 Task: Look for space in San Juan Nepomuceno, Colombia from 4th June, 2023 to 8th June, 2023 for 2 adults in price range Rs.8000 to Rs.16000. Place can be private room with 1  bedroom having 1 bed and 1 bathroom. Property type can be house, flat, guest house, hotel. Amenities needed are: washing machine. Booking option can be shelf check-in. Required host language is English.
Action: Mouse moved to (504, 106)
Screenshot: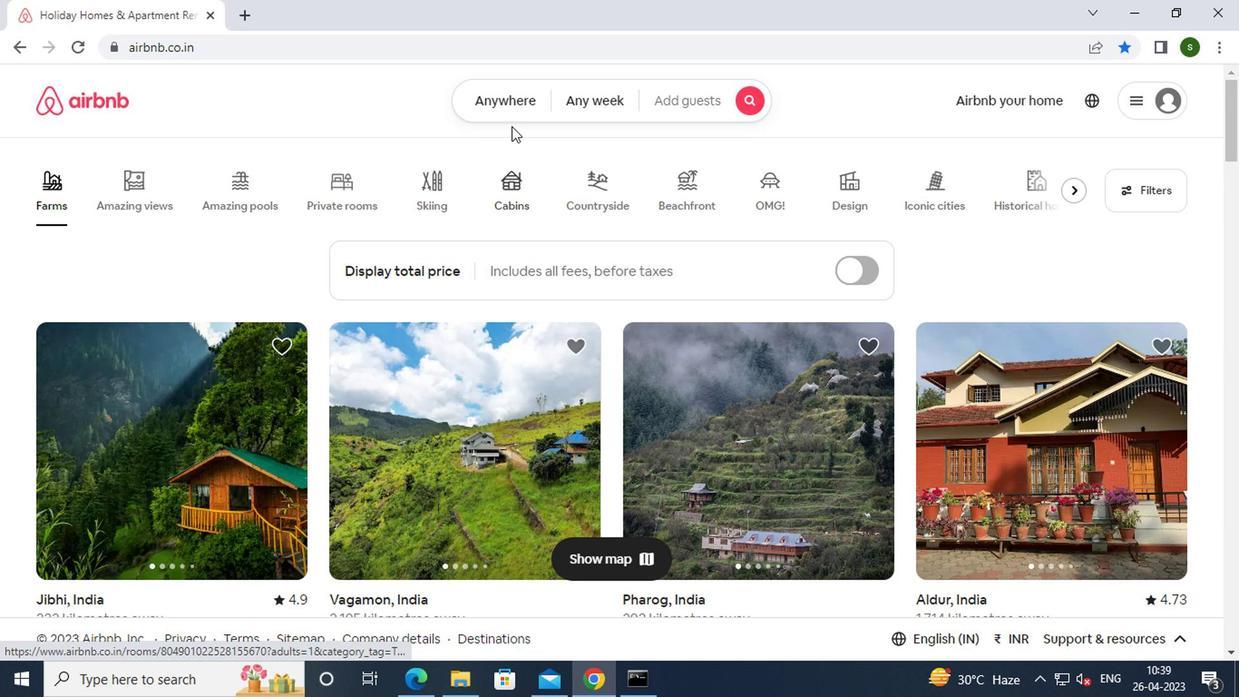 
Action: Mouse pressed left at (504, 106)
Screenshot: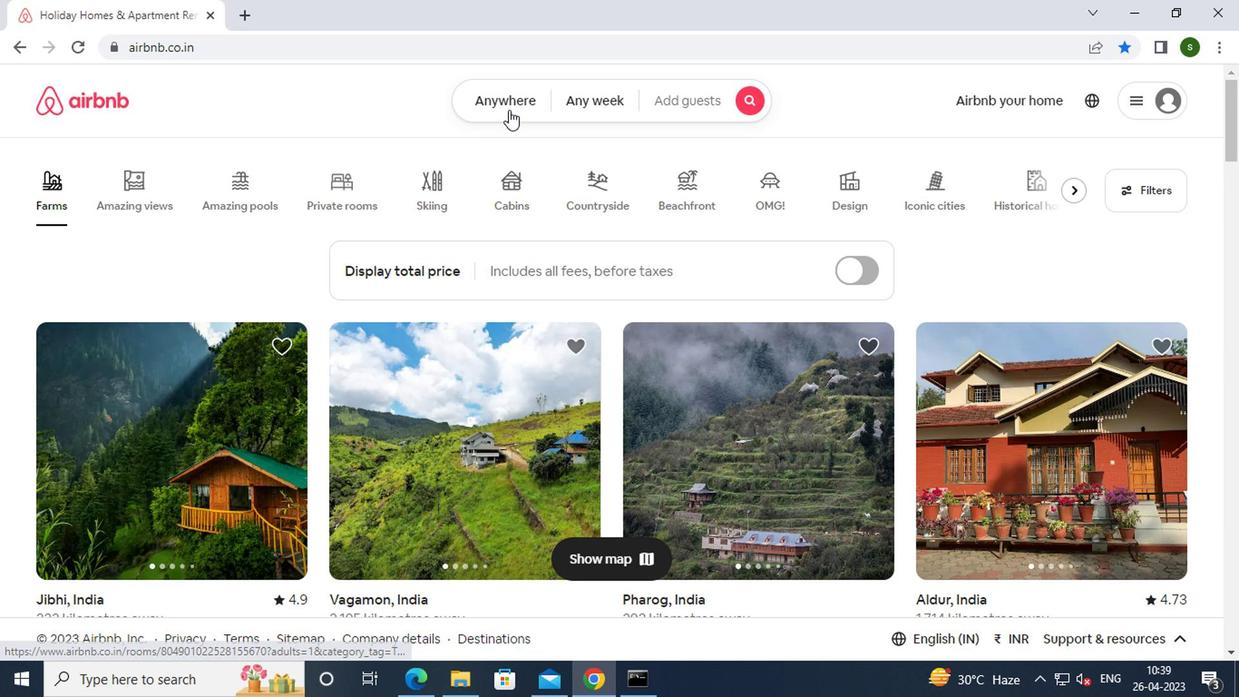 
Action: Mouse moved to (363, 167)
Screenshot: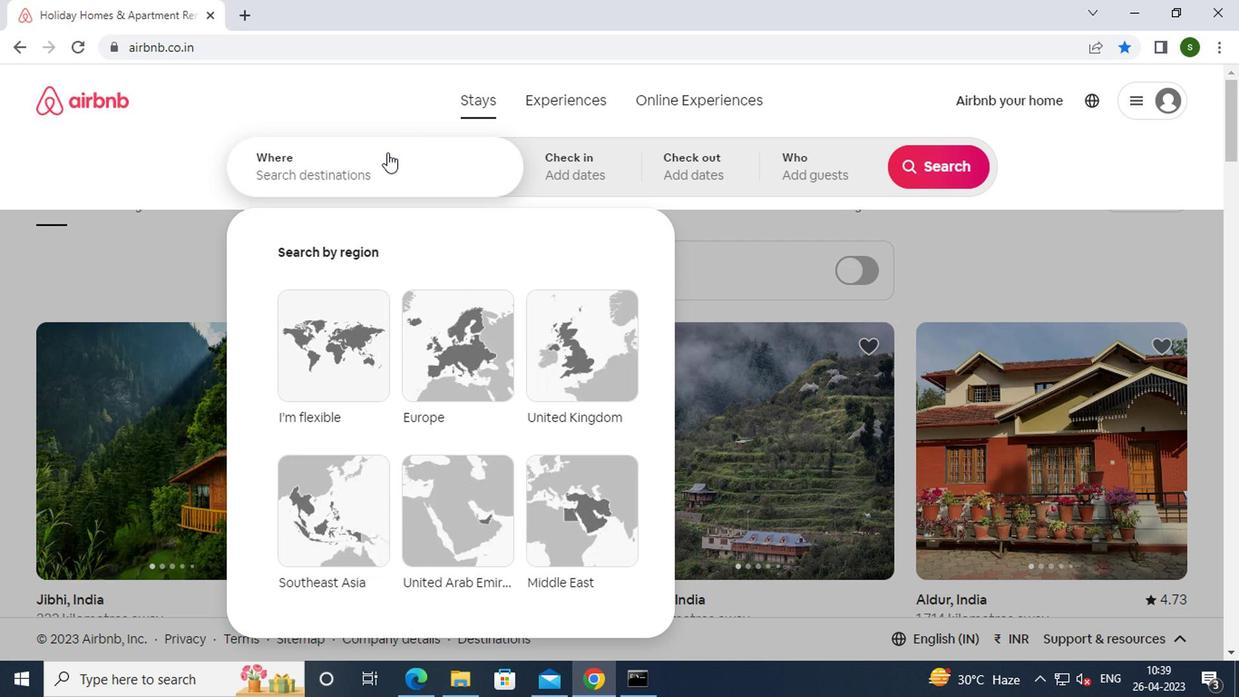 
Action: Mouse pressed left at (363, 167)
Screenshot: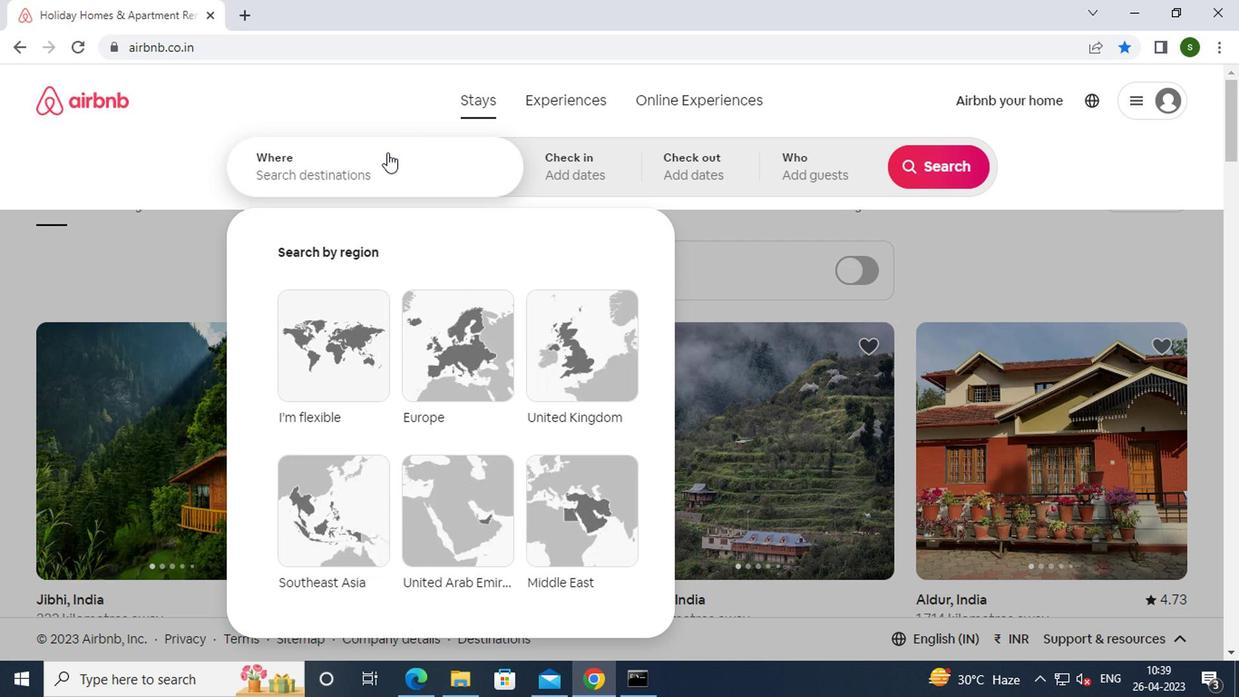 
Action: Mouse moved to (362, 168)
Screenshot: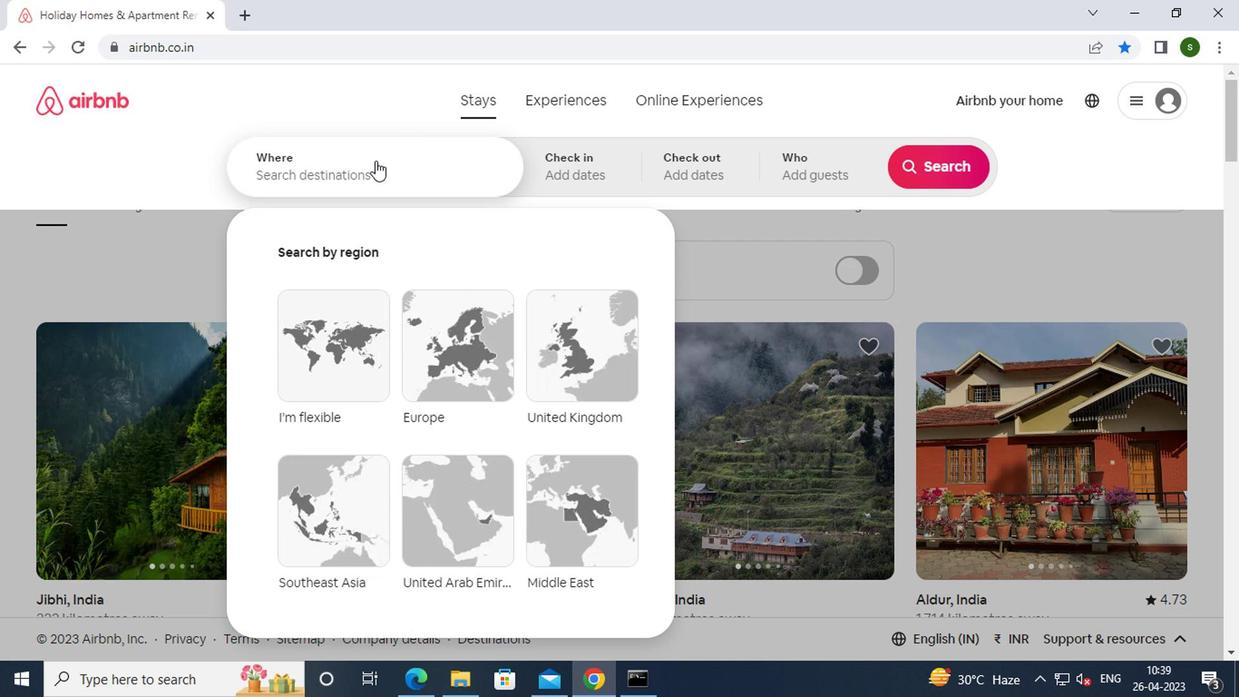 
Action: Key pressed s<Key.caps_lock>an<Key.space><Key.caps_lock>j<Key.caps_lock>uan<Key.space><Key.caps_lock>n<Key.caps_lock>epomuceno,<Key.space><Key.caps_lock>c<Key.caps_lock>olombia<Key.enter>
Screenshot: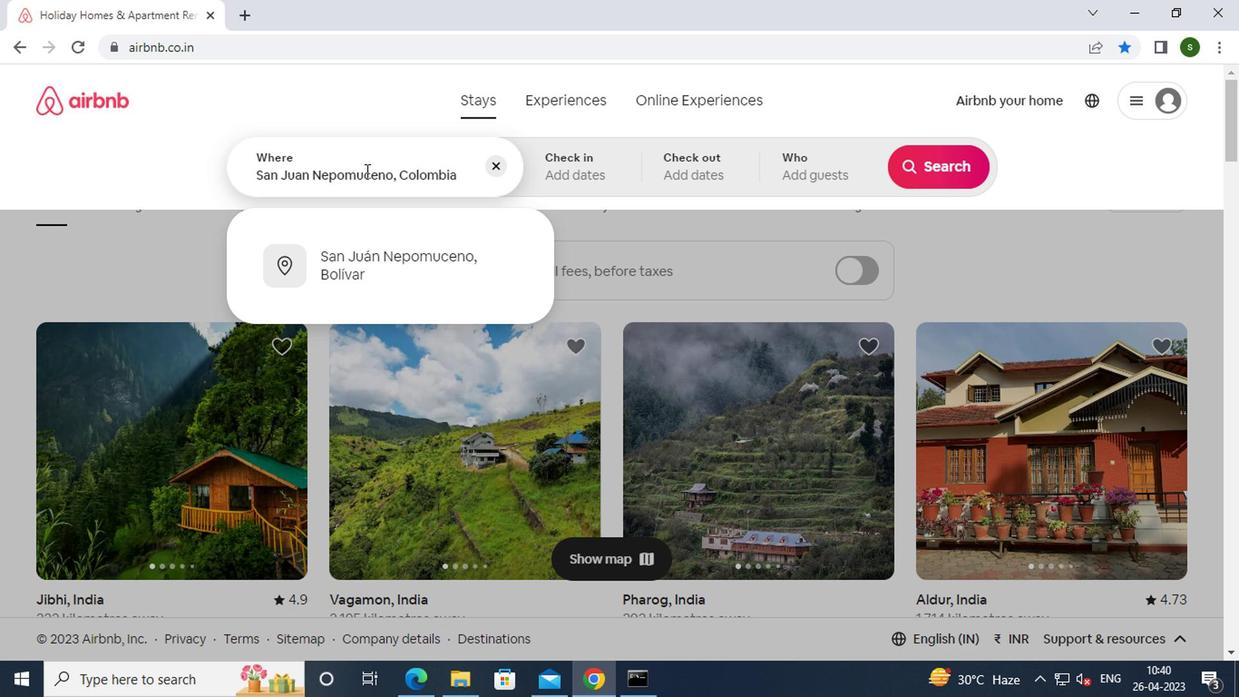 
Action: Mouse moved to (933, 319)
Screenshot: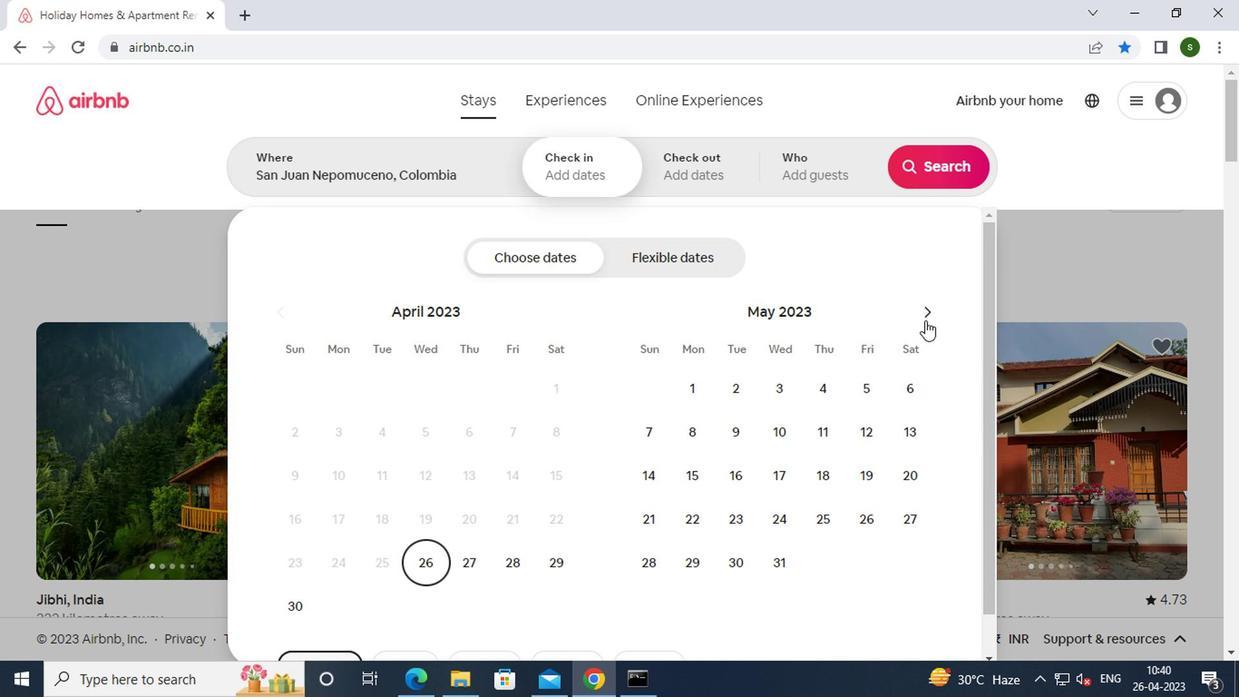
Action: Mouse pressed left at (933, 319)
Screenshot: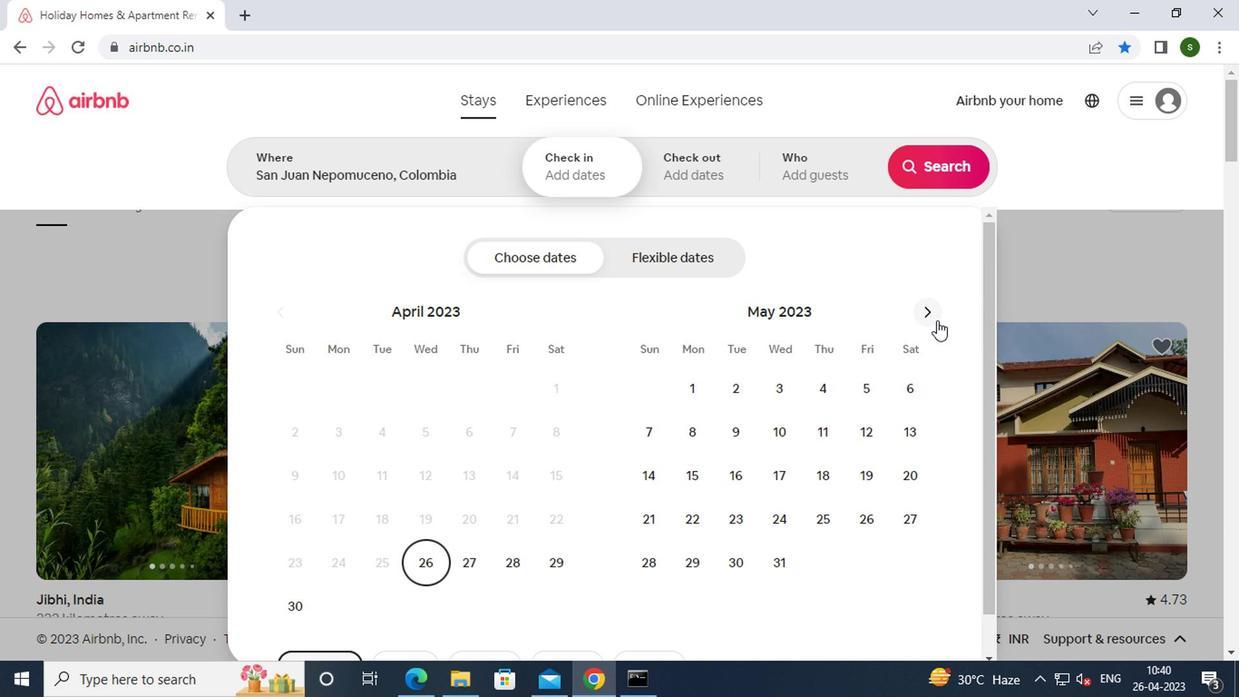 
Action: Mouse moved to (654, 442)
Screenshot: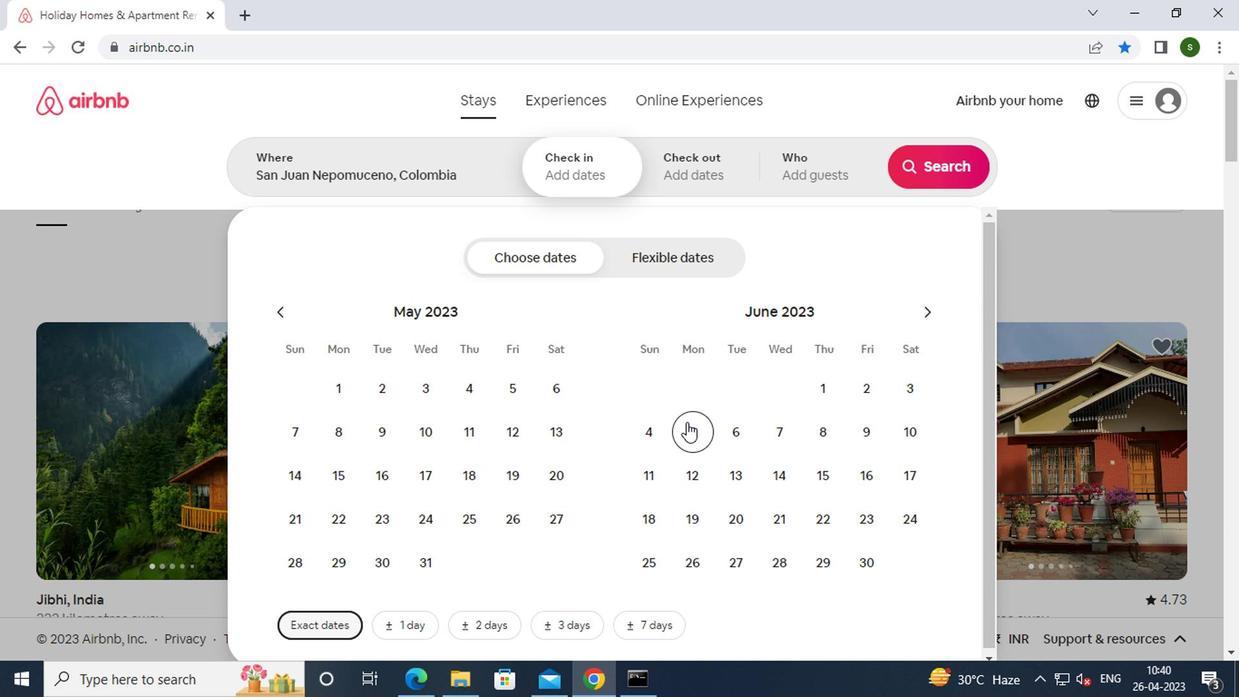 
Action: Mouse pressed left at (654, 442)
Screenshot: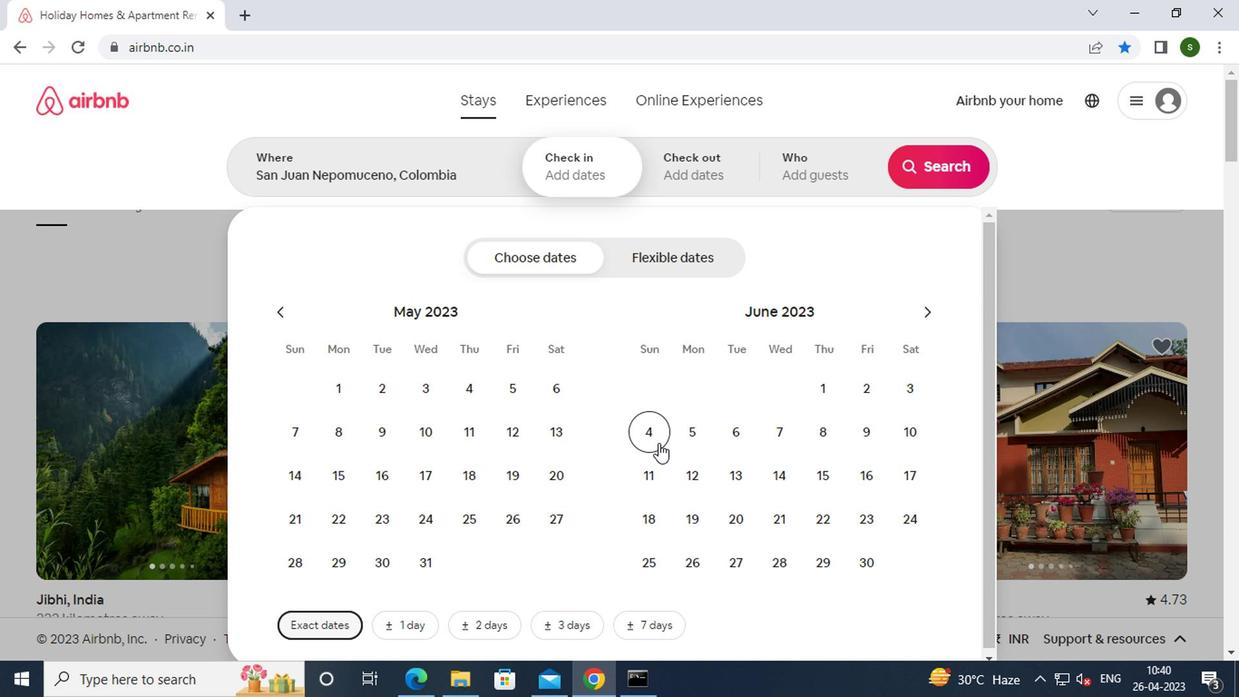 
Action: Mouse moved to (814, 437)
Screenshot: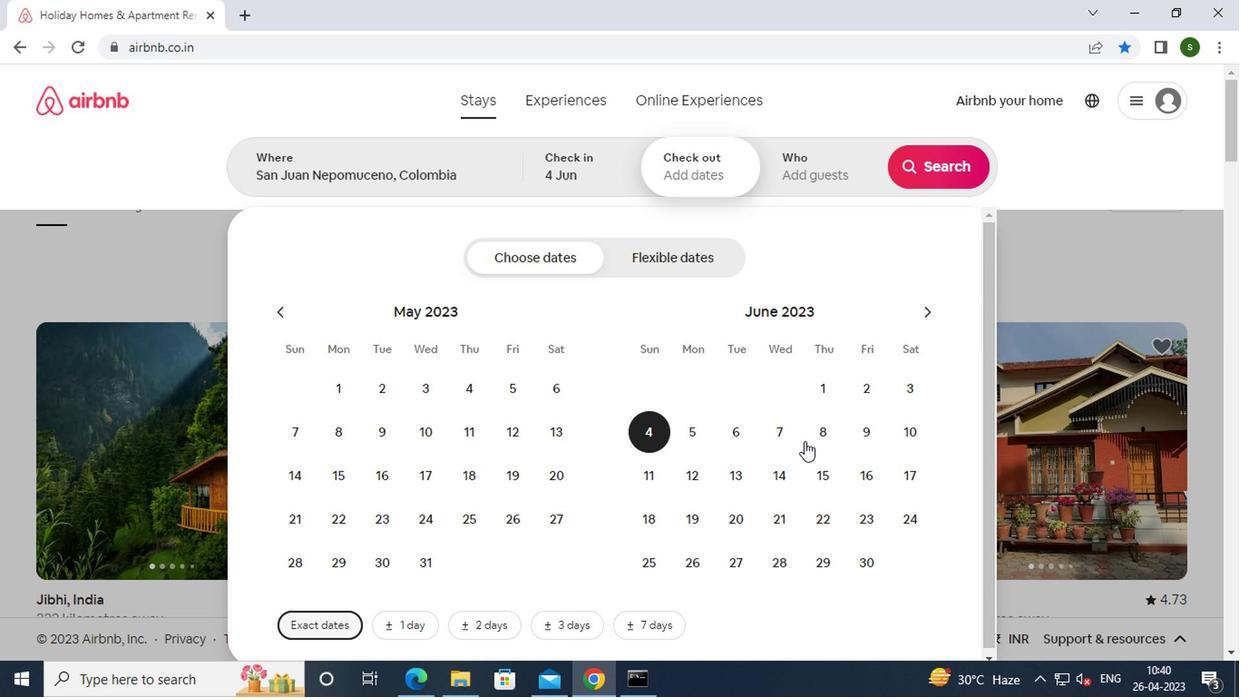 
Action: Mouse pressed left at (814, 437)
Screenshot: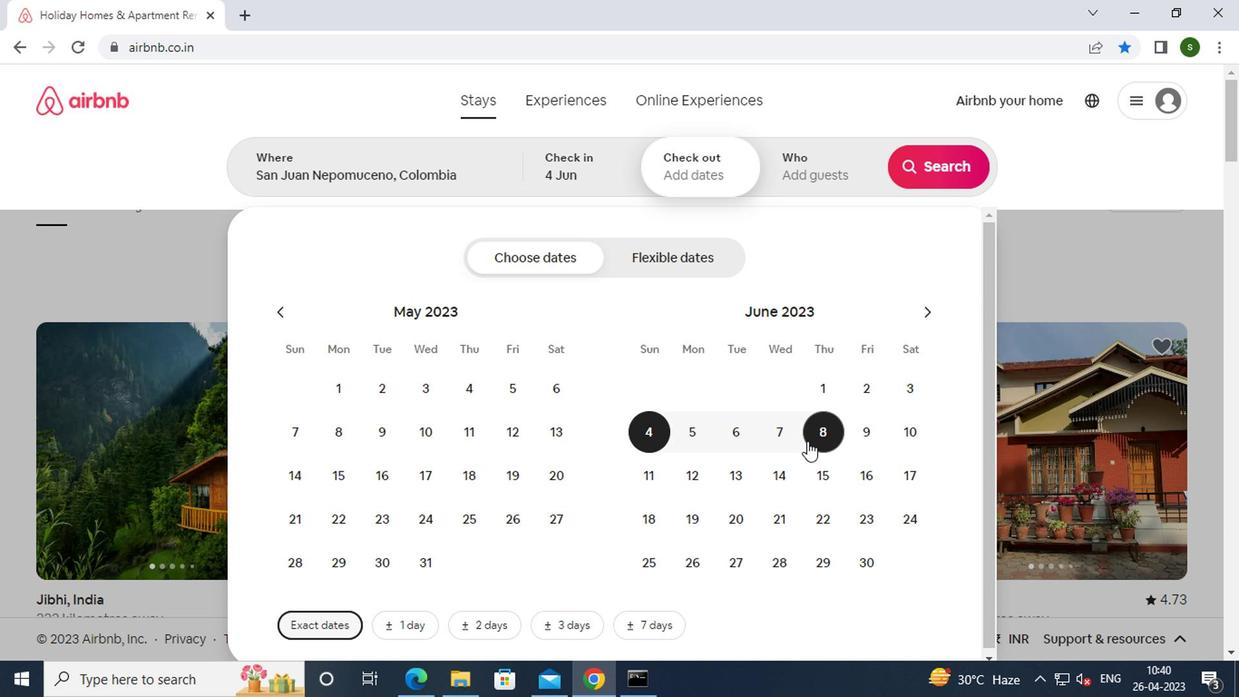 
Action: Mouse moved to (827, 174)
Screenshot: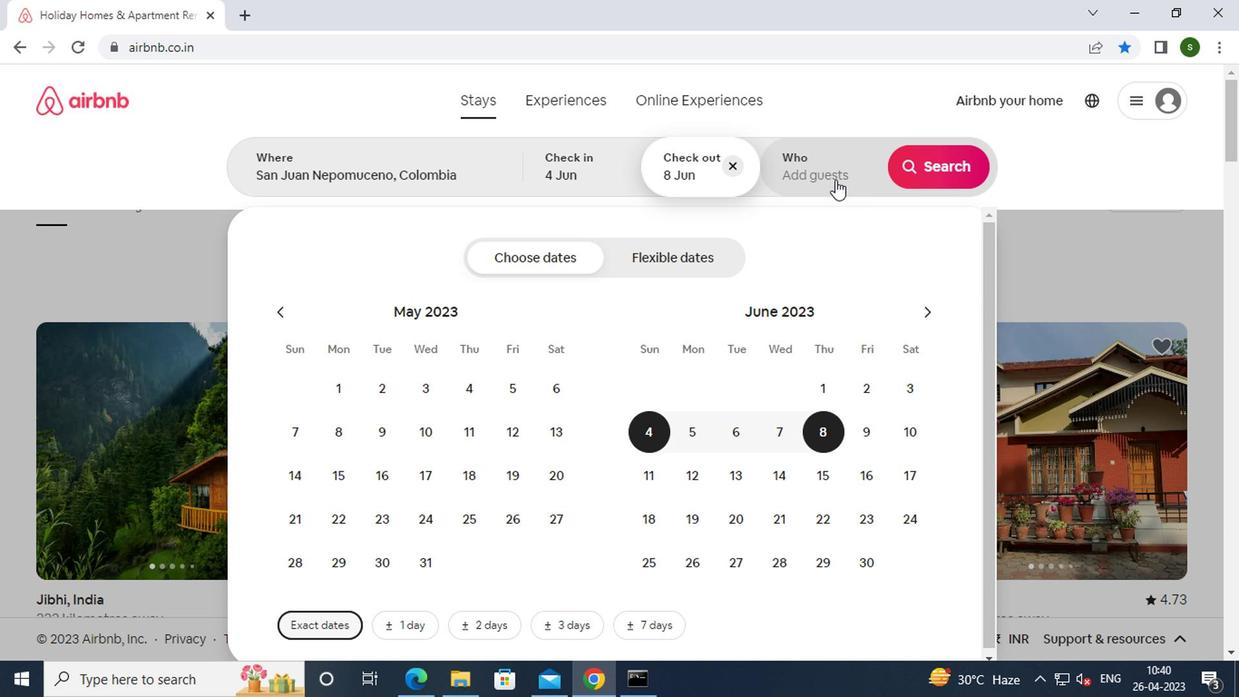 
Action: Mouse pressed left at (827, 174)
Screenshot: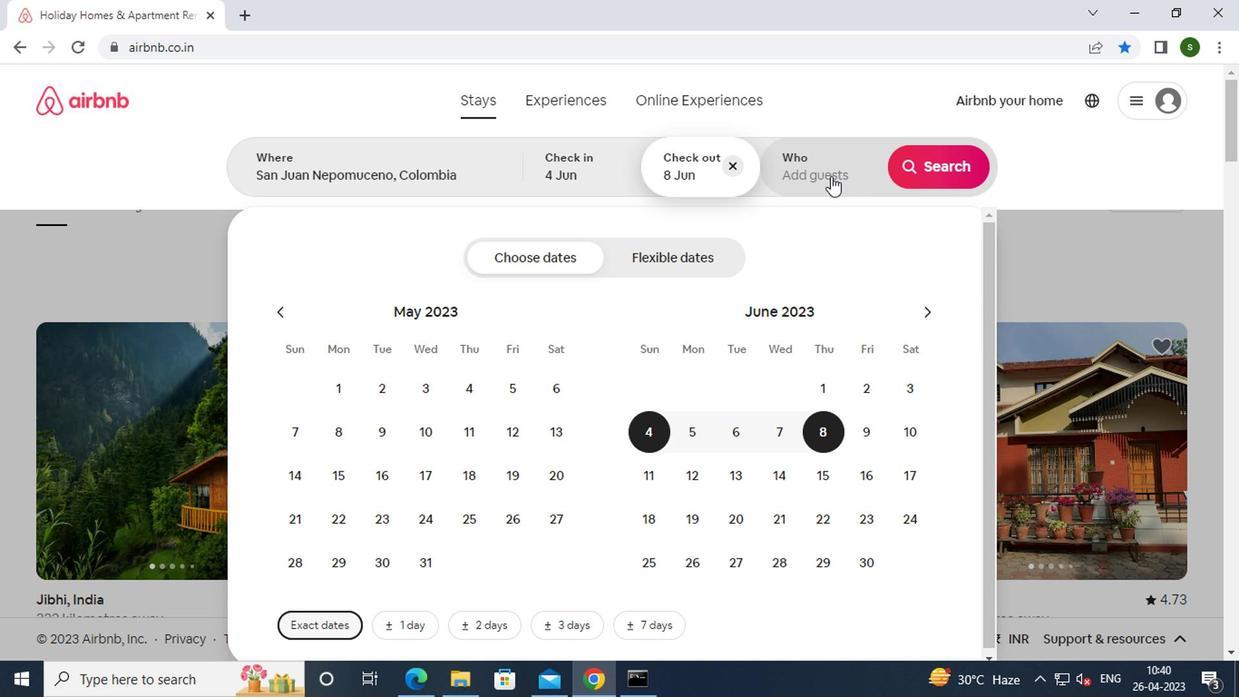 
Action: Mouse moved to (931, 260)
Screenshot: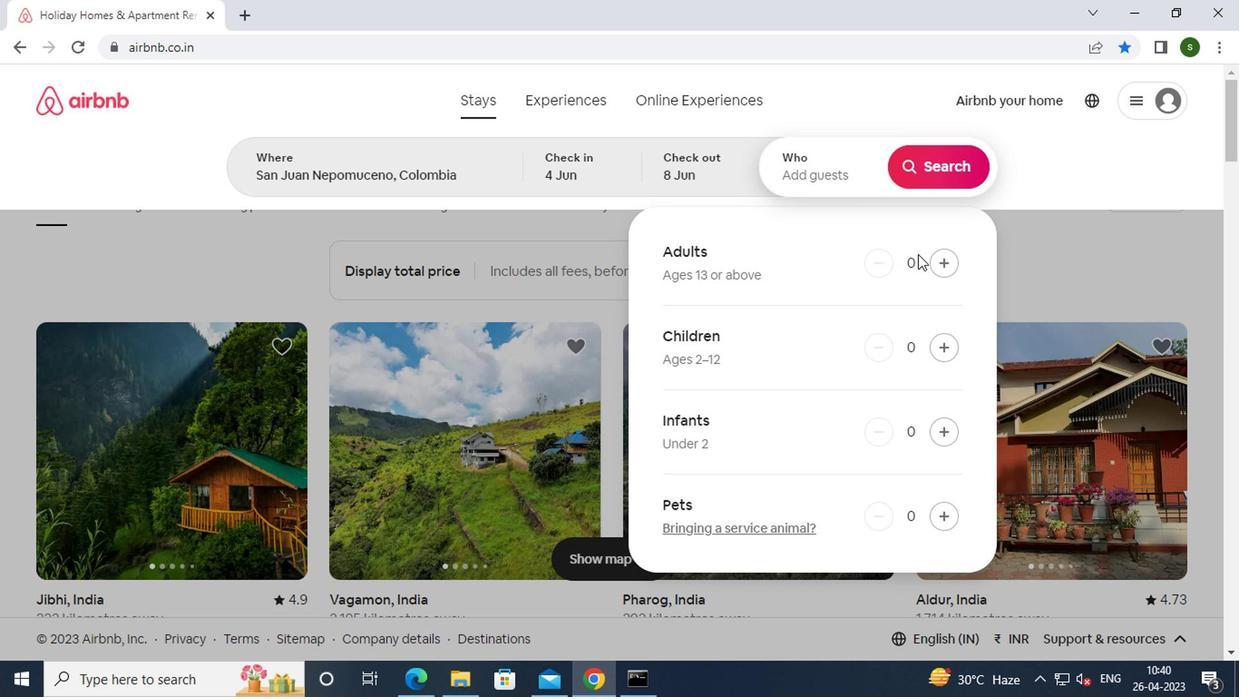 
Action: Mouse pressed left at (931, 260)
Screenshot: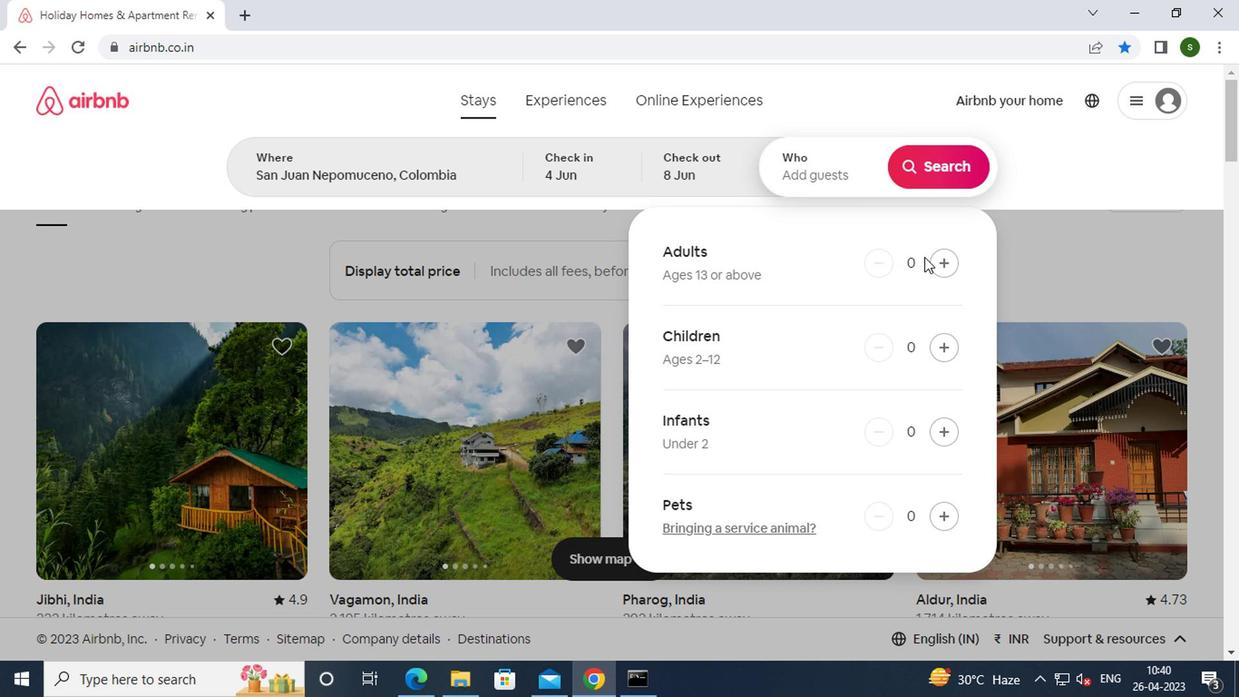 
Action: Mouse pressed left at (931, 260)
Screenshot: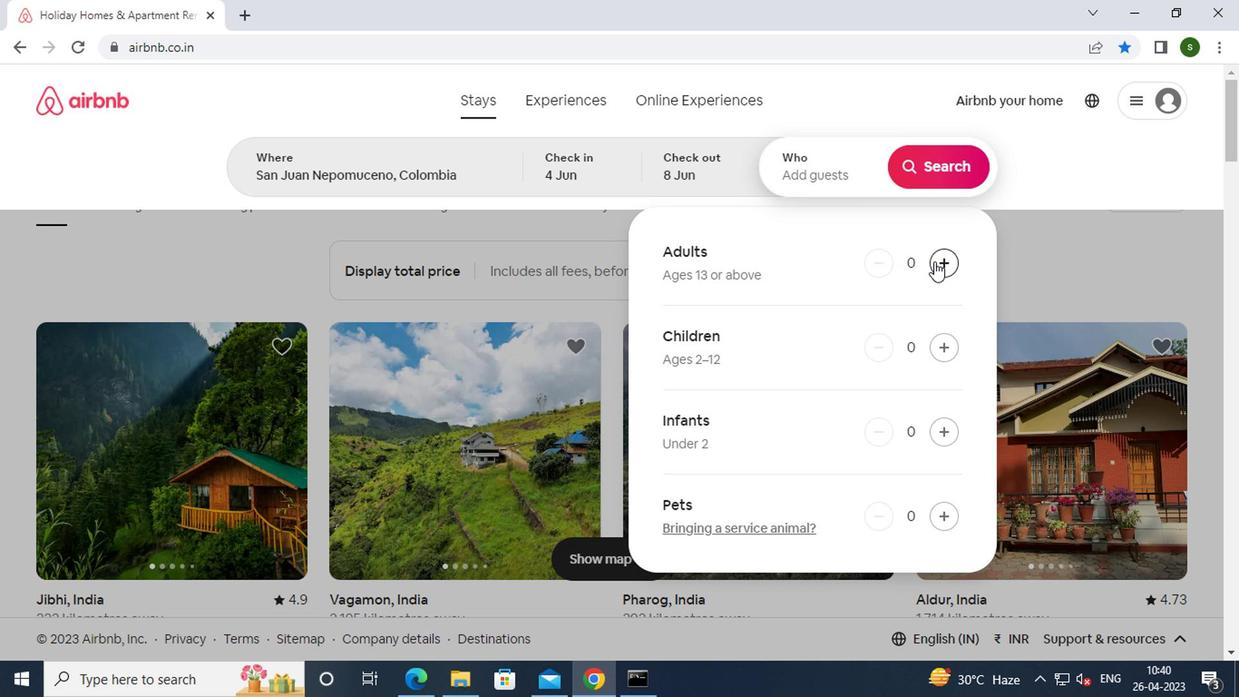 
Action: Mouse moved to (921, 168)
Screenshot: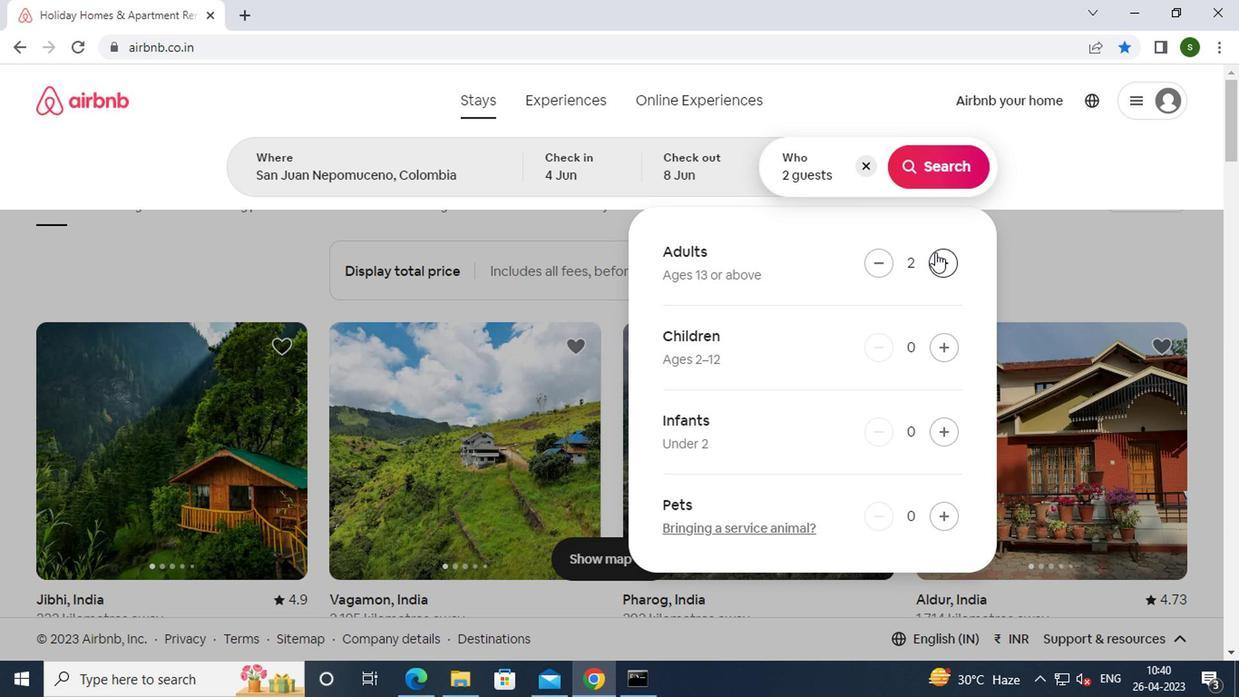 
Action: Mouse pressed left at (921, 168)
Screenshot: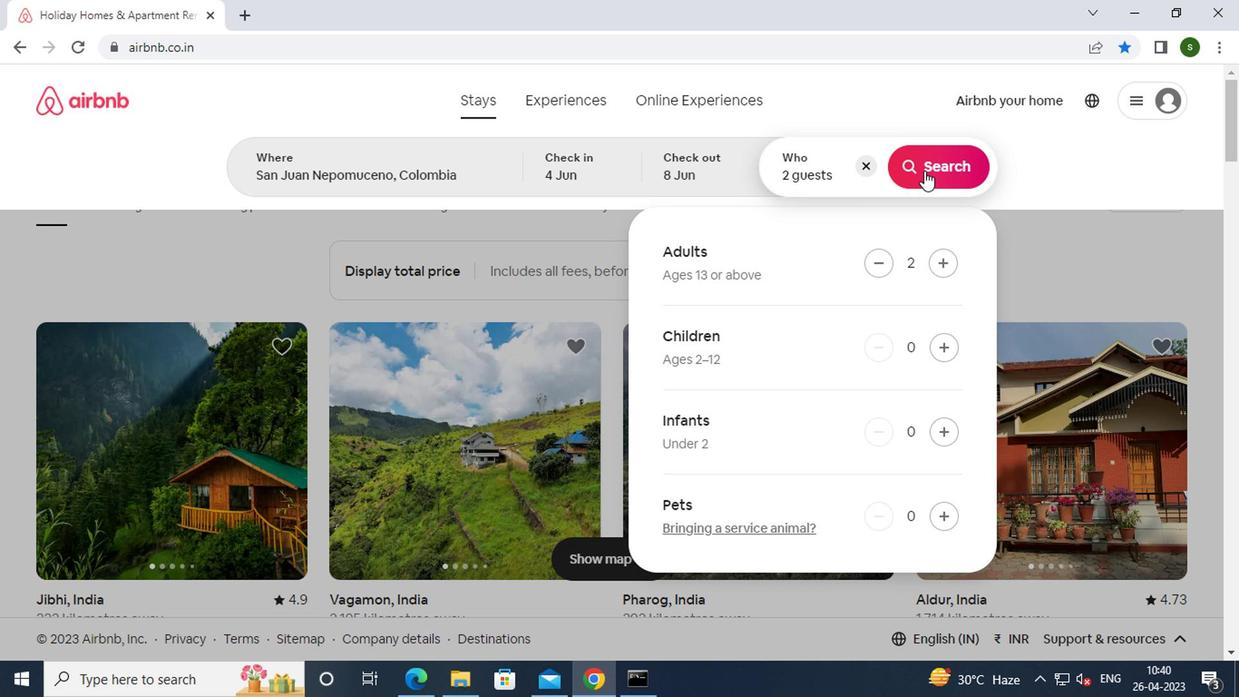 
Action: Mouse moved to (1133, 184)
Screenshot: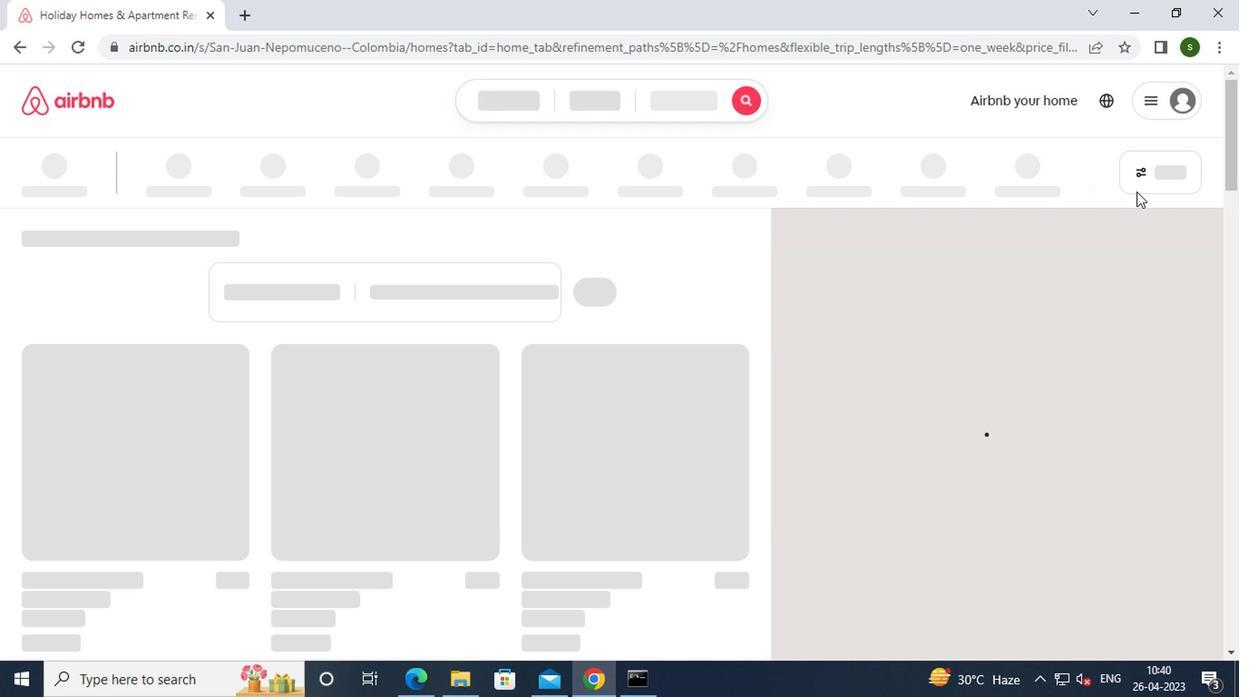 
Action: Mouse pressed left at (1133, 184)
Screenshot: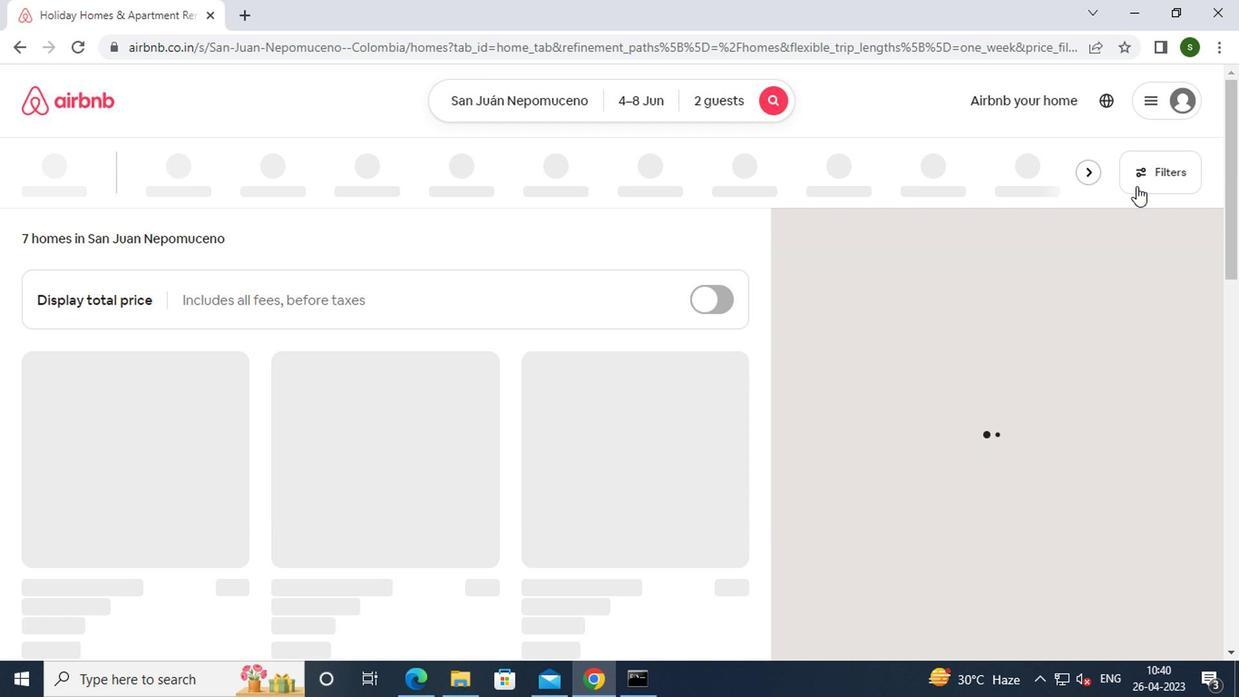 
Action: Mouse moved to (536, 399)
Screenshot: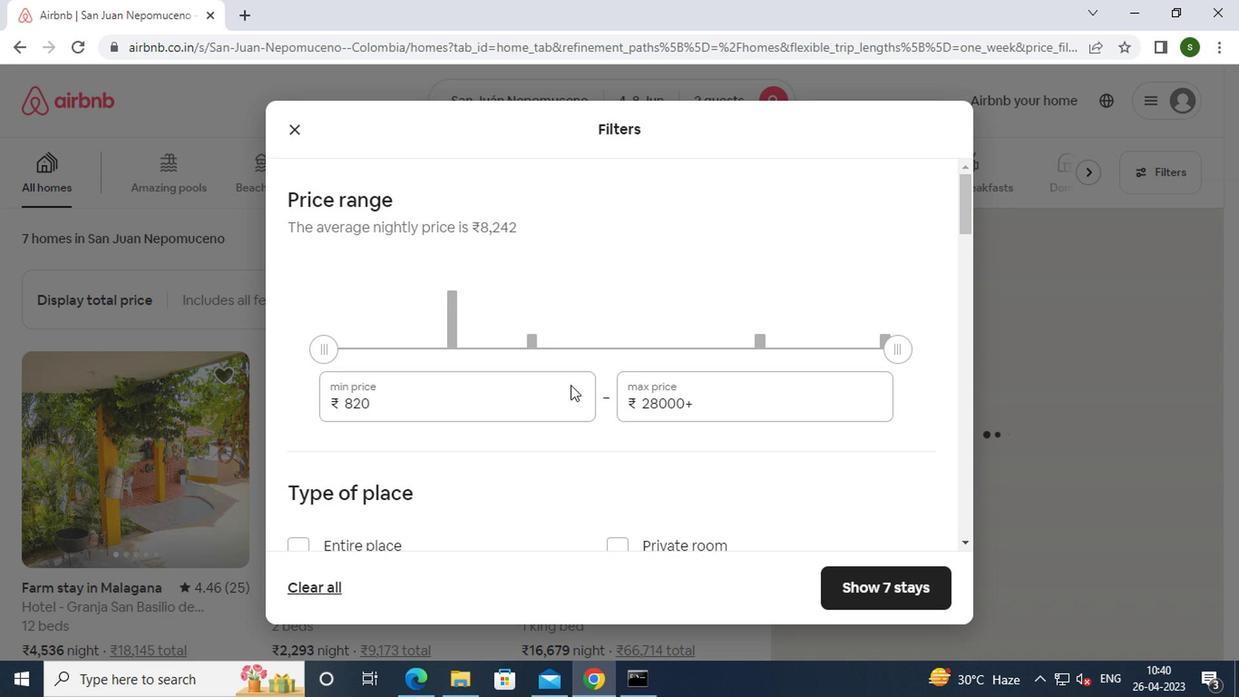 
Action: Mouse pressed left at (536, 399)
Screenshot: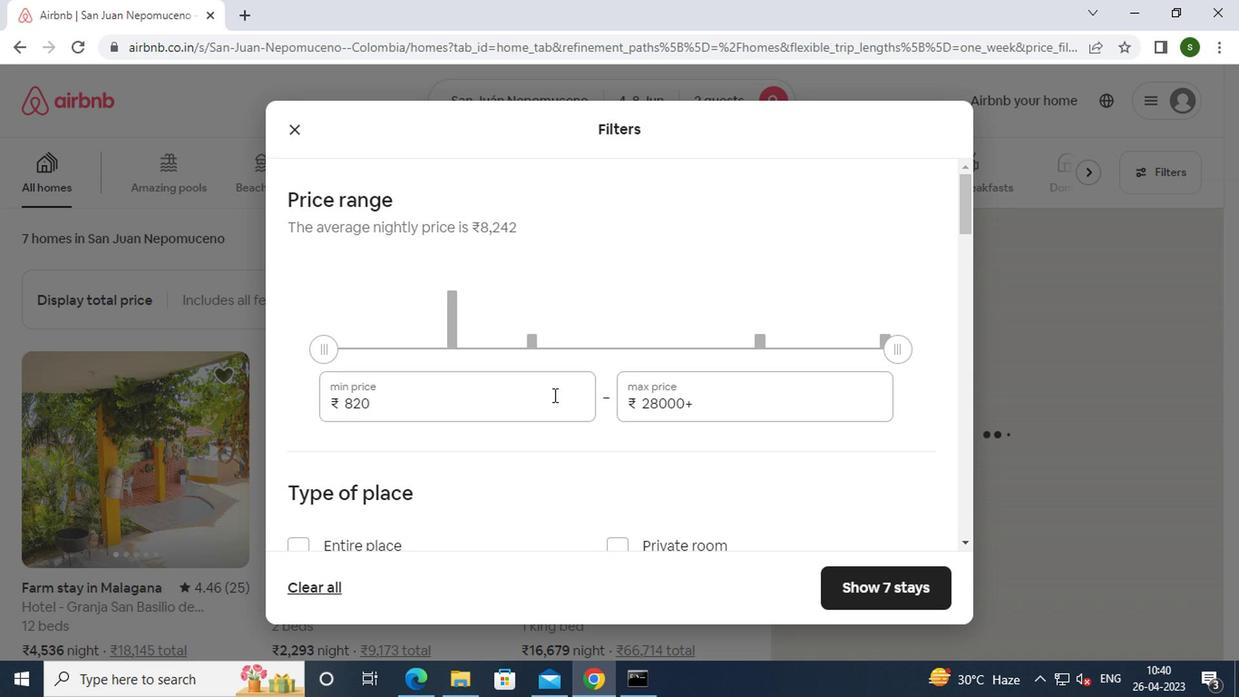 
Action: Key pressed <Key.backspace><Key.backspace><Key.backspace><Key.backspace><Key.backspace><Key.backspace><Key.backspace><Key.backspace><Key.backspace>8000
Screenshot: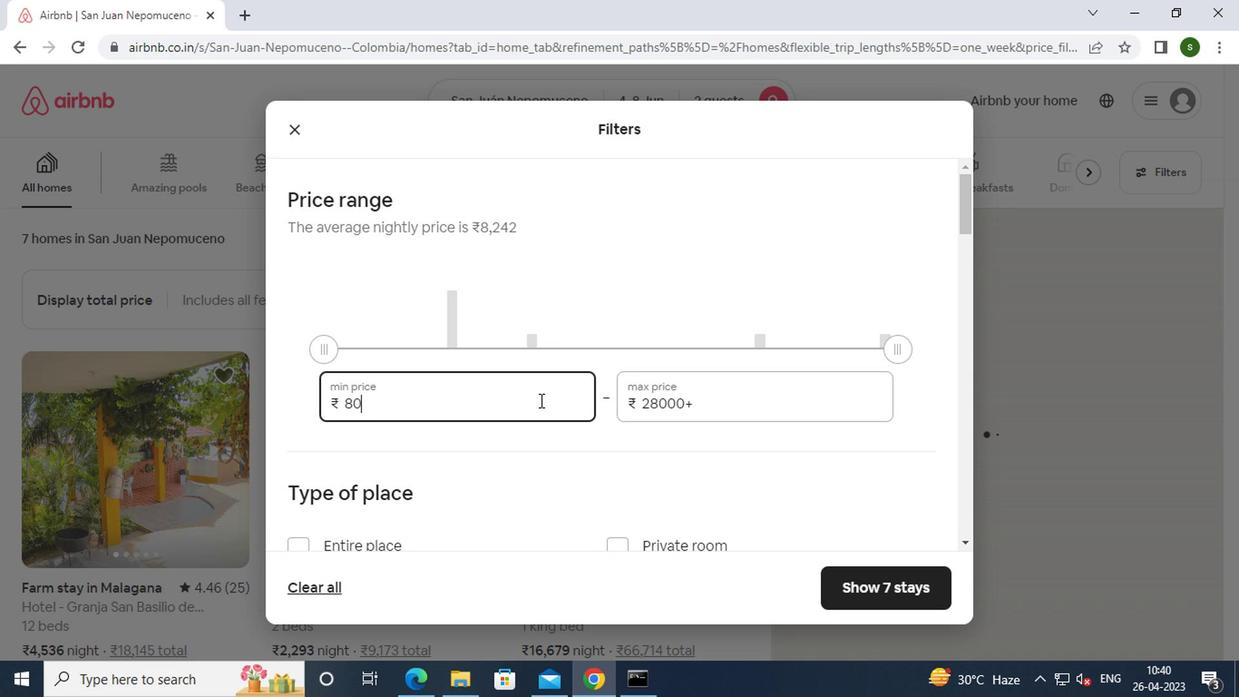 
Action: Mouse moved to (710, 402)
Screenshot: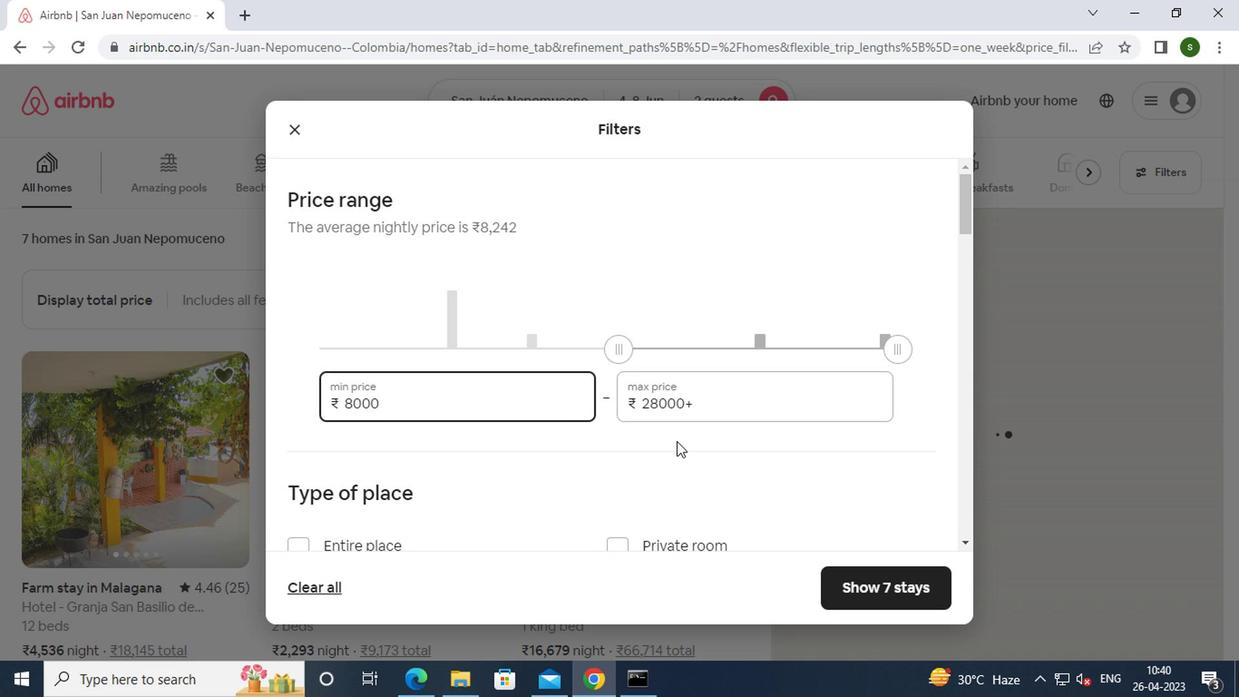 
Action: Mouse pressed left at (710, 402)
Screenshot: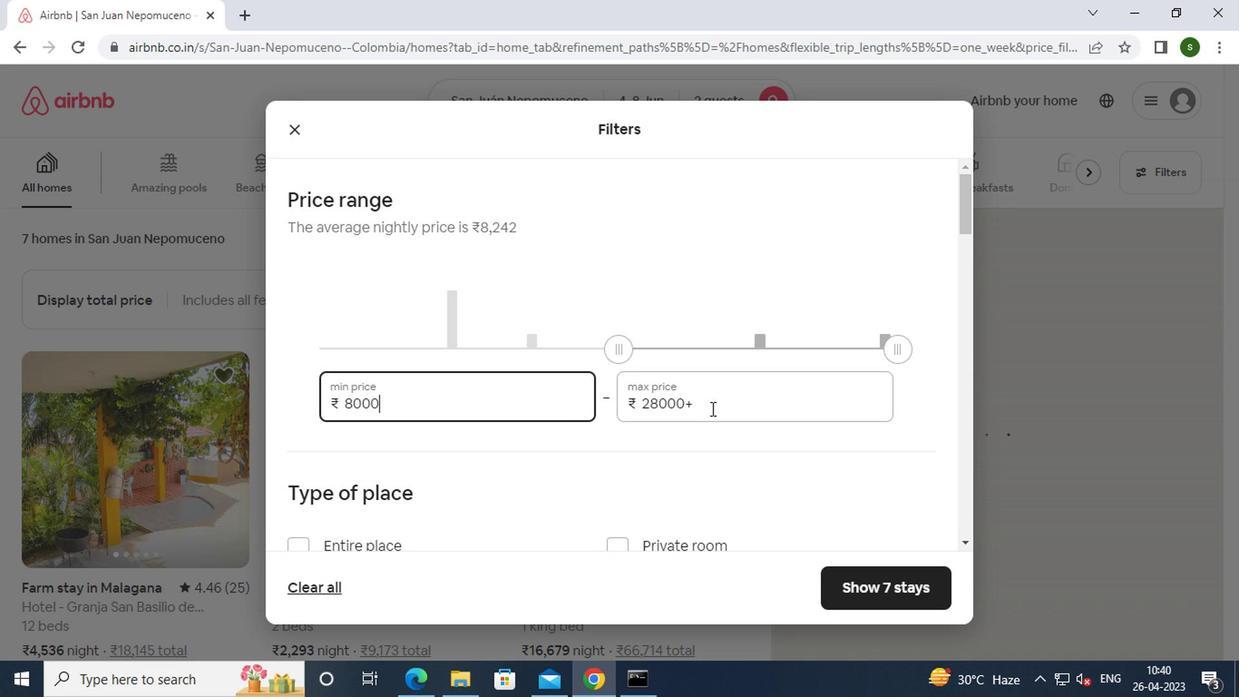 
Action: Mouse moved to (710, 401)
Screenshot: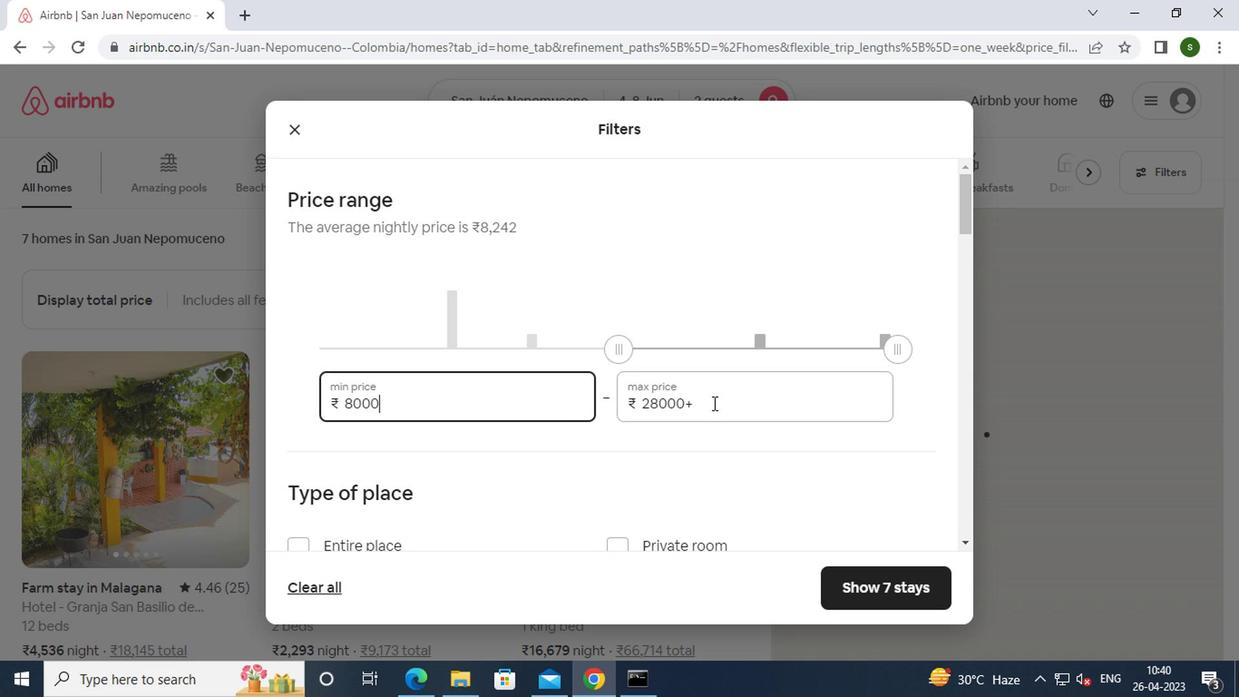 
Action: Key pressed <Key.backspace><Key.backspace><Key.backspace><Key.backspace><Key.backspace><Key.backspace><Key.backspace><Key.backspace><Key.backspace><Key.backspace><Key.backspace><Key.backspace>16000
Screenshot: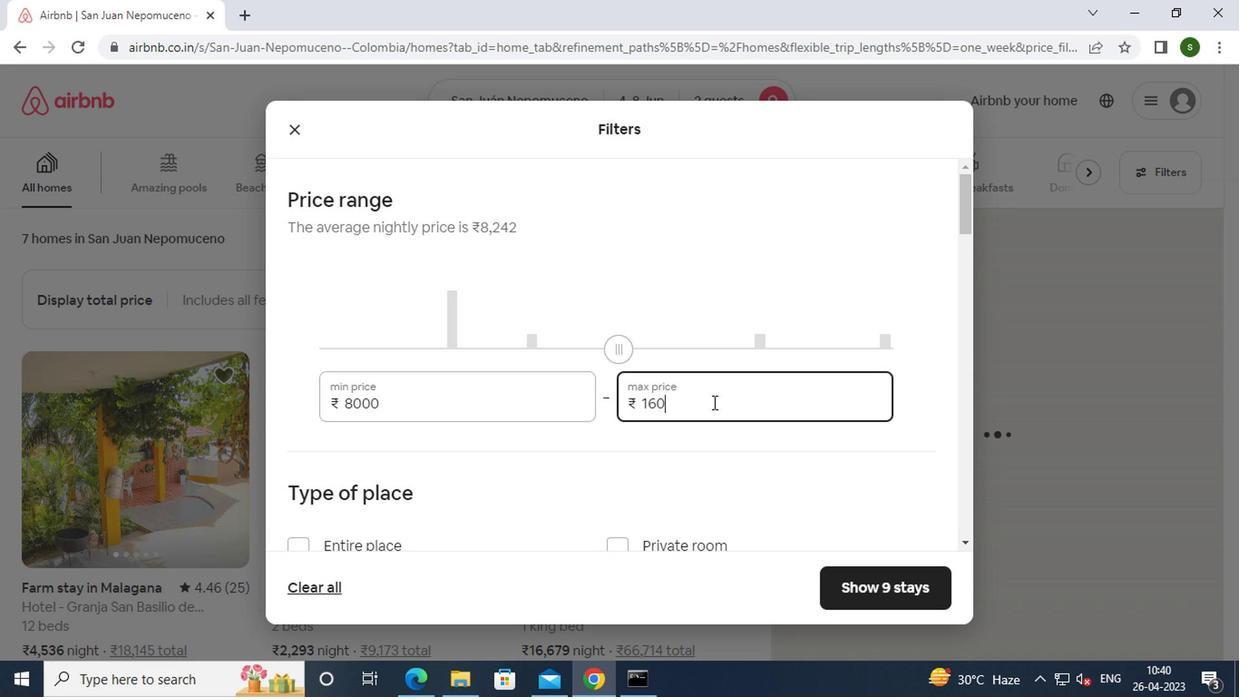 
Action: Mouse moved to (596, 430)
Screenshot: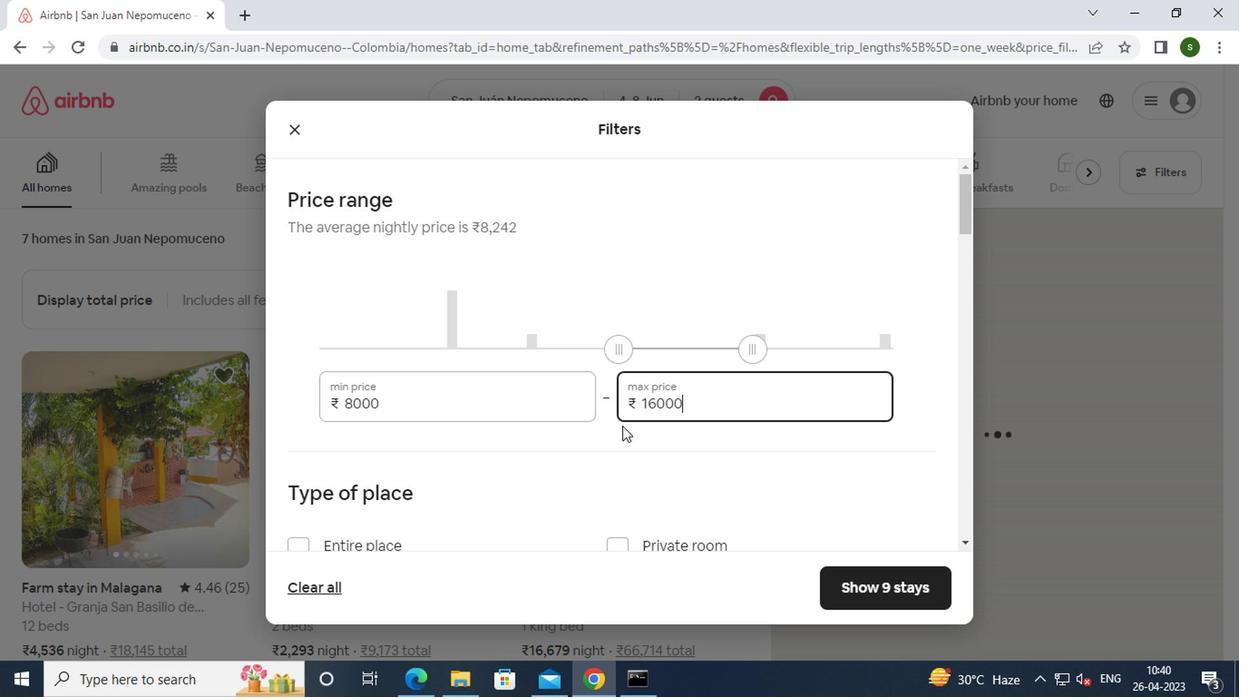 
Action: Mouse scrolled (596, 428) with delta (0, -1)
Screenshot: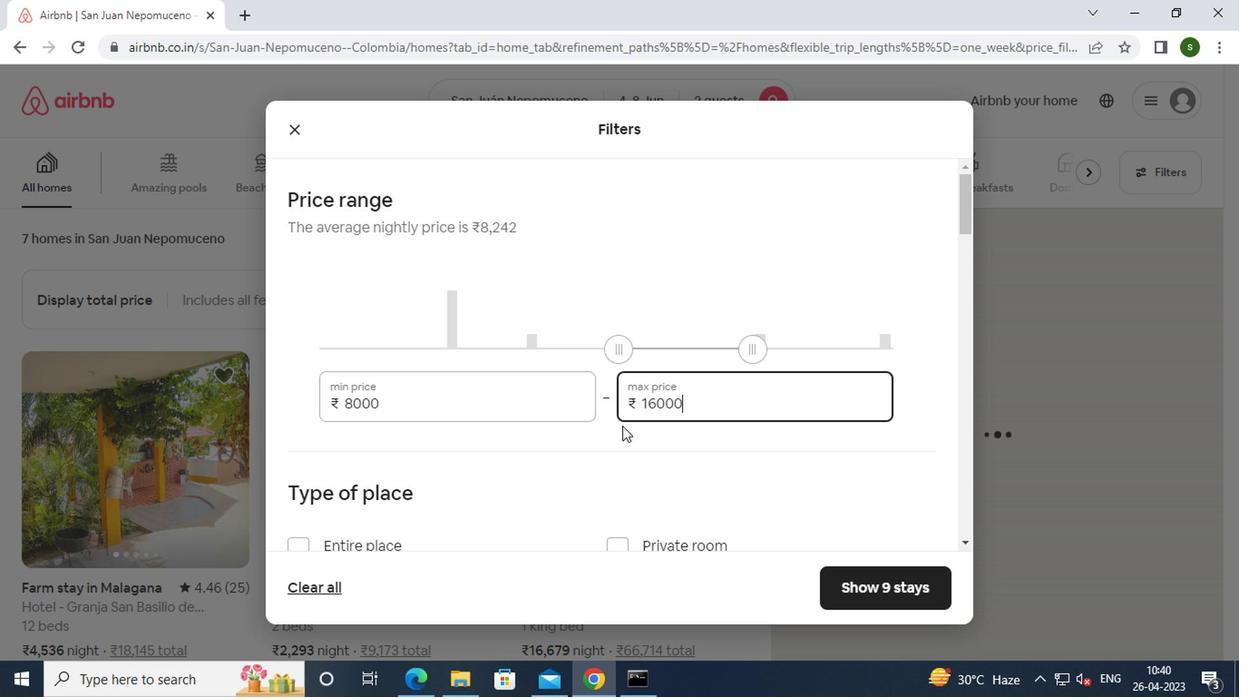 
Action: Mouse moved to (629, 461)
Screenshot: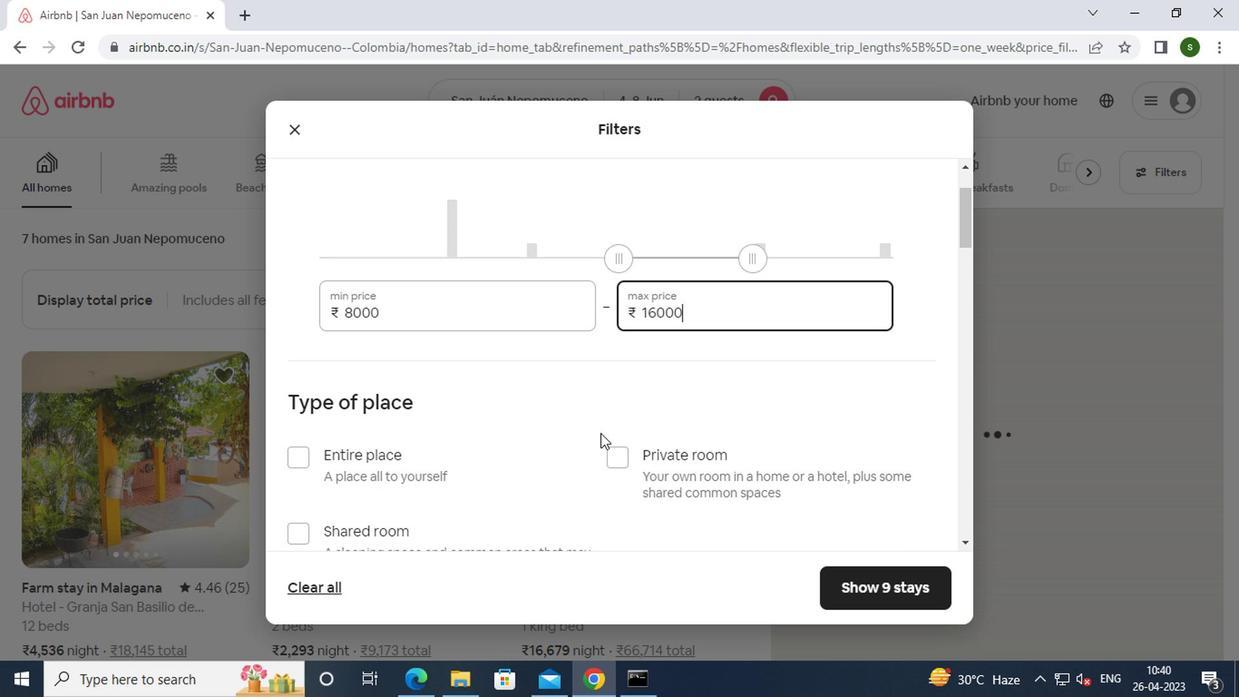 
Action: Mouse pressed left at (629, 461)
Screenshot: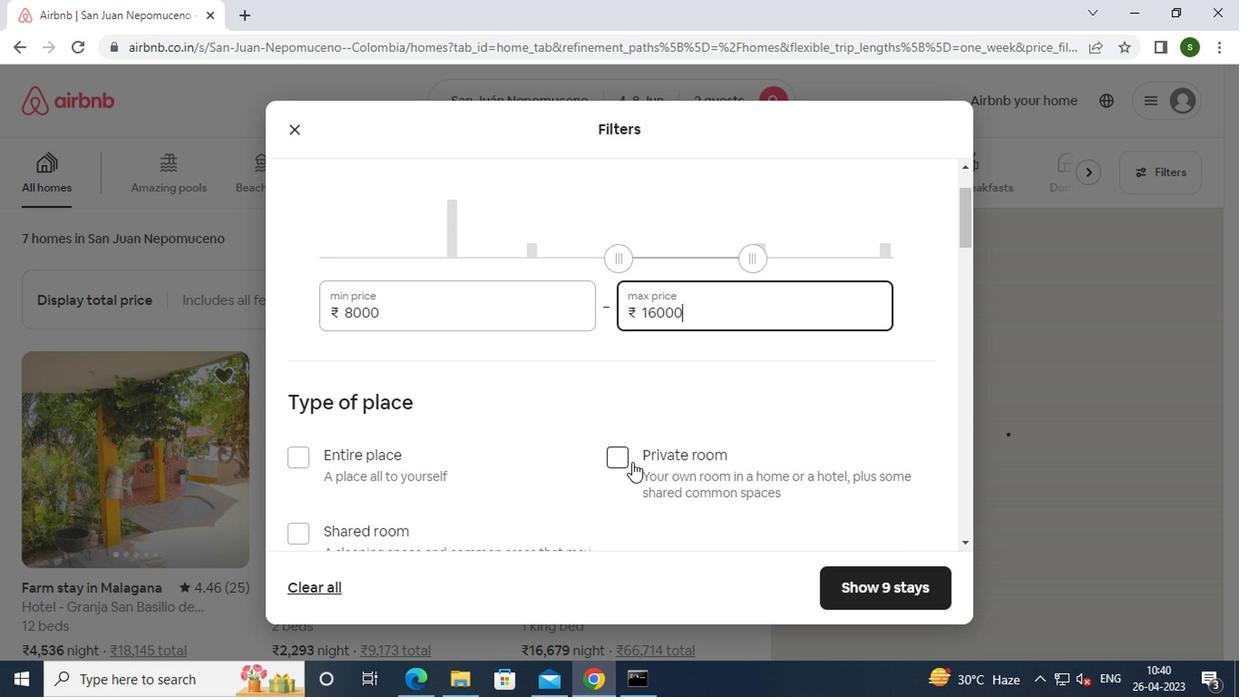
Action: Mouse moved to (574, 406)
Screenshot: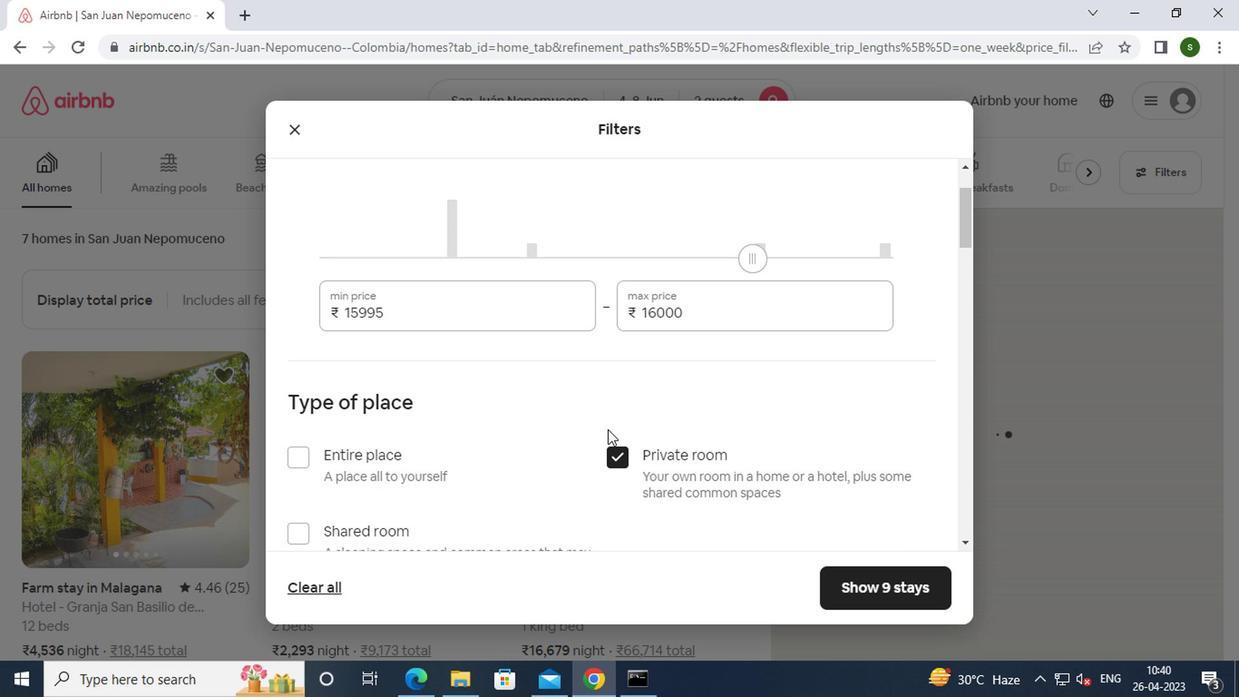 
Action: Mouse scrolled (574, 404) with delta (0, -1)
Screenshot: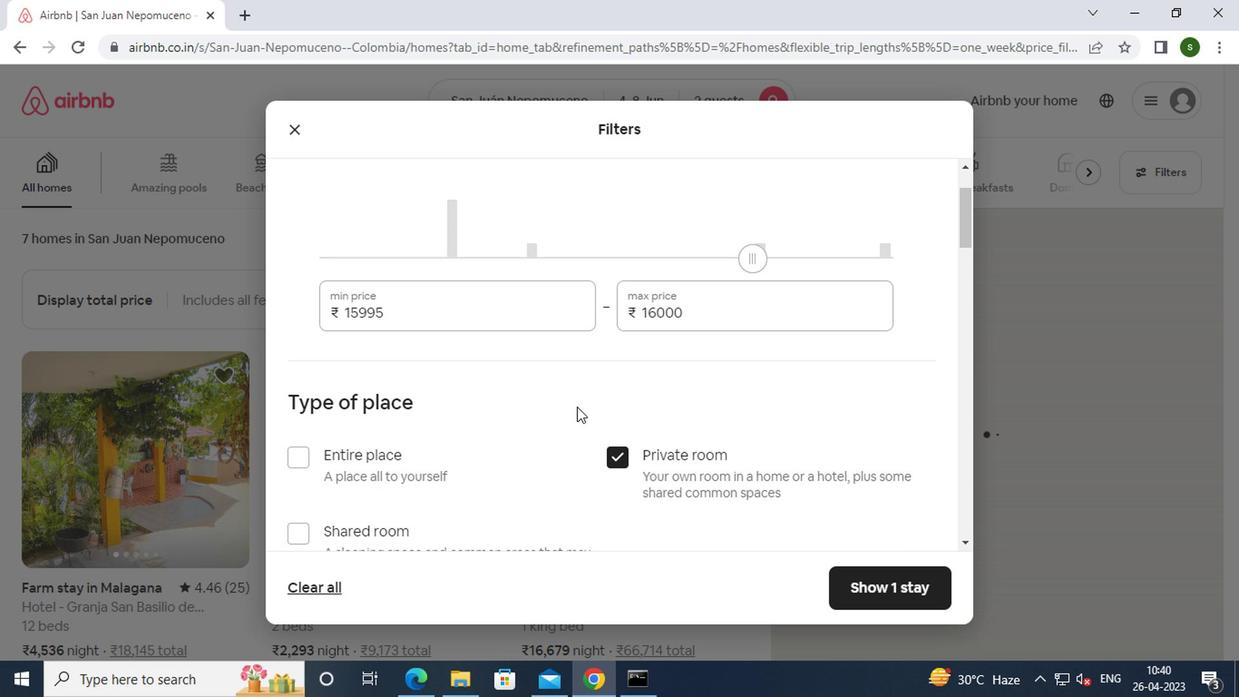 
Action: Mouse scrolled (574, 404) with delta (0, -1)
Screenshot: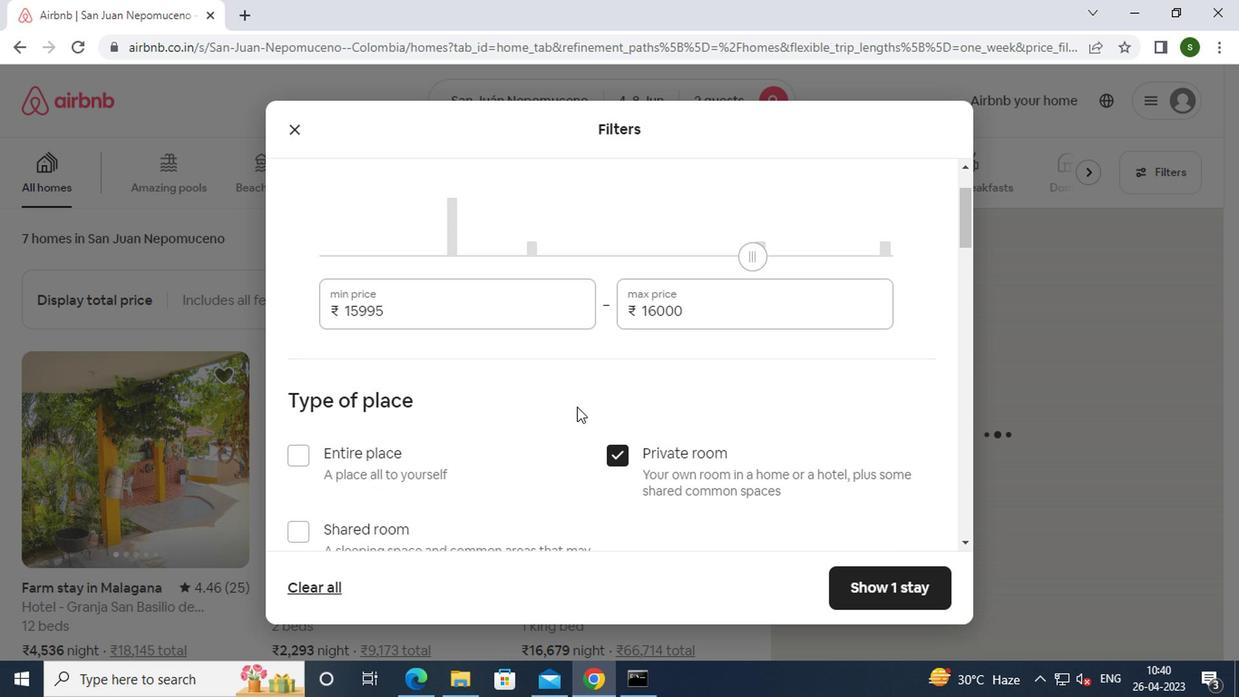 
Action: Mouse scrolled (574, 404) with delta (0, -1)
Screenshot: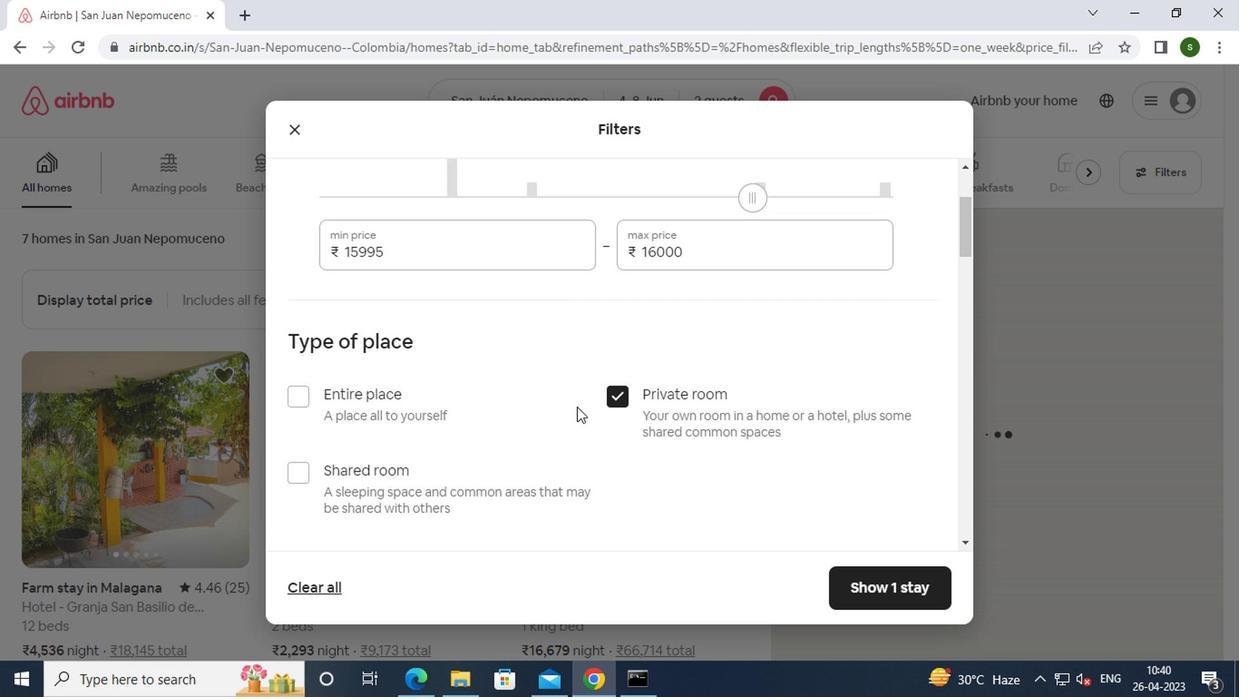 
Action: Mouse scrolled (574, 404) with delta (0, -1)
Screenshot: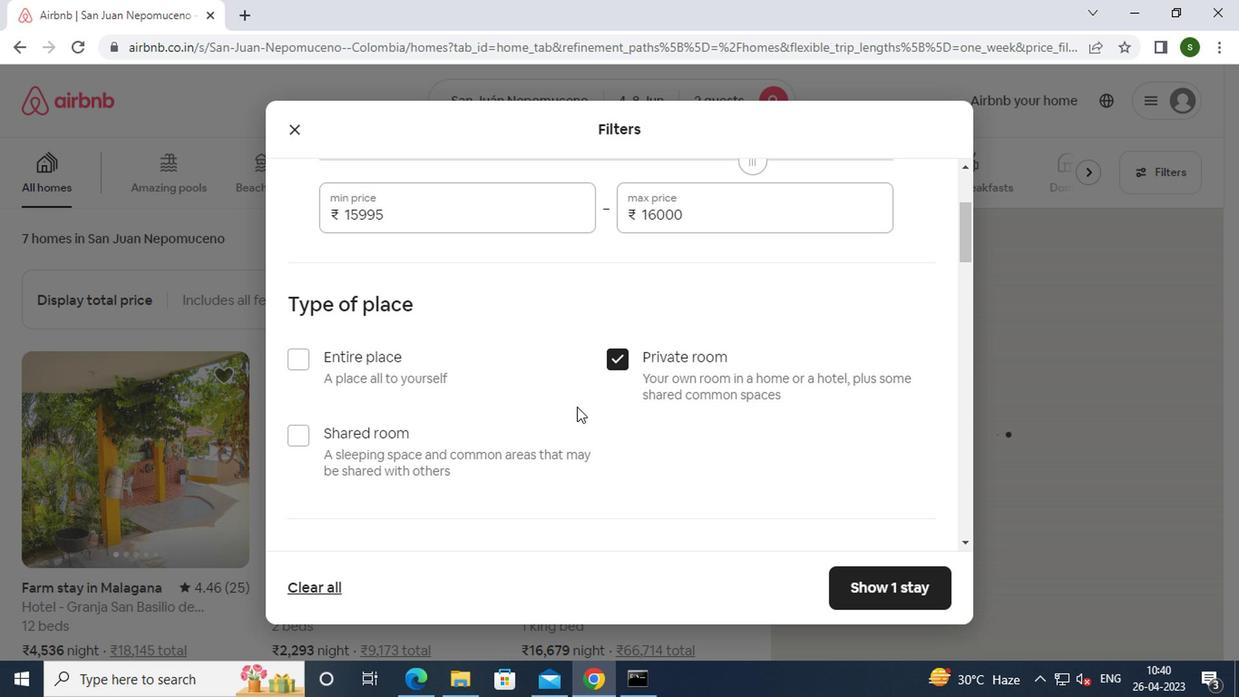 
Action: Mouse moved to (572, 400)
Screenshot: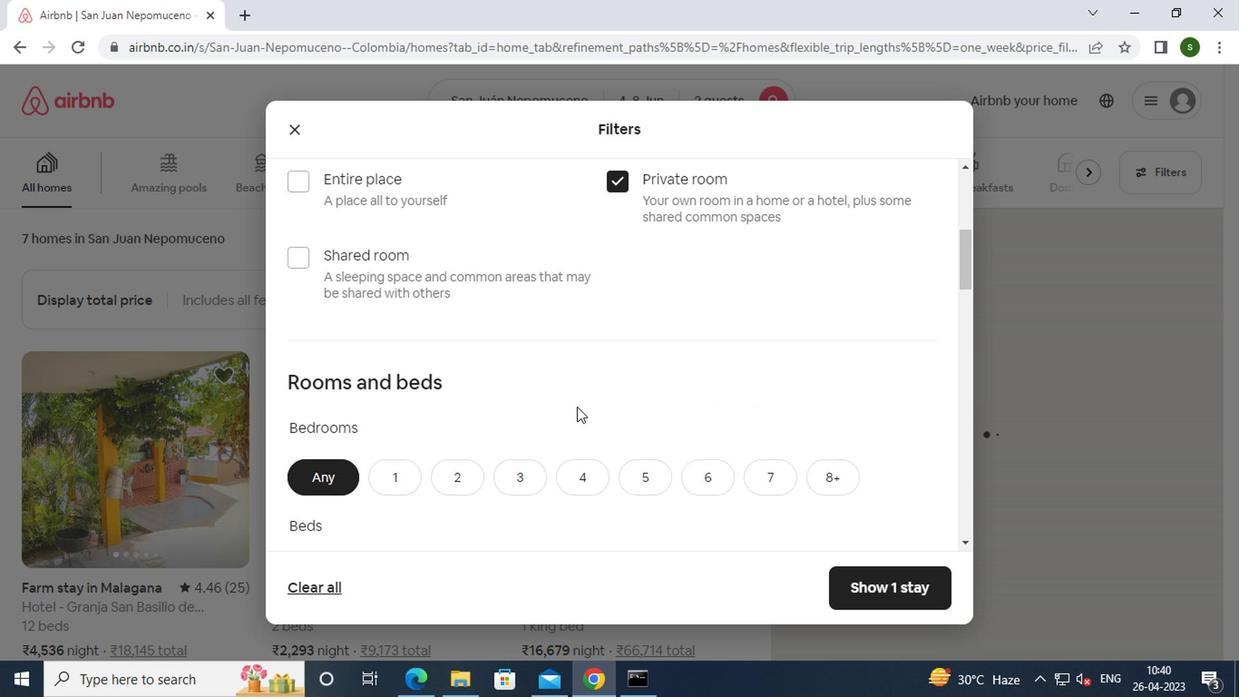 
Action: Mouse scrolled (572, 399) with delta (0, 0)
Screenshot: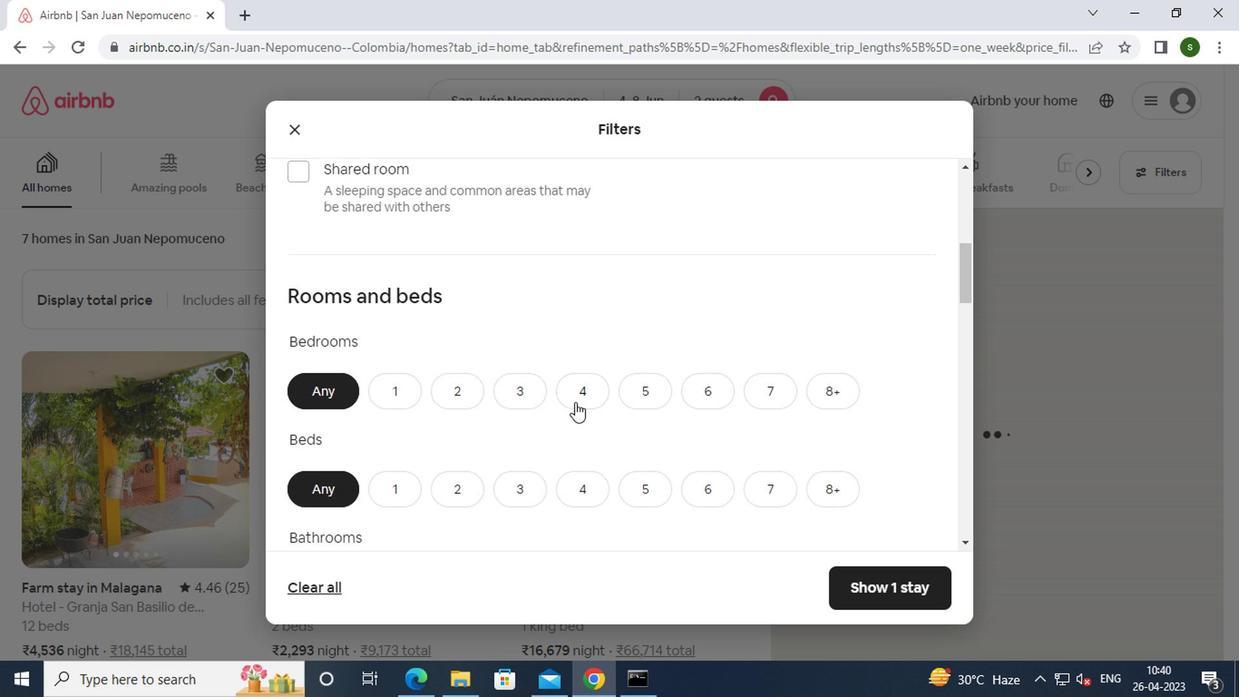 
Action: Mouse scrolled (572, 399) with delta (0, 0)
Screenshot: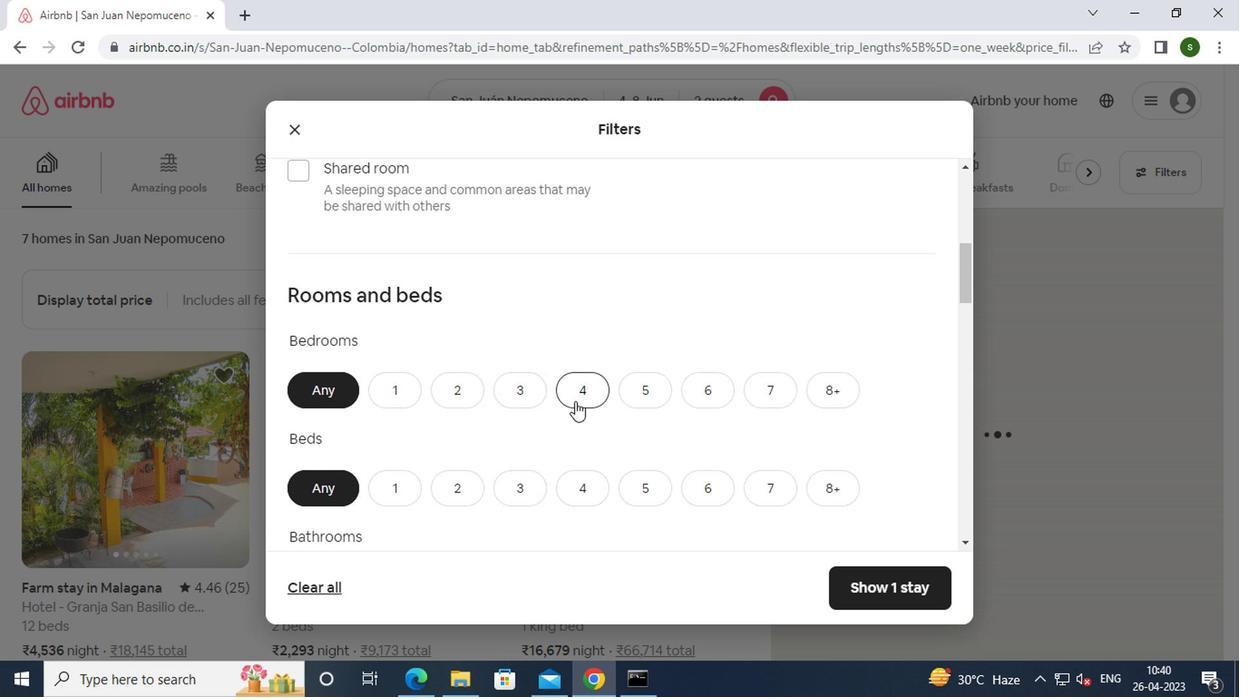 
Action: Mouse moved to (380, 198)
Screenshot: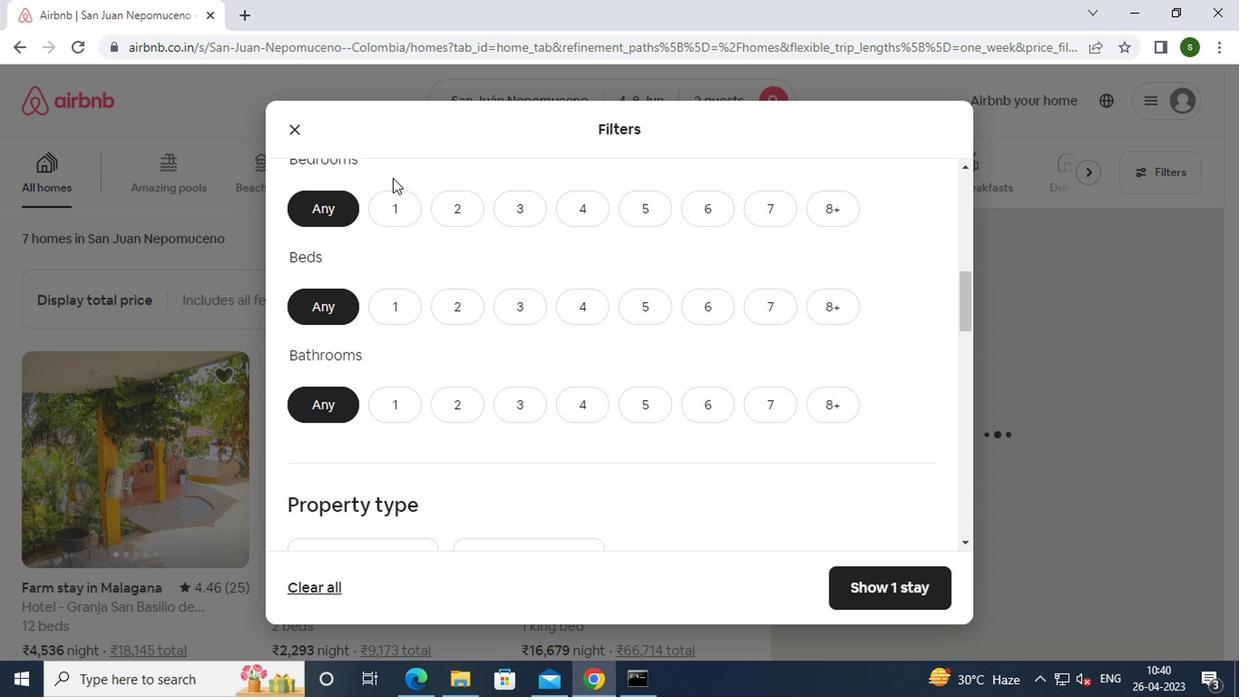 
Action: Mouse pressed left at (380, 198)
Screenshot: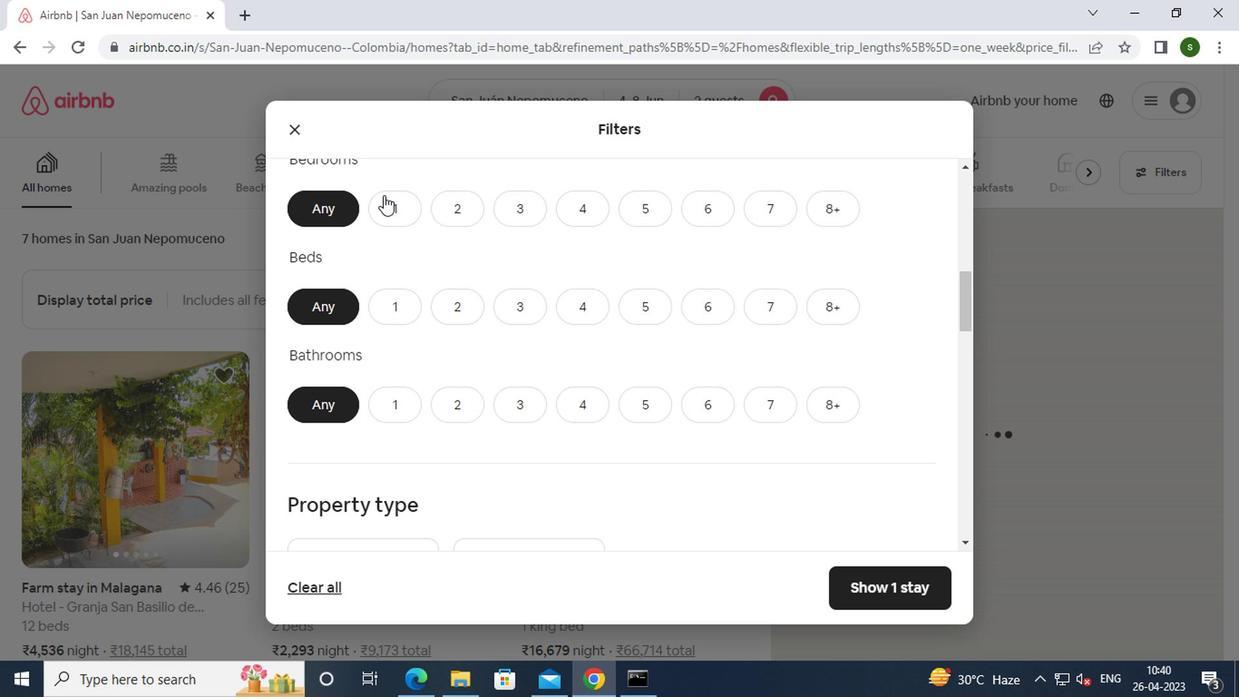 
Action: Mouse moved to (374, 300)
Screenshot: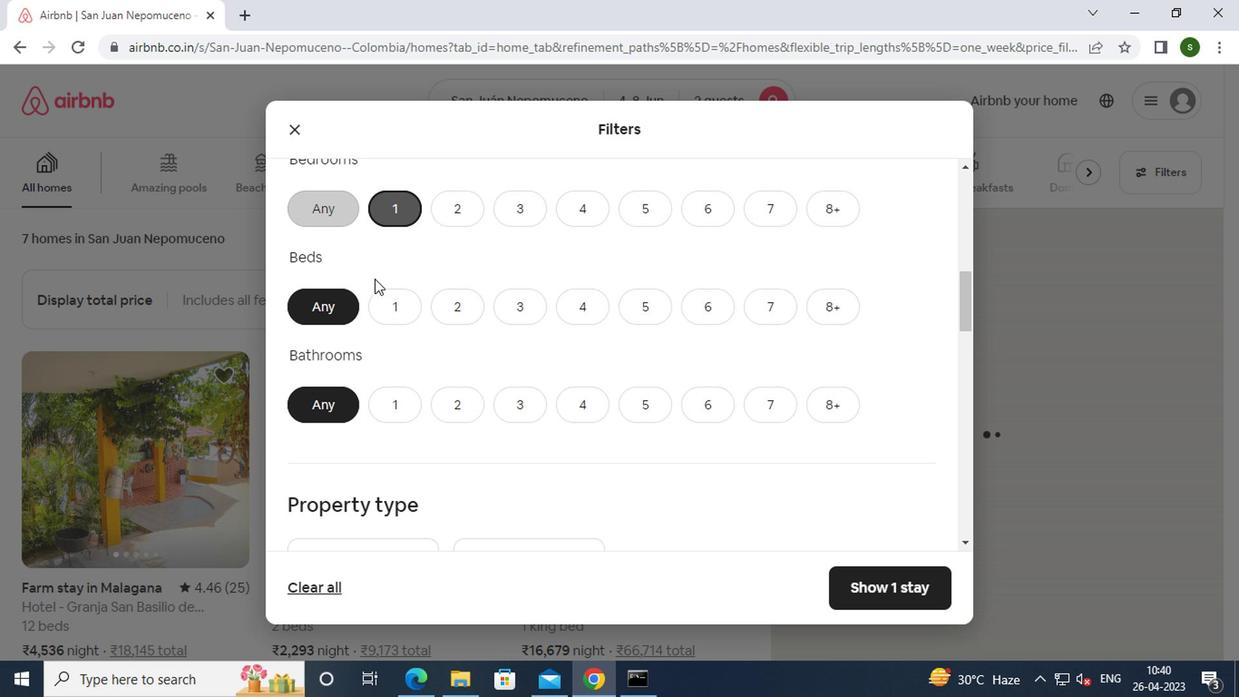 
Action: Mouse pressed left at (374, 300)
Screenshot: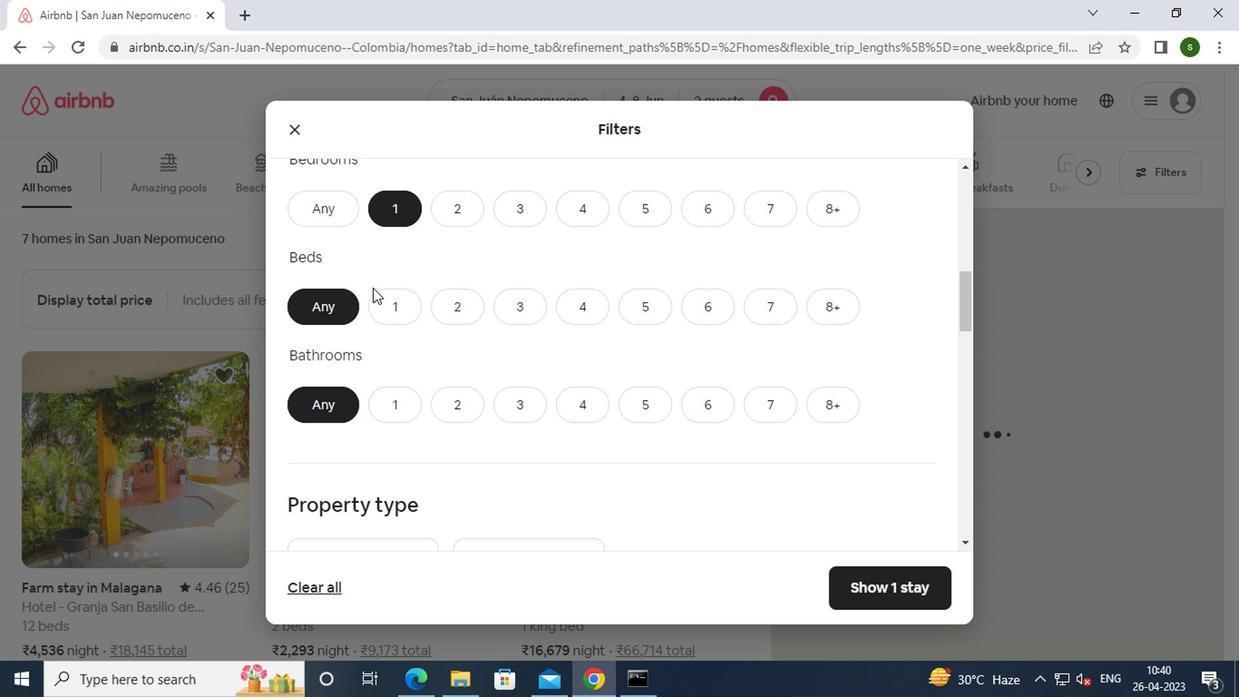 
Action: Mouse moved to (388, 404)
Screenshot: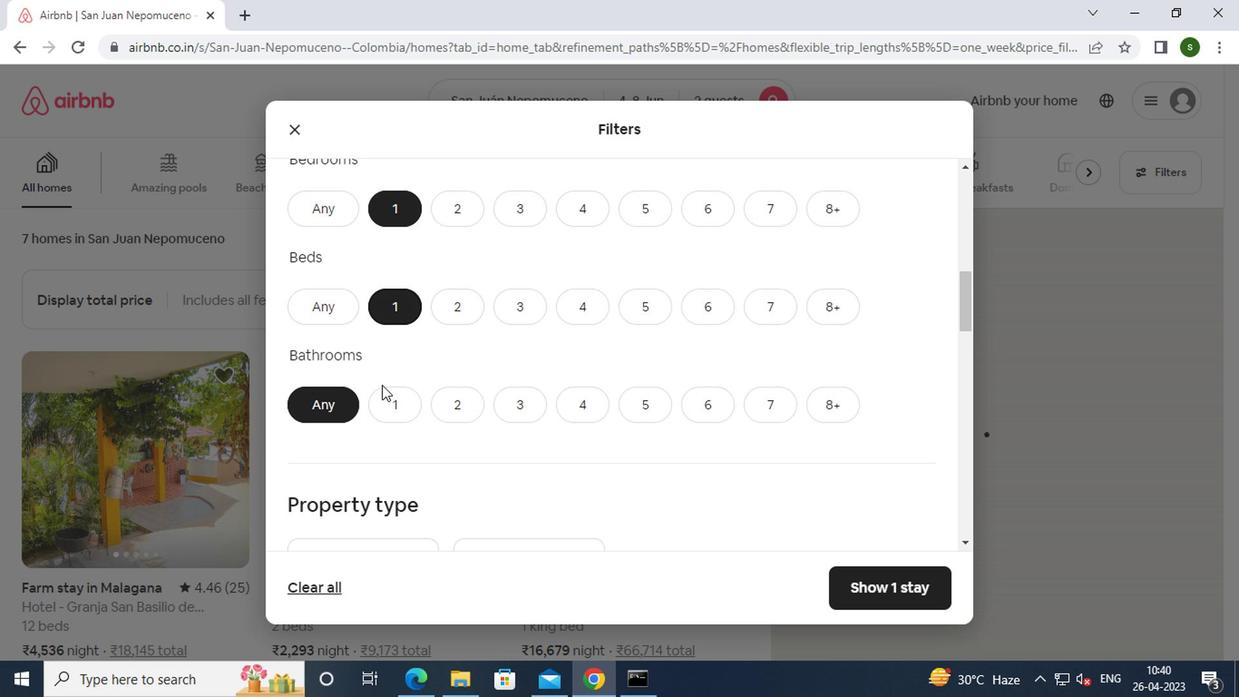
Action: Mouse pressed left at (388, 404)
Screenshot: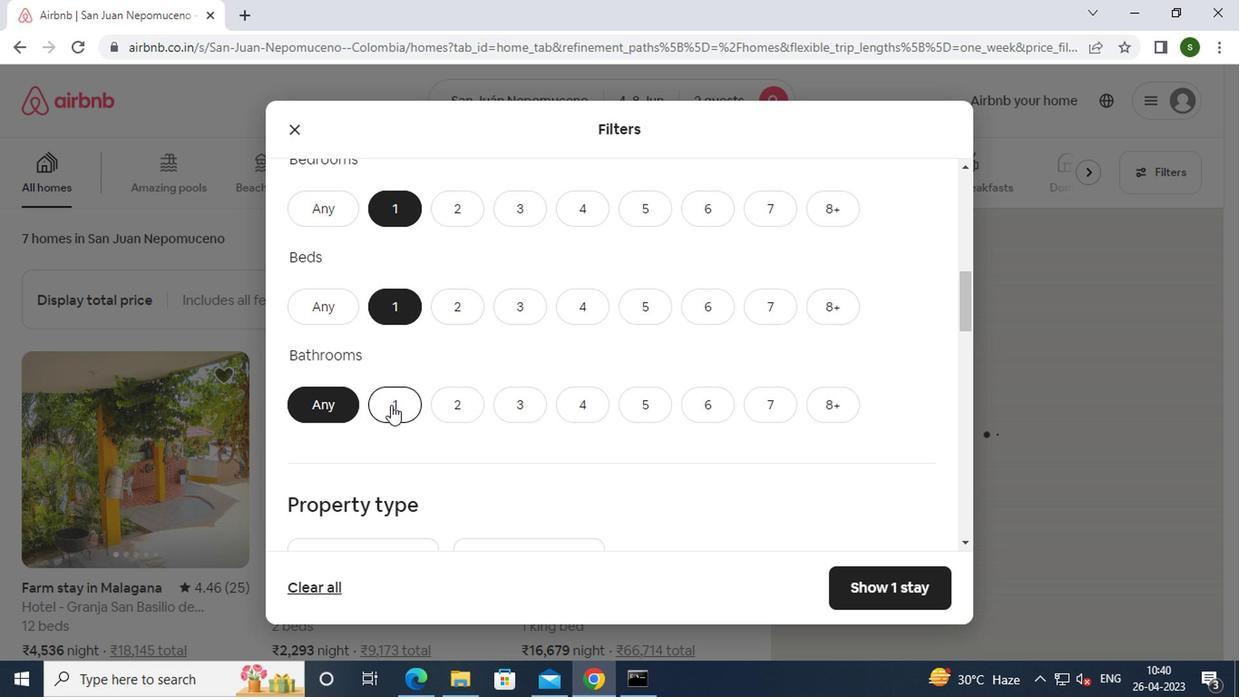 
Action: Mouse moved to (506, 357)
Screenshot: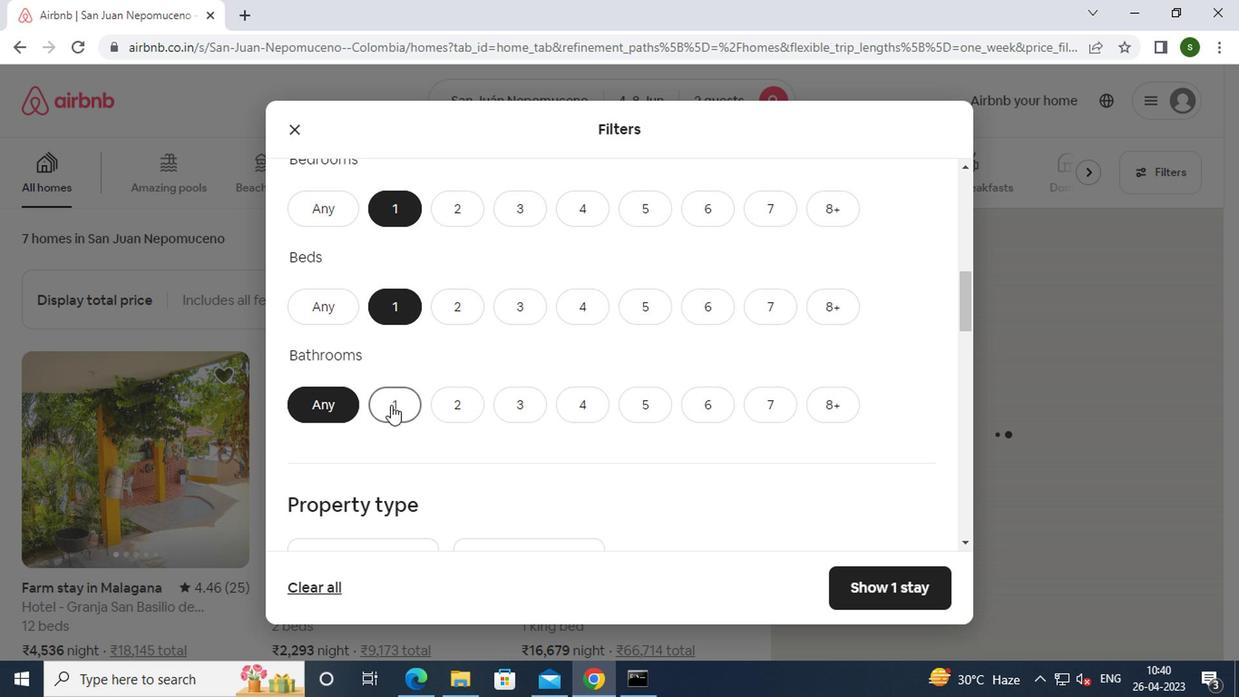 
Action: Mouse scrolled (506, 356) with delta (0, -1)
Screenshot: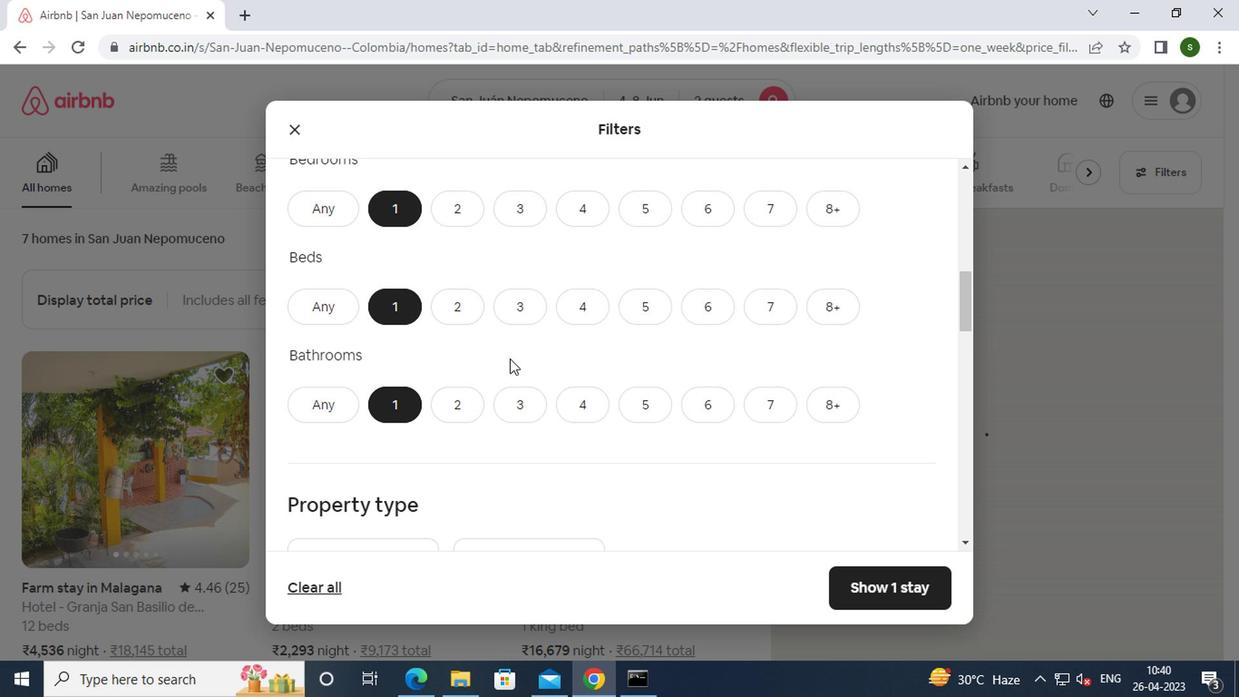 
Action: Mouse scrolled (506, 356) with delta (0, -1)
Screenshot: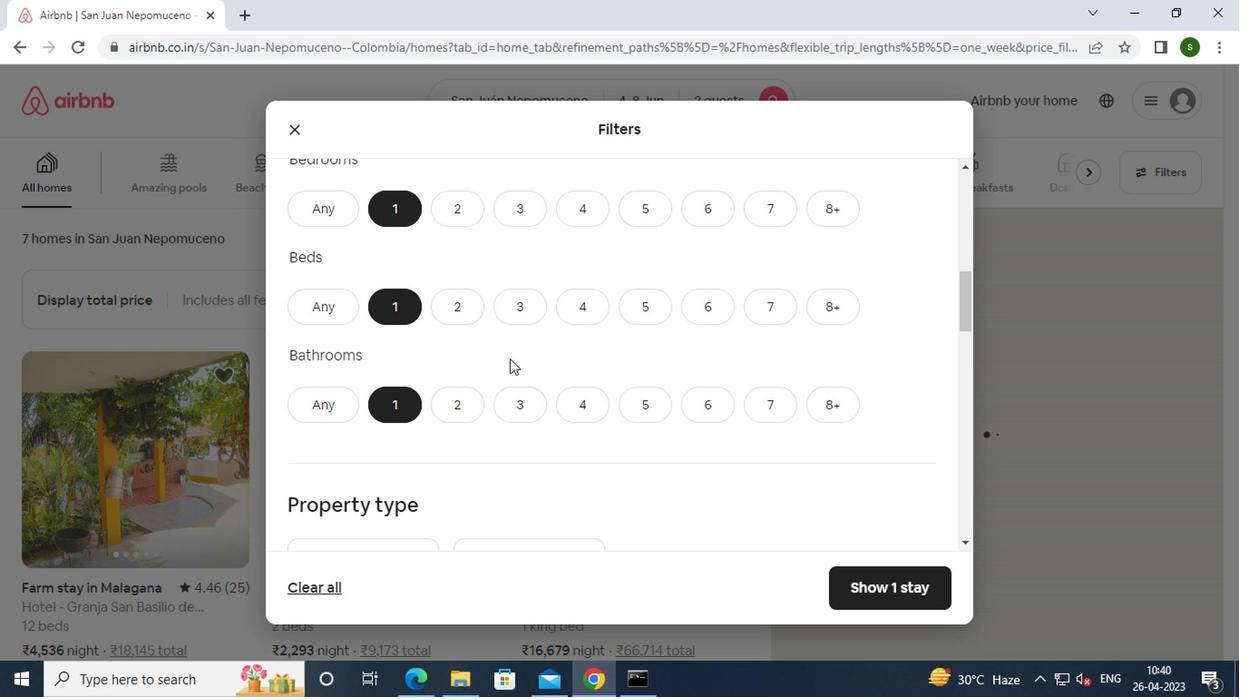 
Action: Mouse scrolled (506, 356) with delta (0, -1)
Screenshot: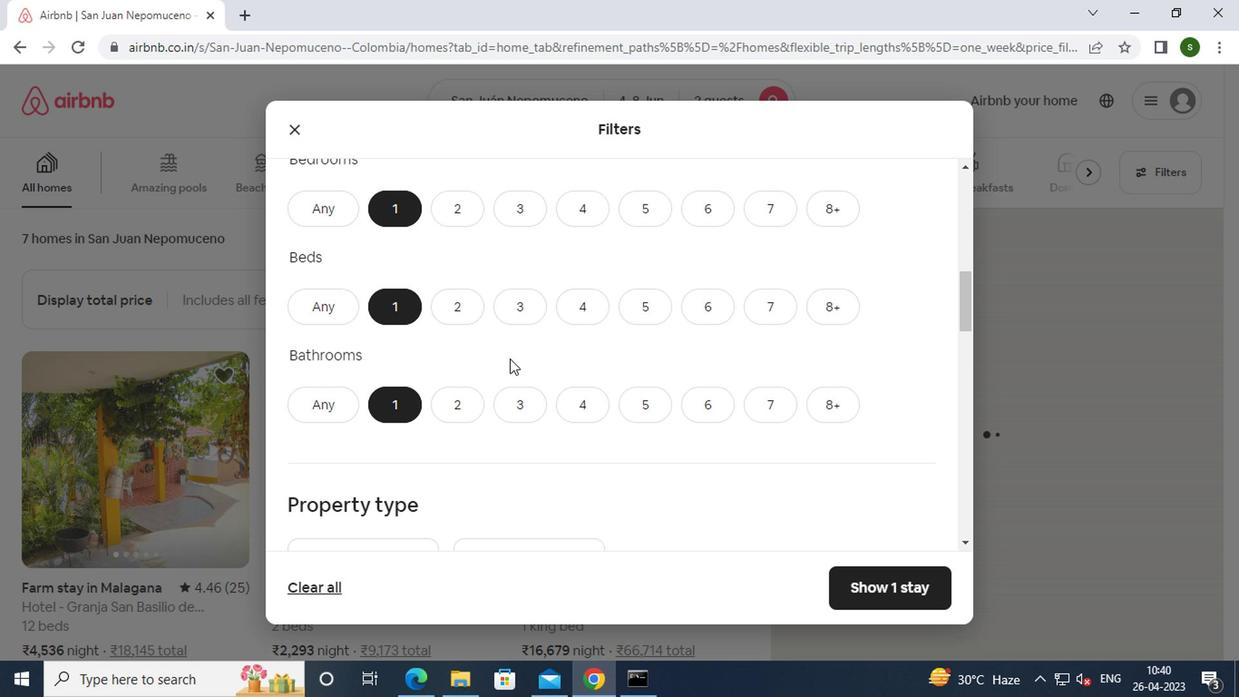 
Action: Mouse moved to (315, 311)
Screenshot: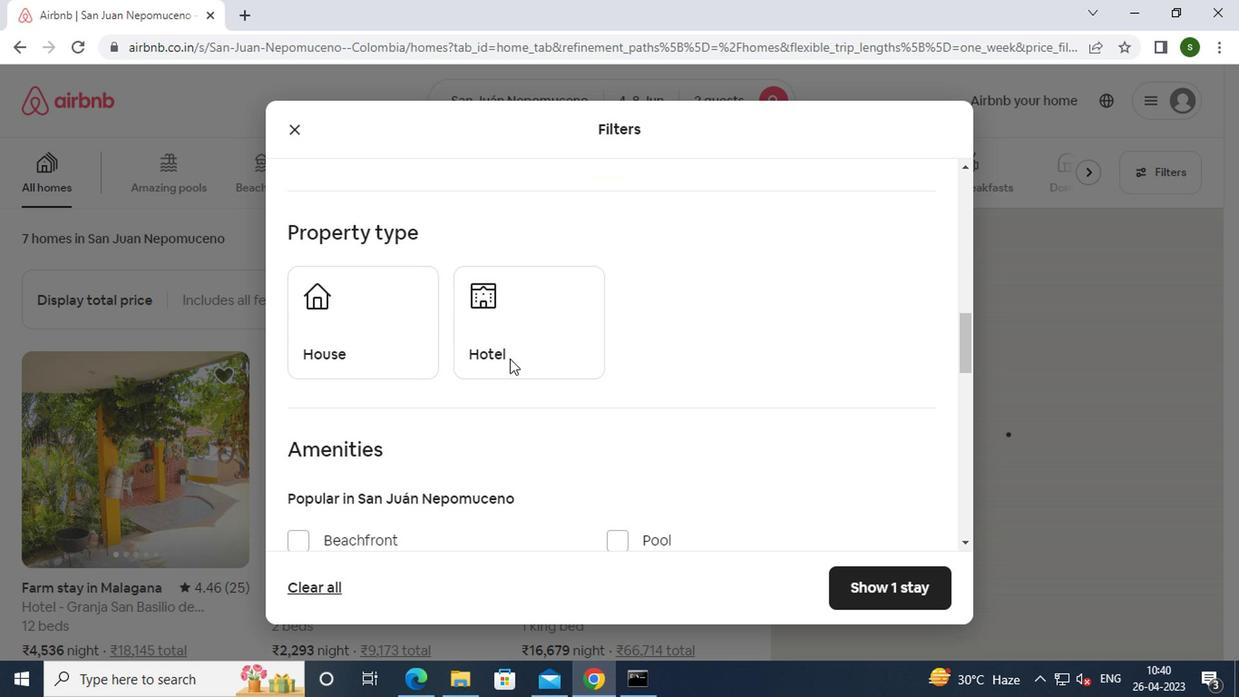 
Action: Mouse pressed left at (315, 311)
Screenshot: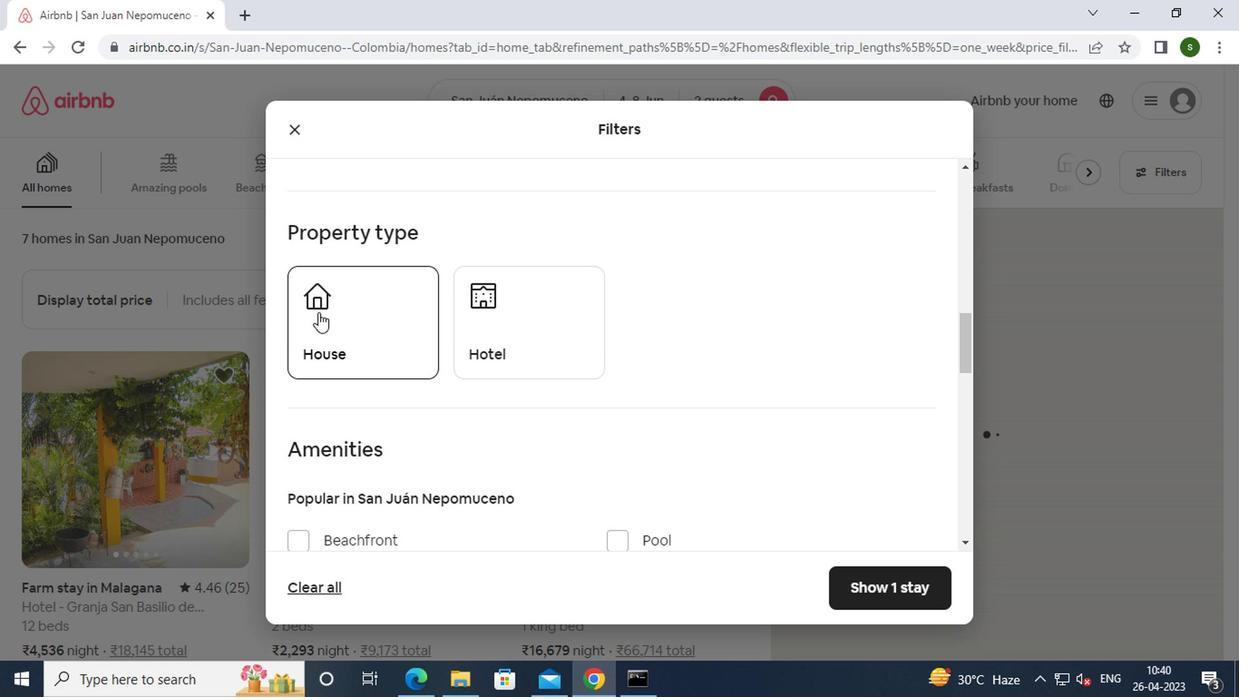 
Action: Mouse moved to (541, 351)
Screenshot: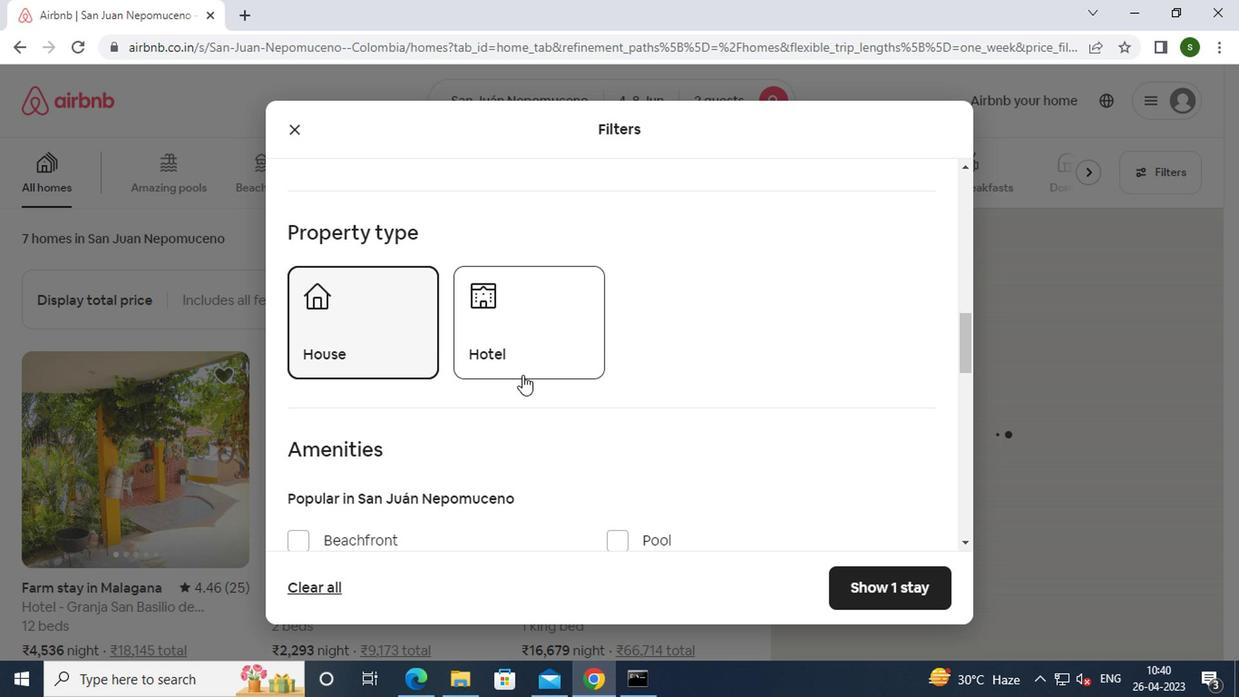 
Action: Mouse pressed left at (541, 351)
Screenshot: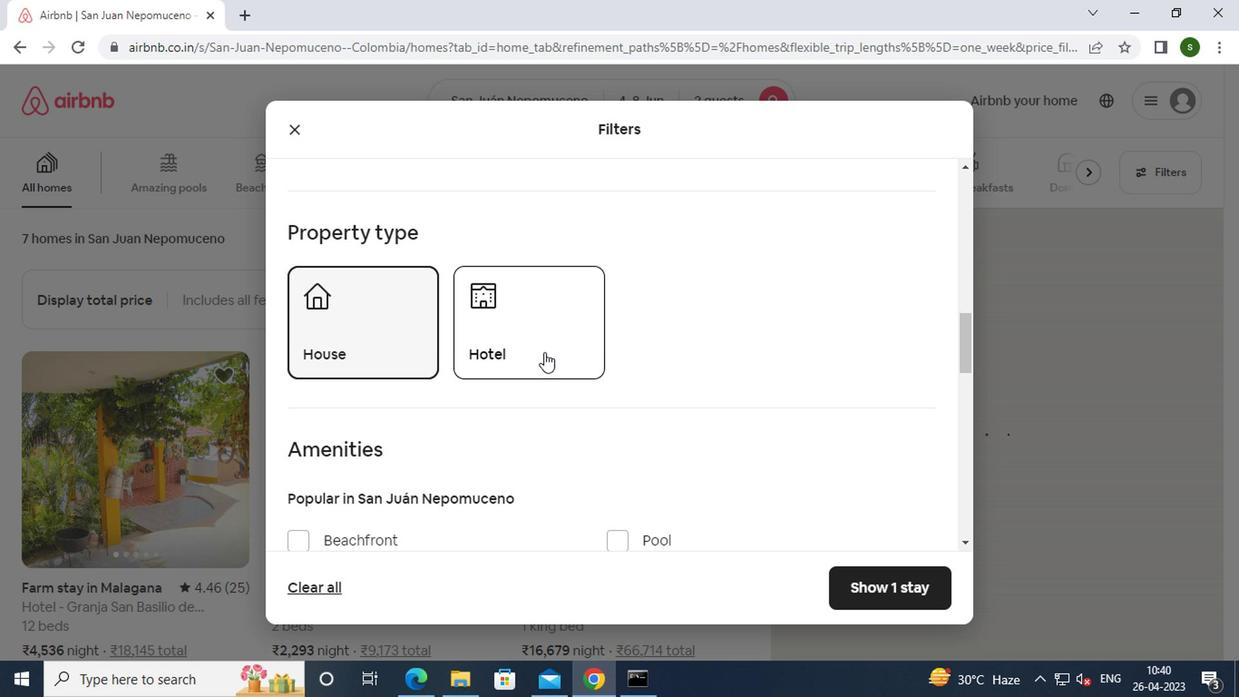 
Action: Mouse moved to (672, 359)
Screenshot: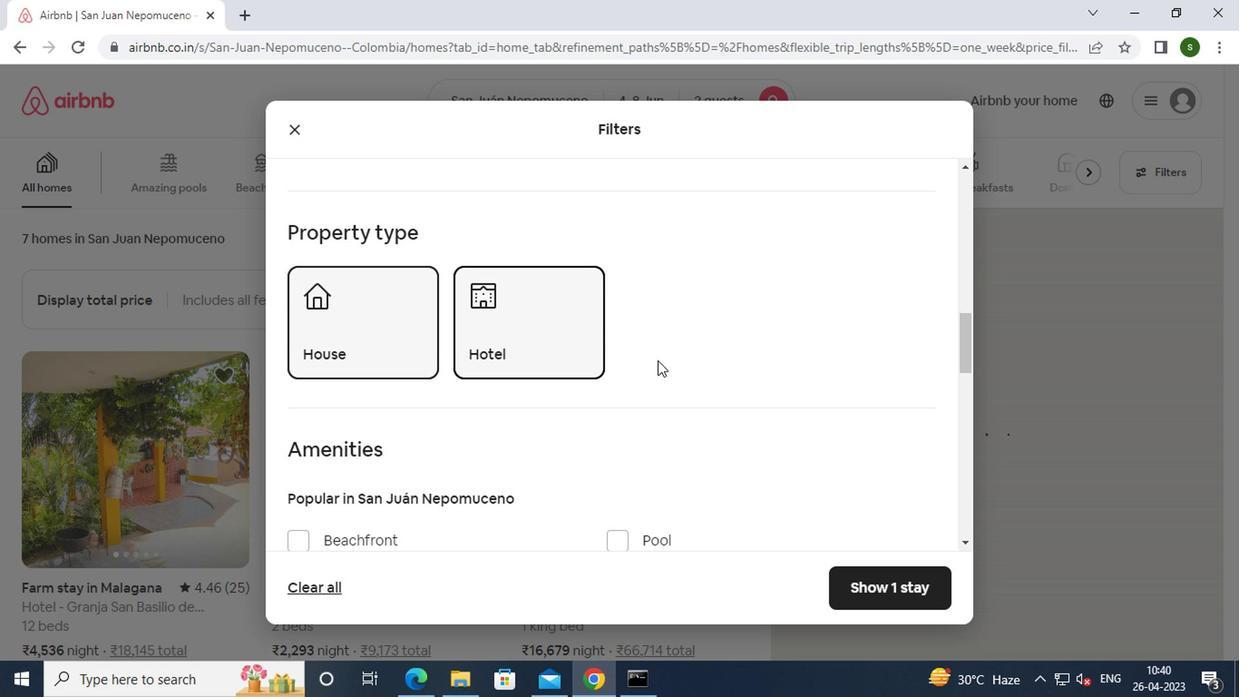 
Action: Mouse scrolled (672, 358) with delta (0, -1)
Screenshot: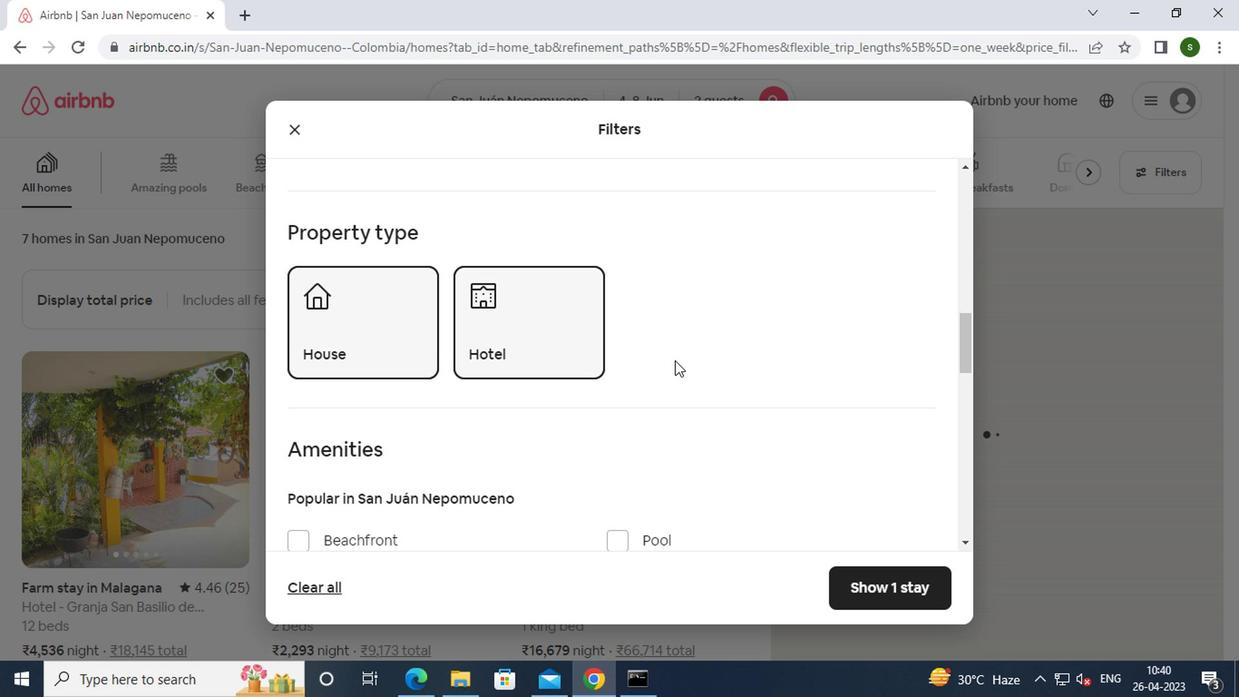 
Action: Mouse scrolled (672, 358) with delta (0, -1)
Screenshot: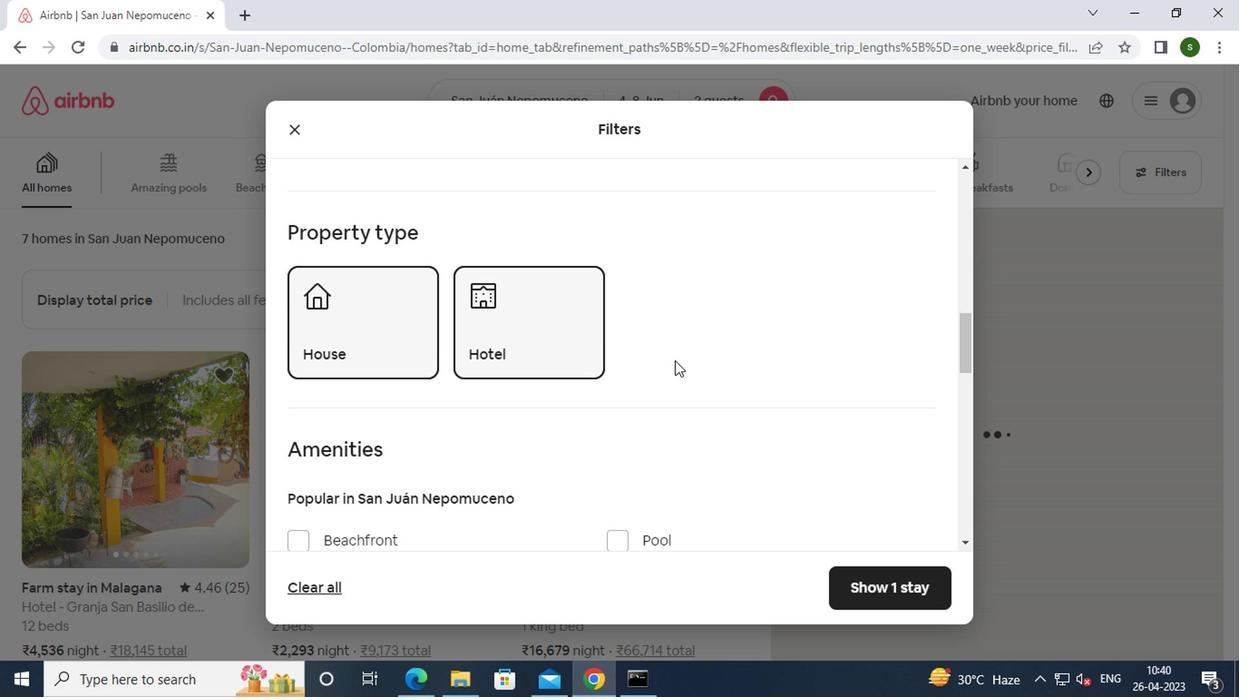 
Action: Mouse scrolled (672, 358) with delta (0, -1)
Screenshot: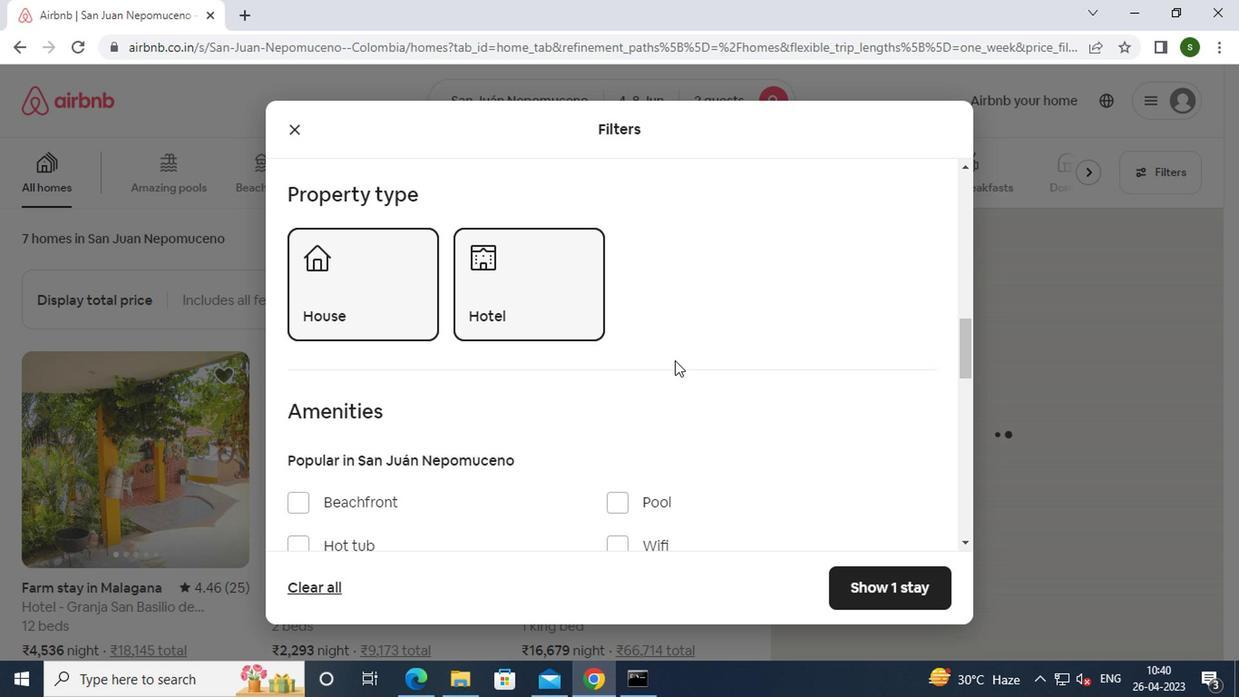 
Action: Mouse moved to (334, 400)
Screenshot: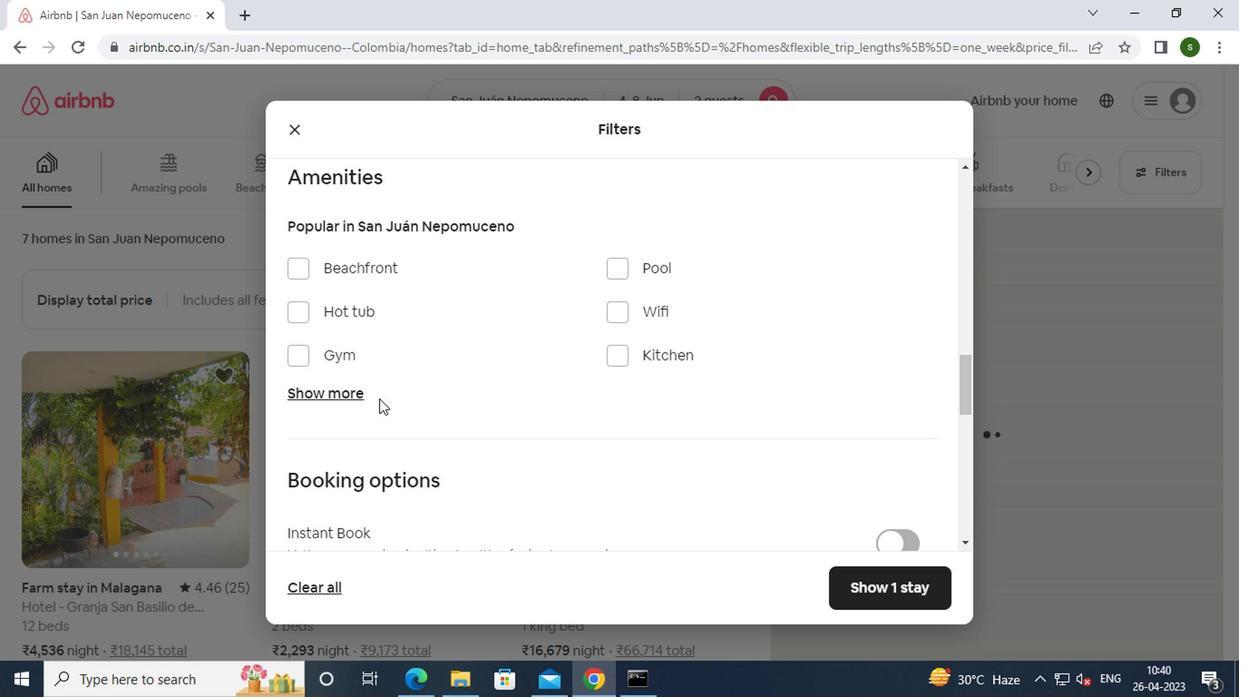 
Action: Mouse pressed left at (334, 400)
Screenshot: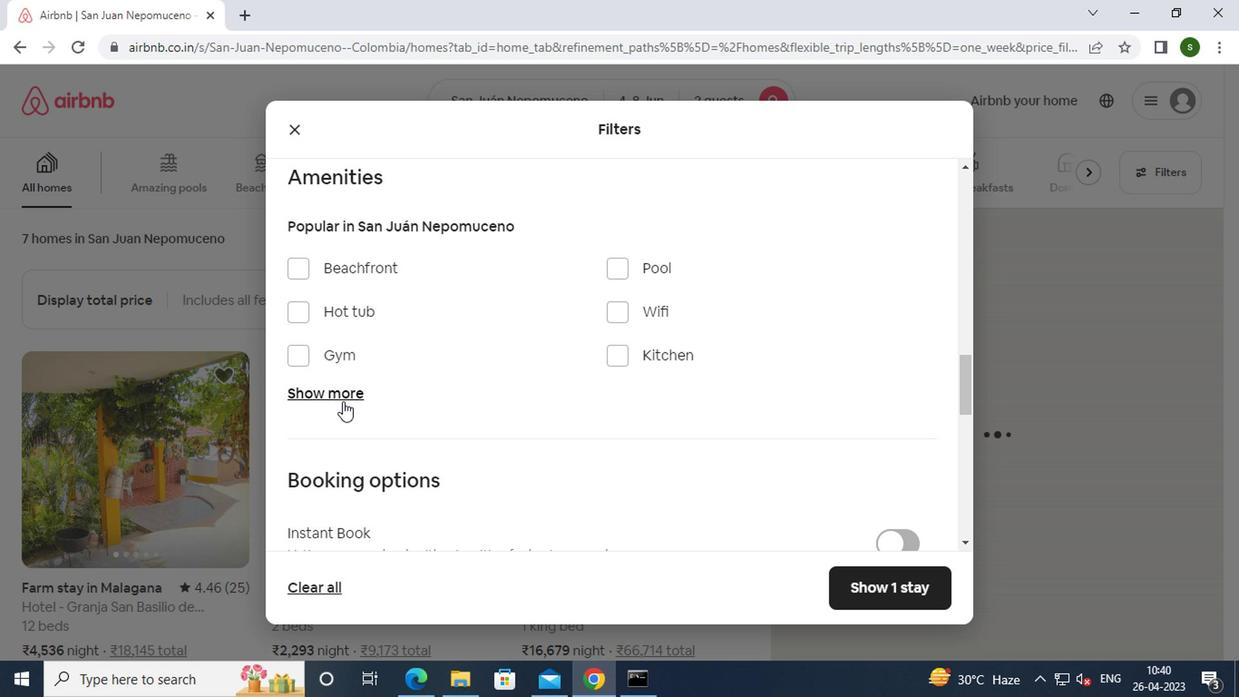
Action: Mouse moved to (360, 455)
Screenshot: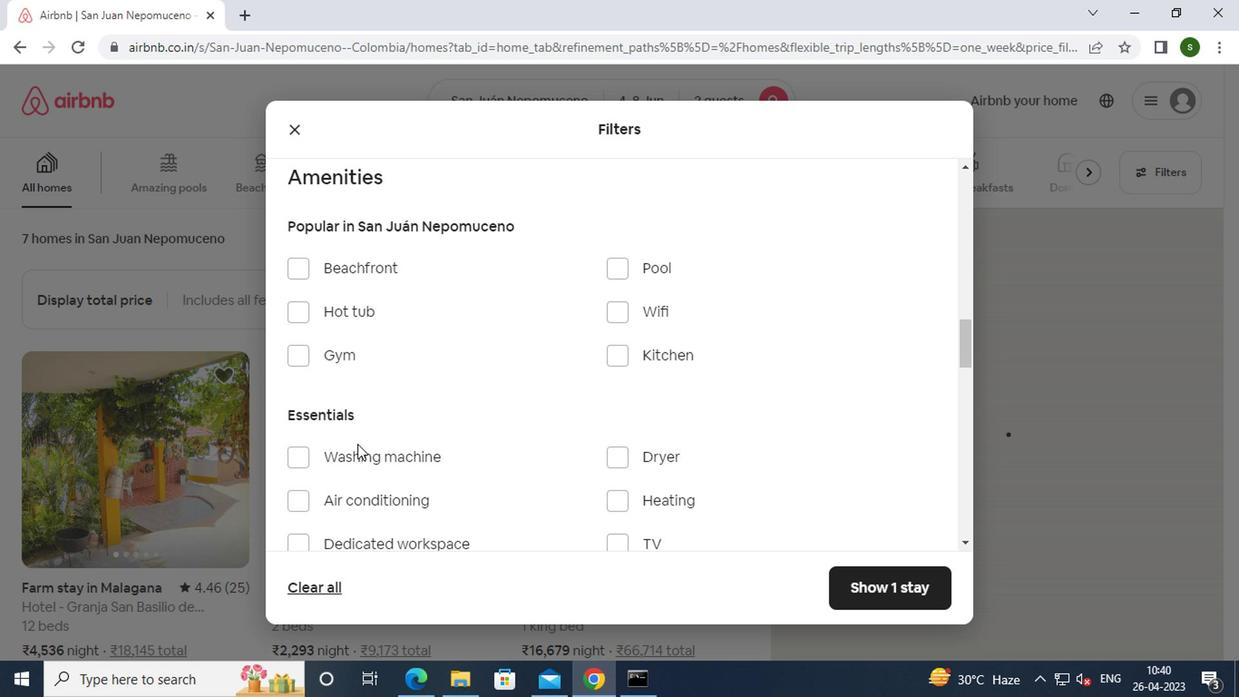 
Action: Mouse pressed left at (360, 455)
Screenshot: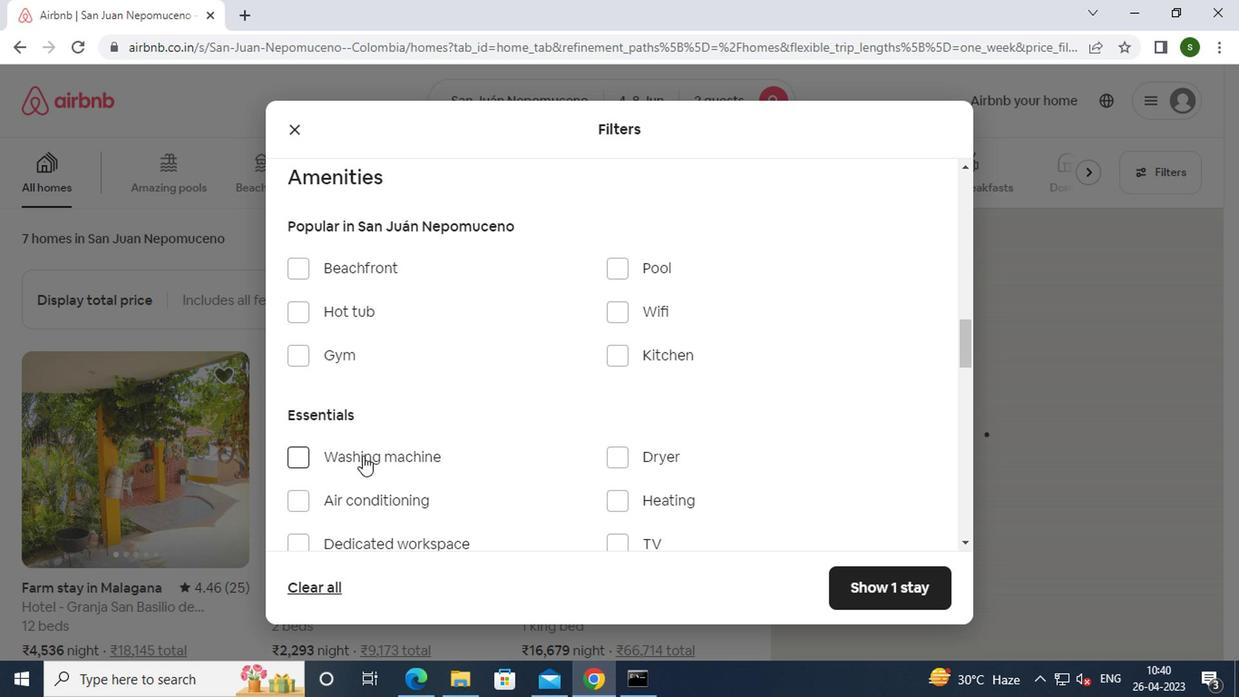 
Action: Mouse moved to (582, 417)
Screenshot: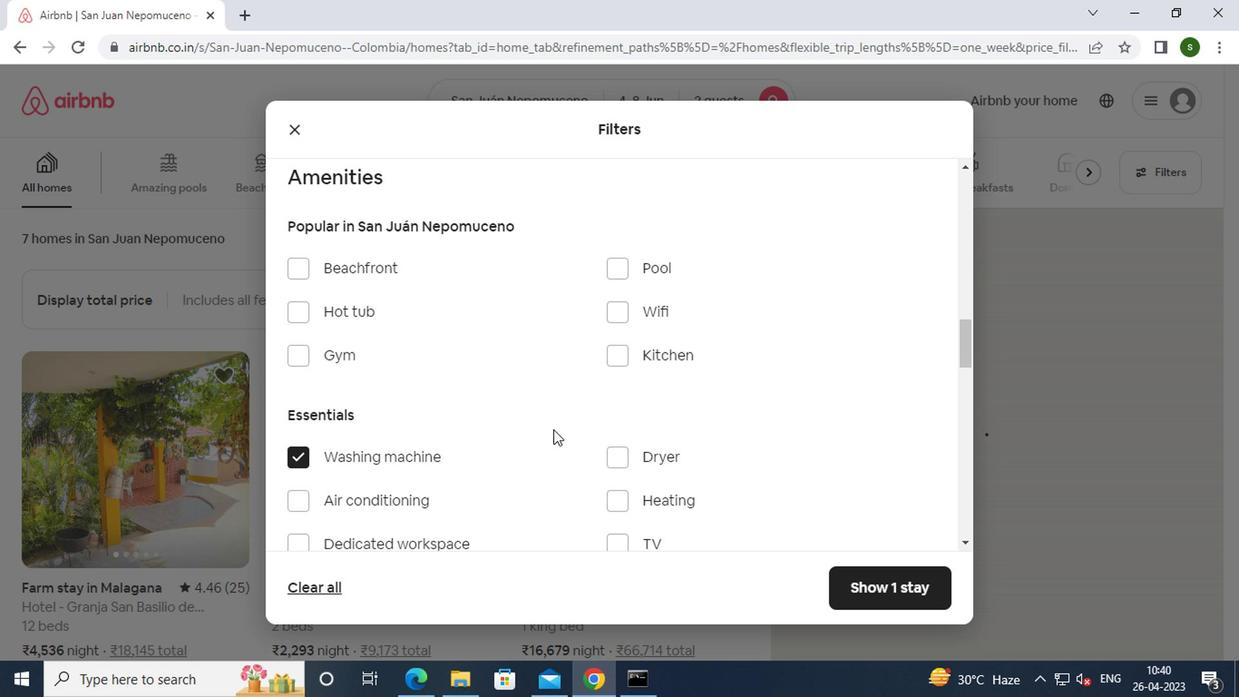 
Action: Mouse scrolled (582, 417) with delta (0, 0)
Screenshot: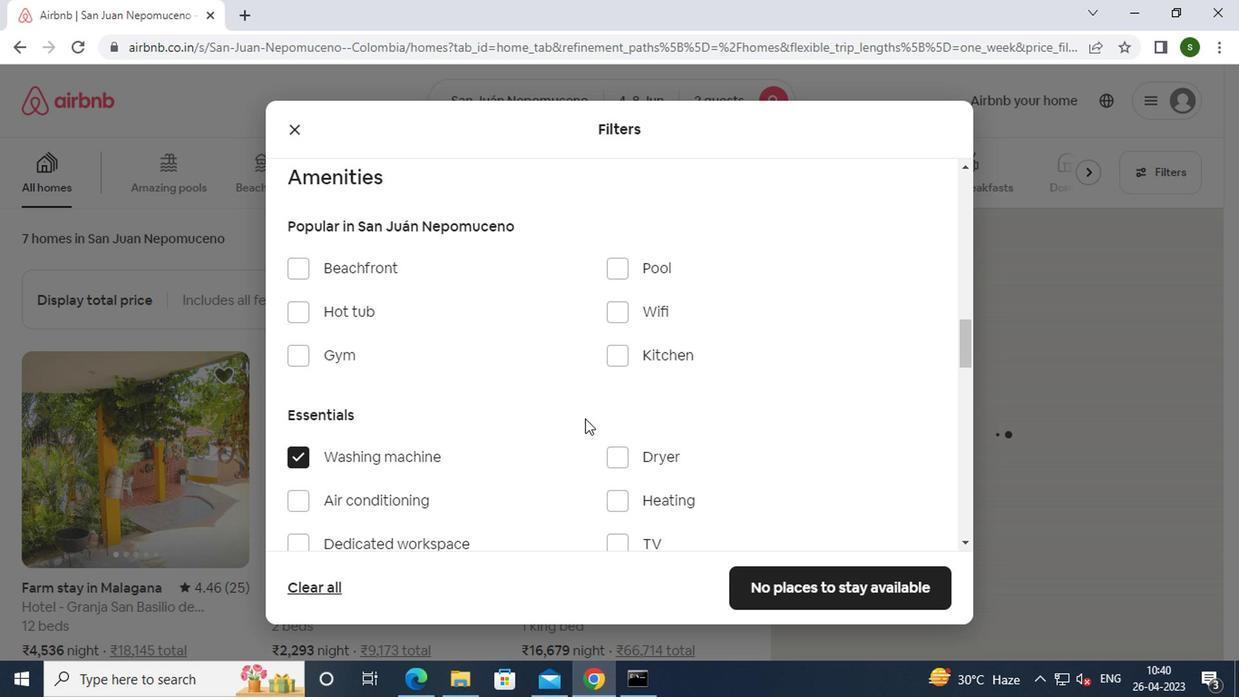 
Action: Mouse scrolled (582, 417) with delta (0, 0)
Screenshot: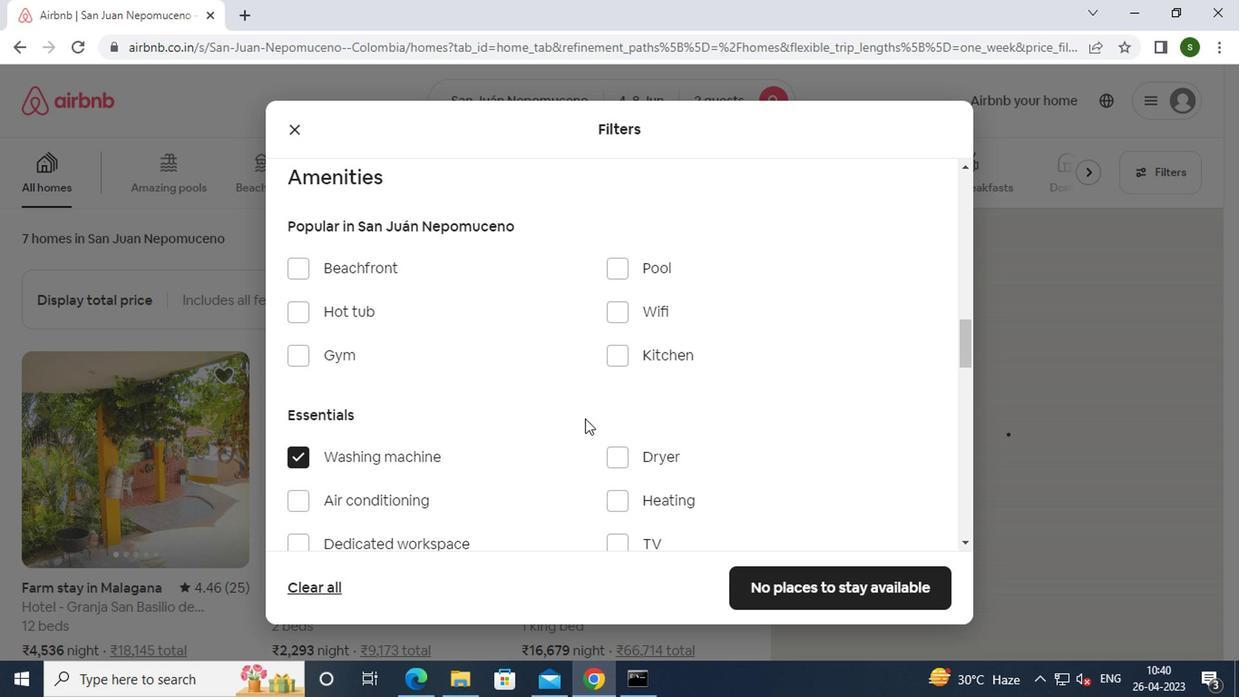 
Action: Mouse scrolled (582, 417) with delta (0, 0)
Screenshot: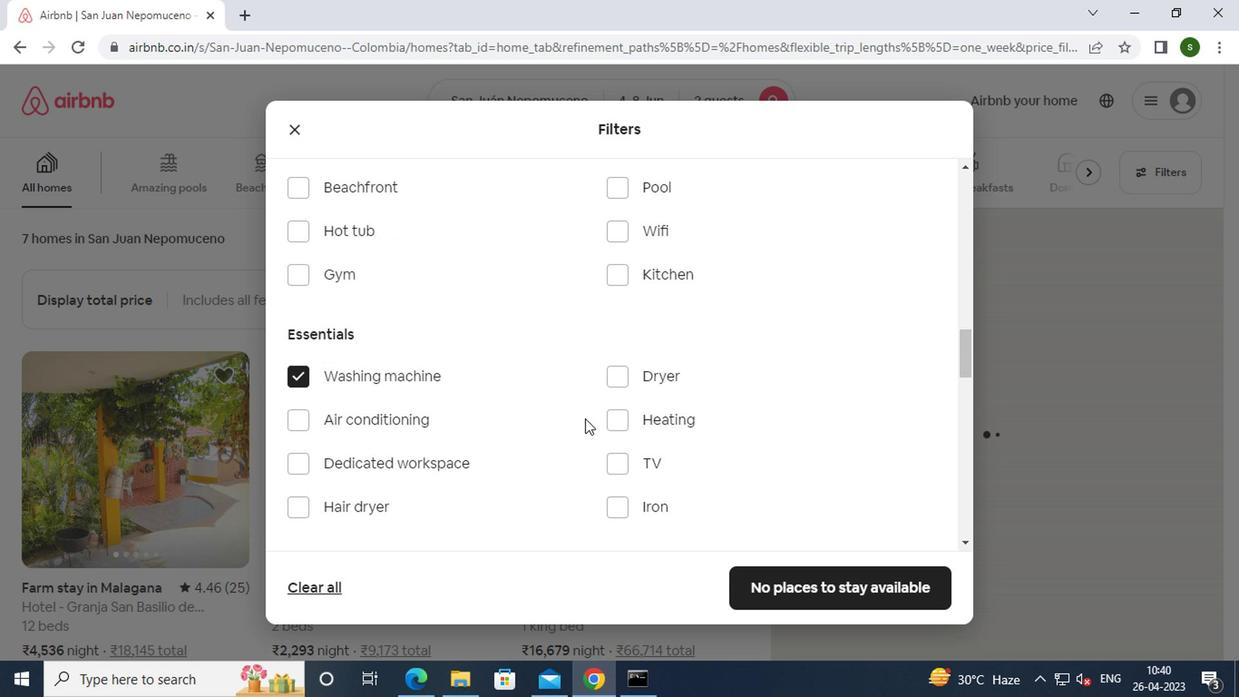 
Action: Mouse moved to (583, 414)
Screenshot: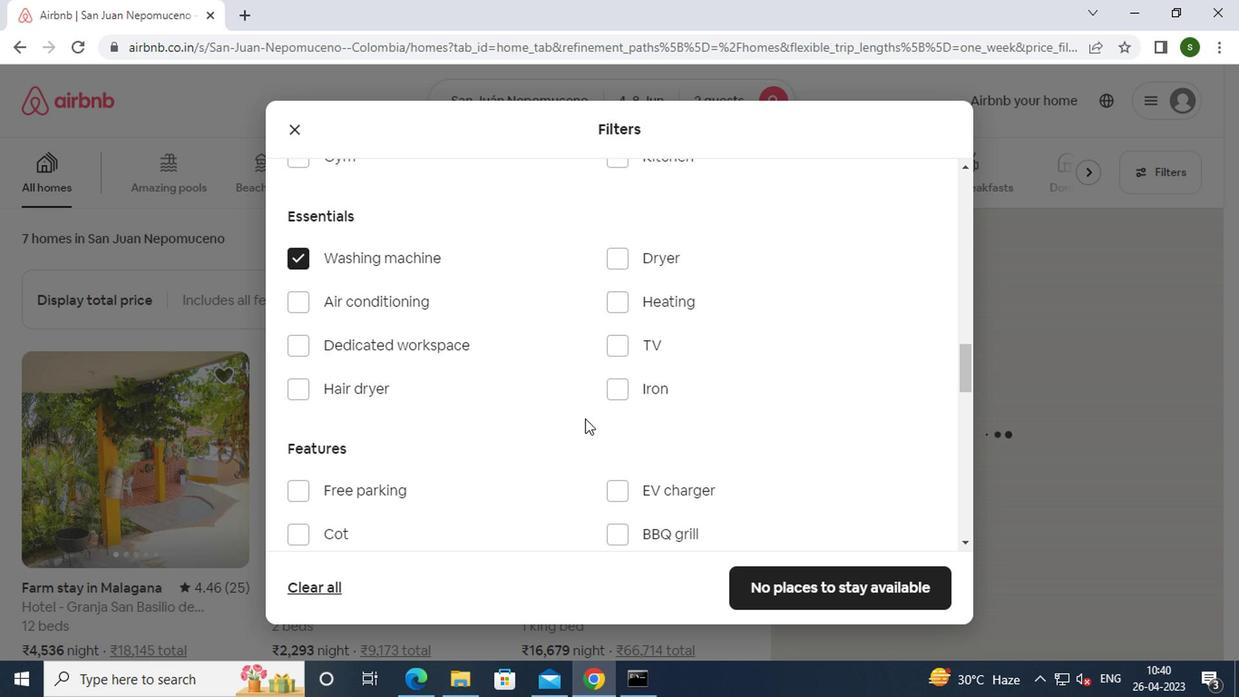 
Action: Mouse scrolled (583, 413) with delta (0, -1)
Screenshot: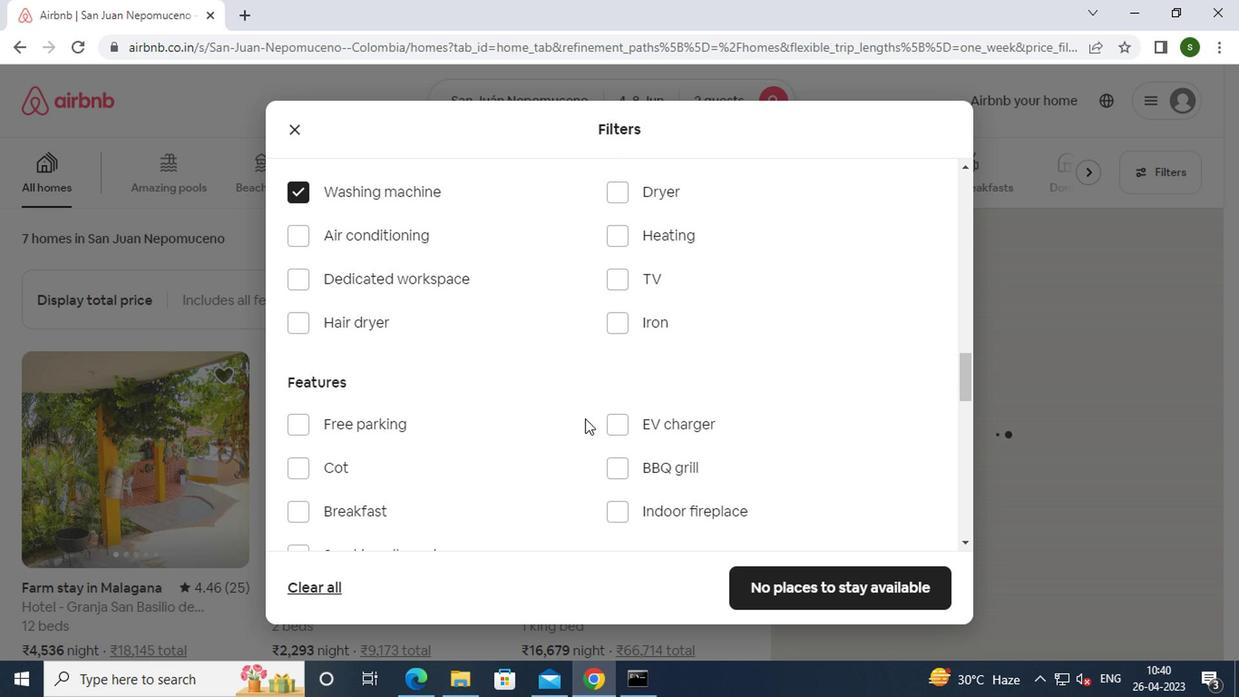 
Action: Mouse scrolled (583, 413) with delta (0, -1)
Screenshot: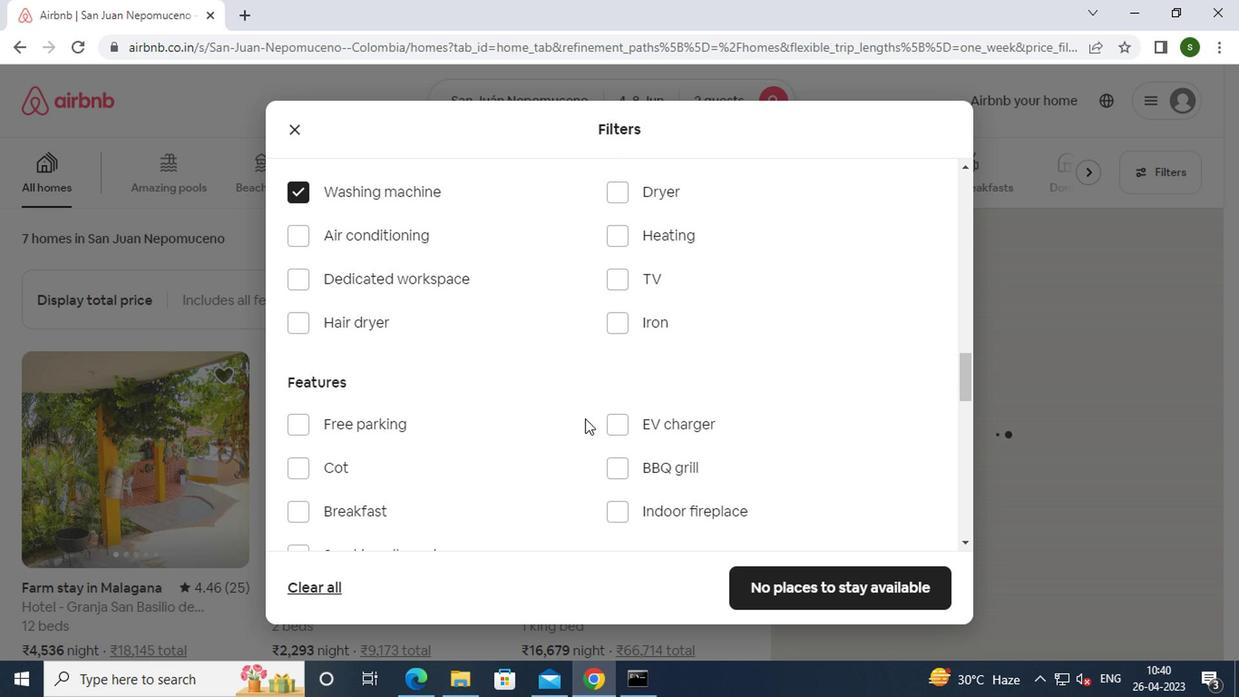 
Action: Mouse scrolled (583, 413) with delta (0, -1)
Screenshot: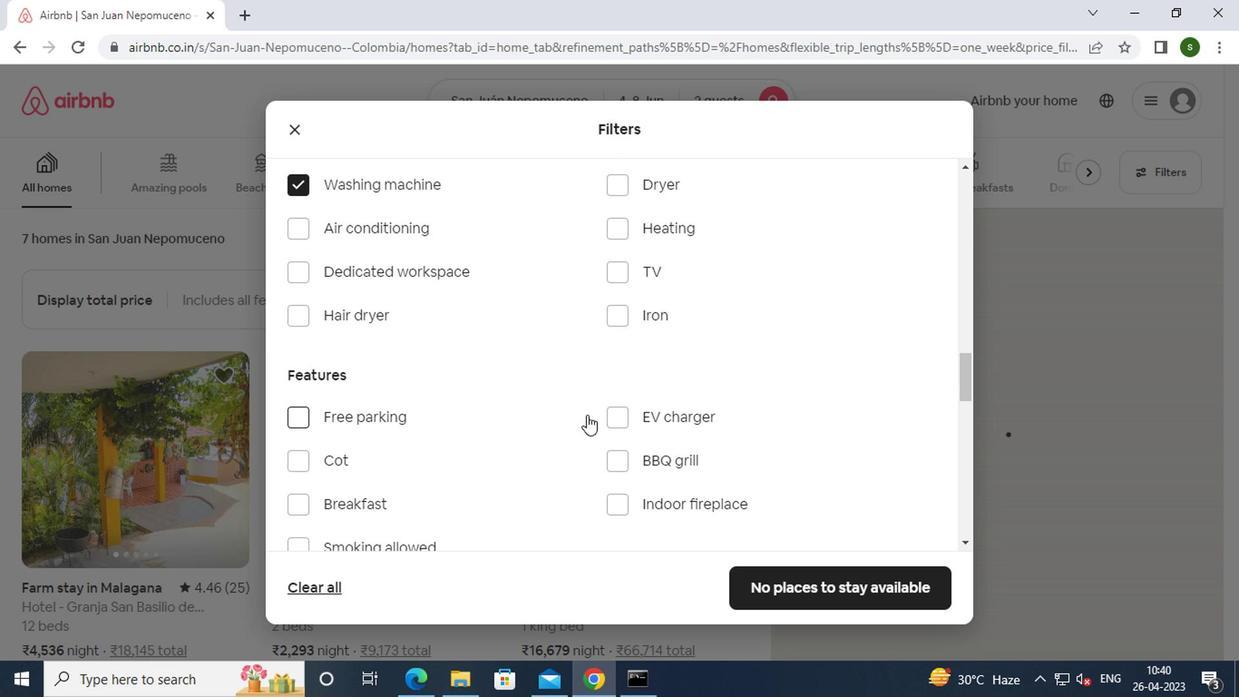 
Action: Mouse scrolled (583, 413) with delta (0, -1)
Screenshot: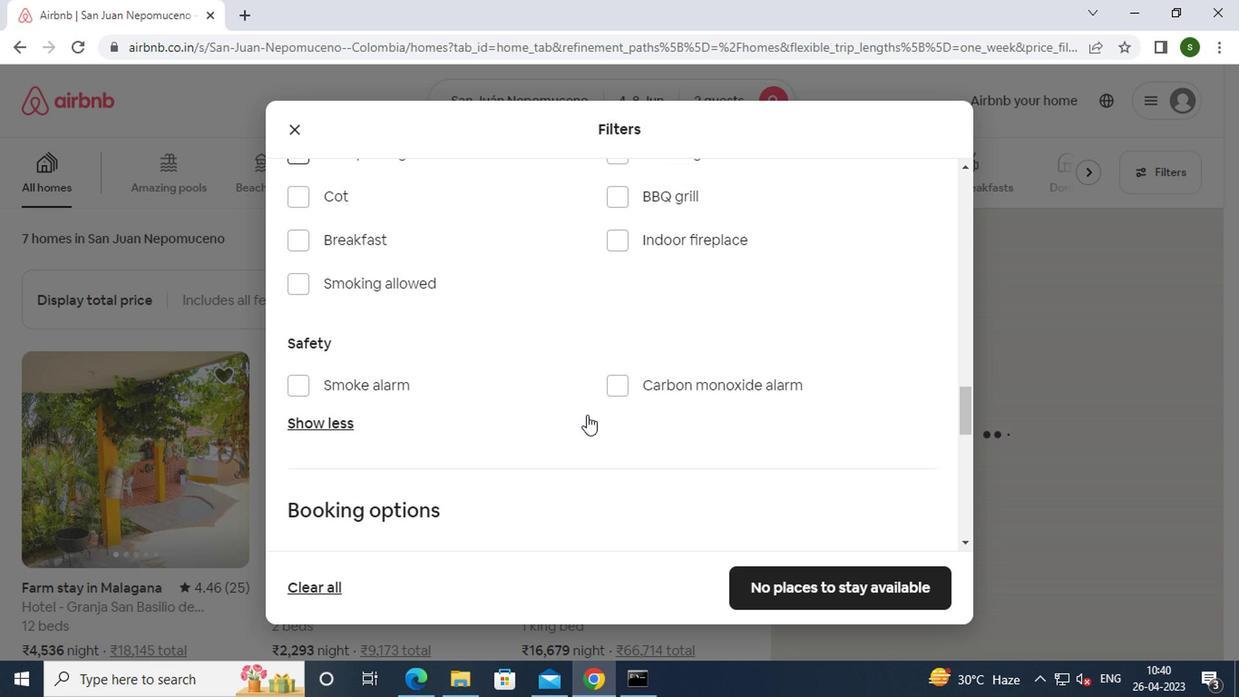 
Action: Mouse scrolled (583, 413) with delta (0, -1)
Screenshot: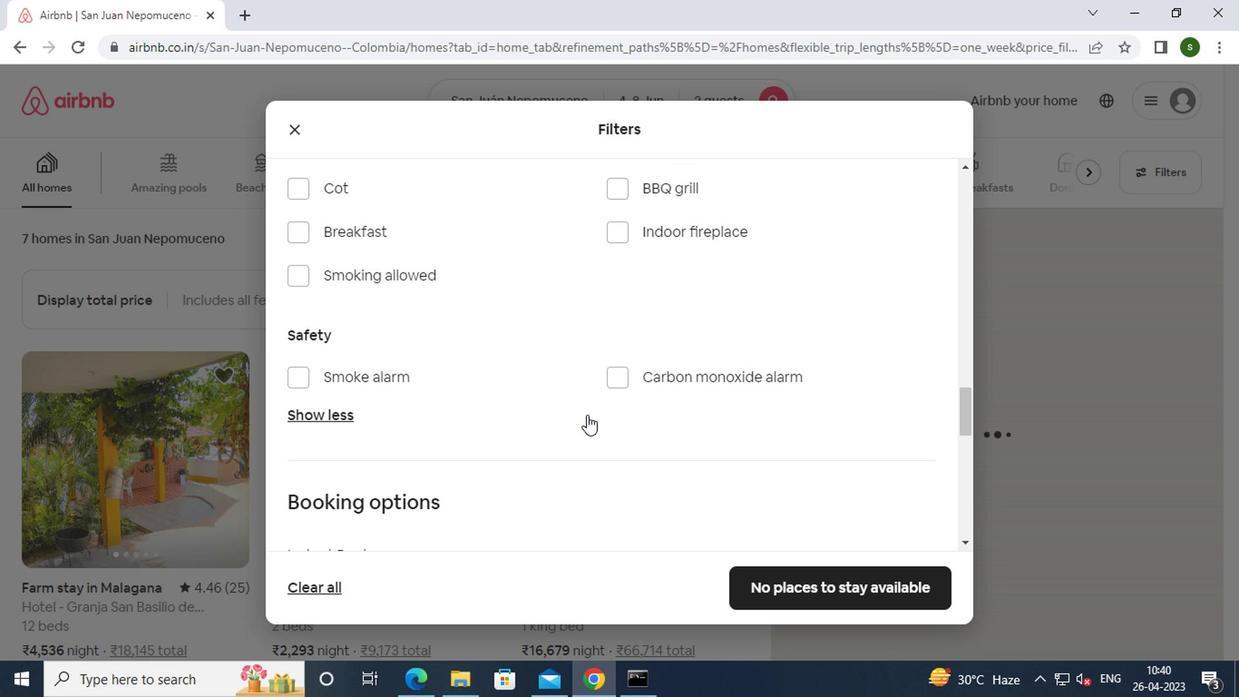 
Action: Mouse moved to (890, 445)
Screenshot: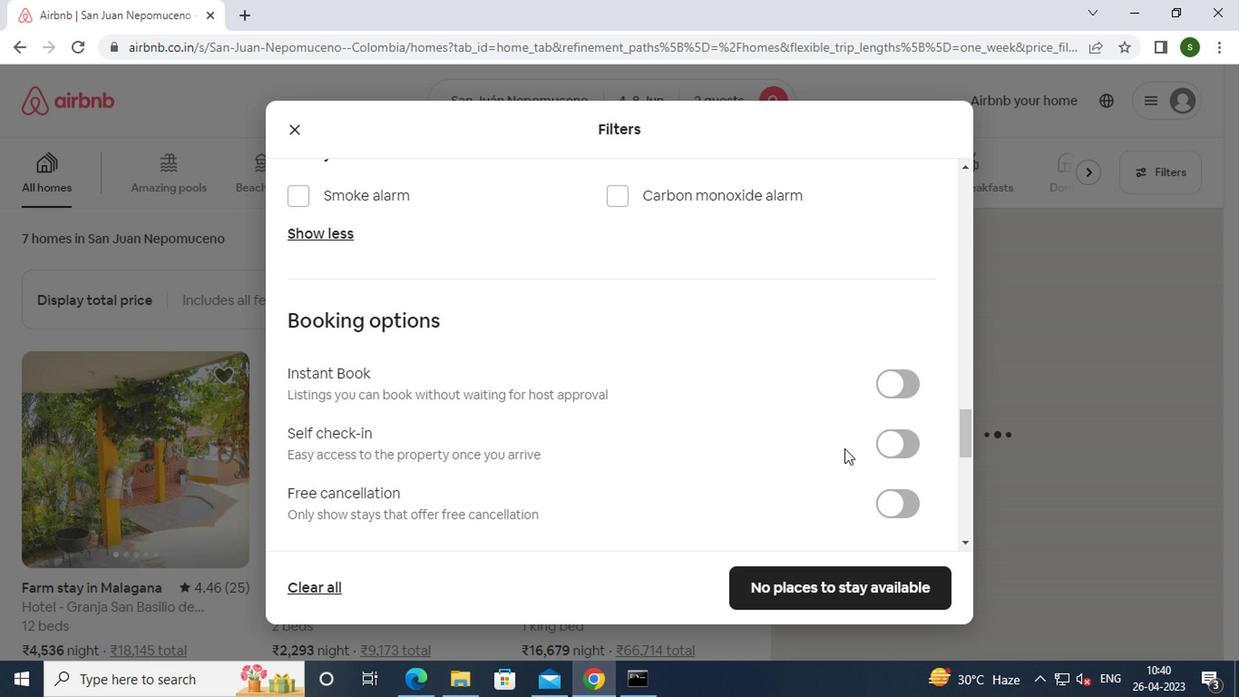 
Action: Mouse pressed left at (890, 445)
Screenshot: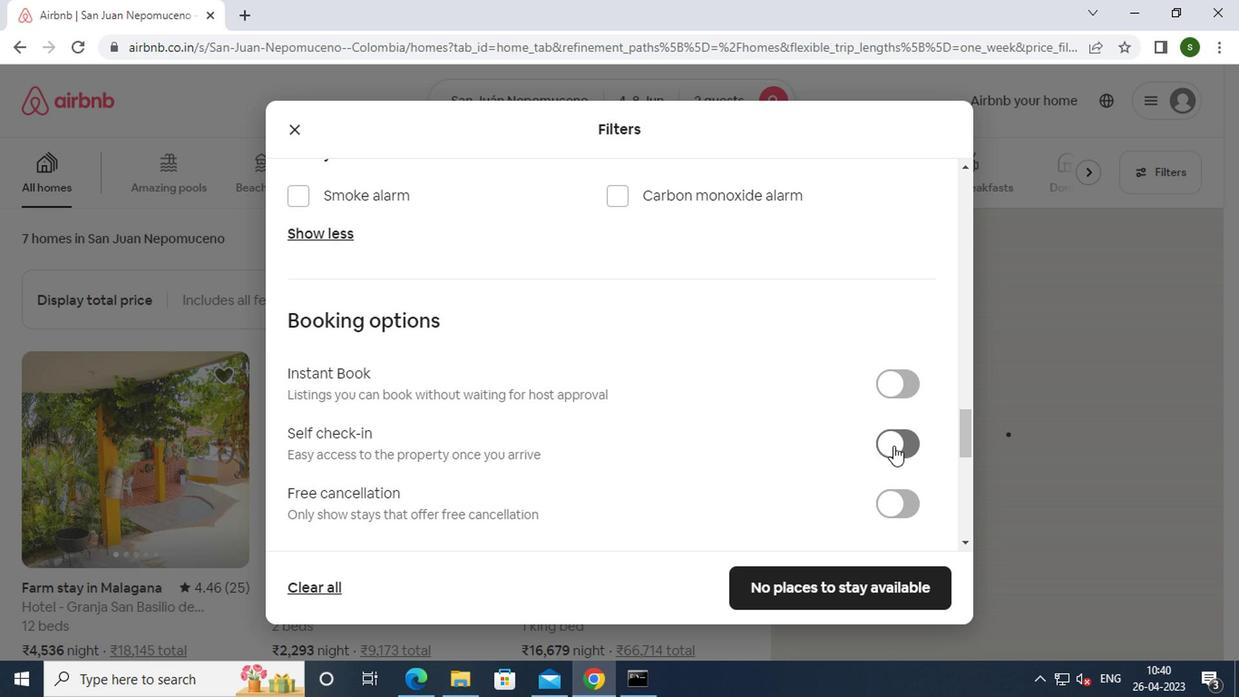 
Action: Mouse moved to (679, 411)
Screenshot: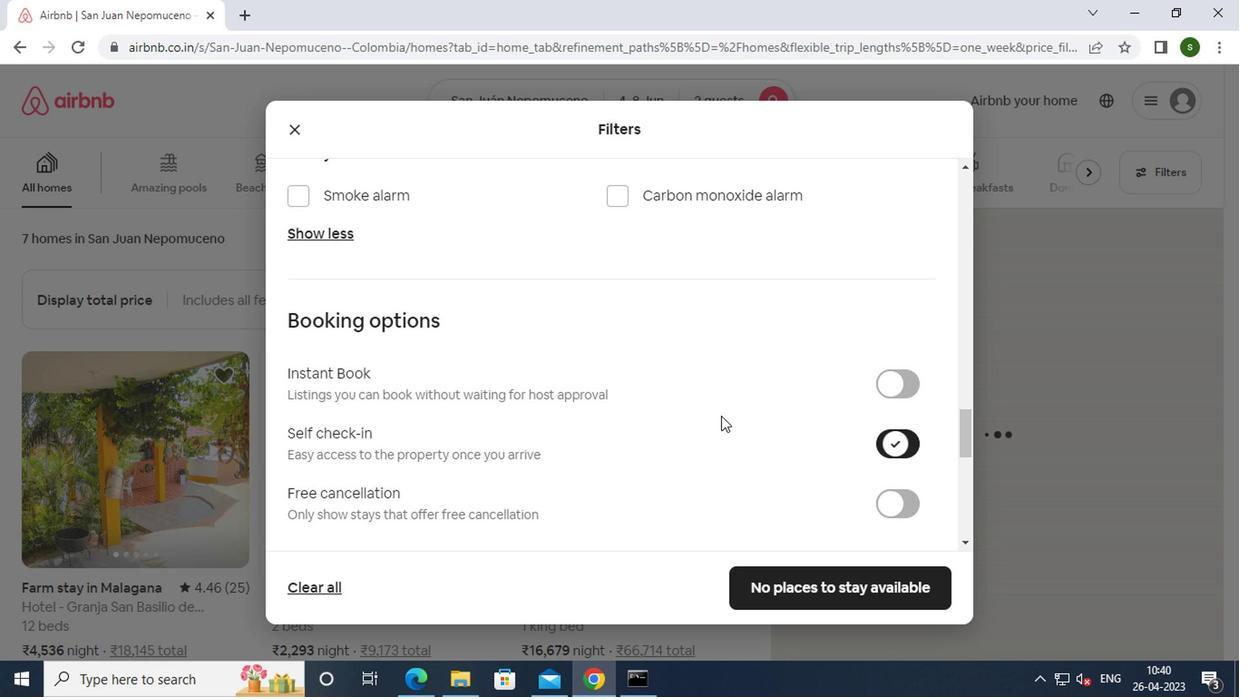 
Action: Mouse scrolled (679, 410) with delta (0, 0)
Screenshot: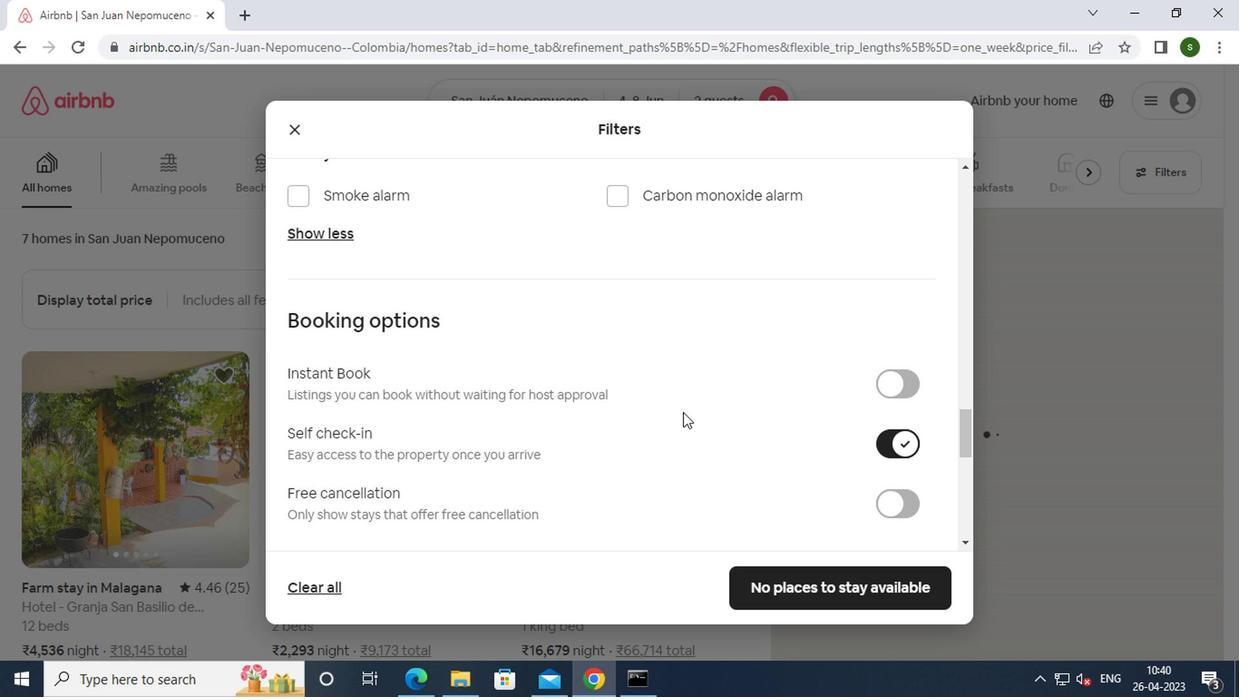 
Action: Mouse scrolled (679, 410) with delta (0, 0)
Screenshot: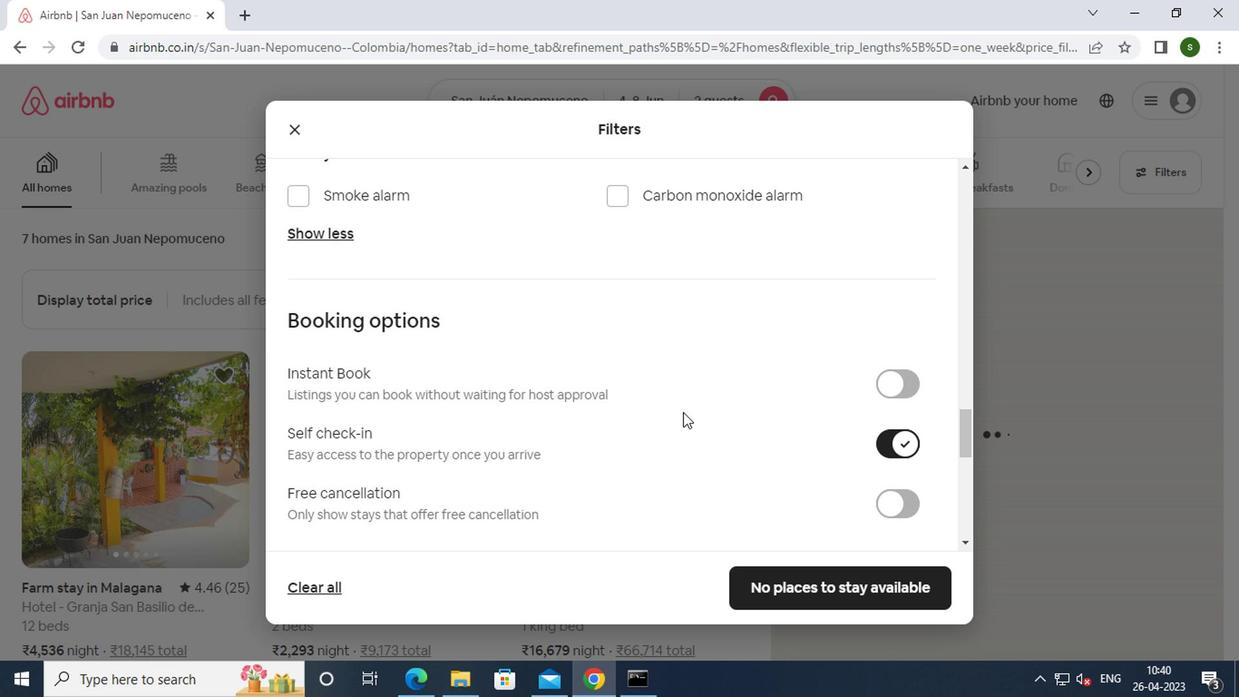 
Action: Mouse scrolled (679, 410) with delta (0, 0)
Screenshot: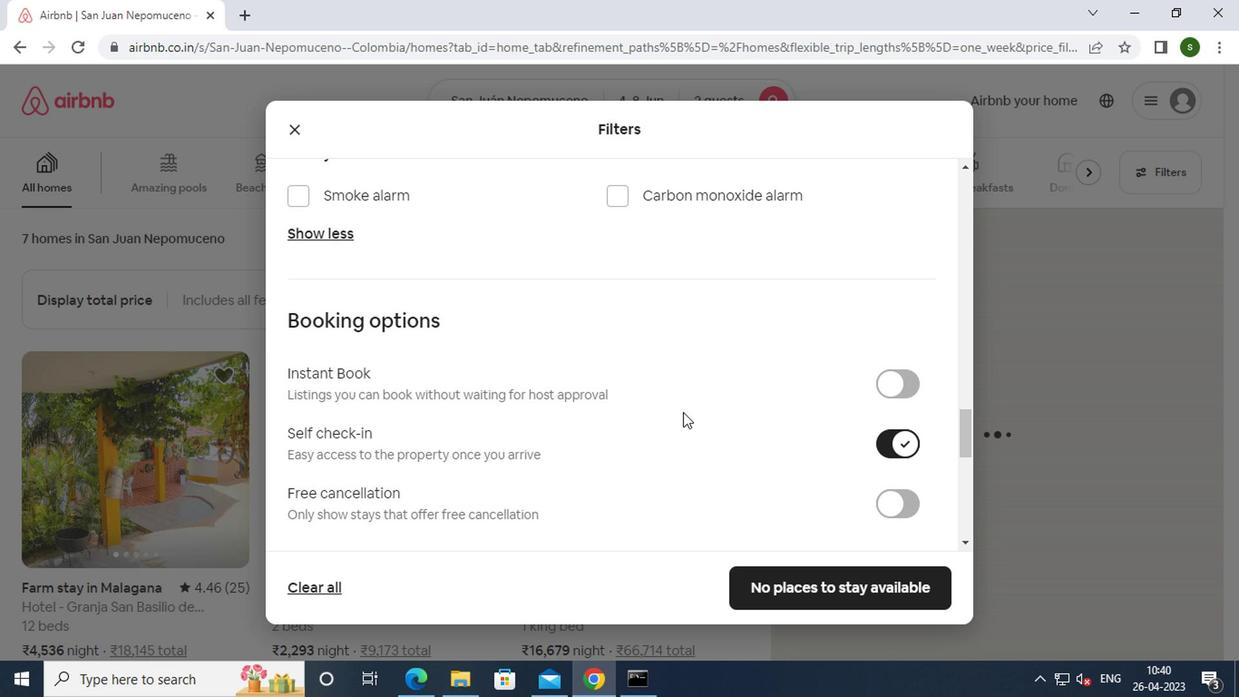
Action: Mouse scrolled (679, 410) with delta (0, 0)
Screenshot: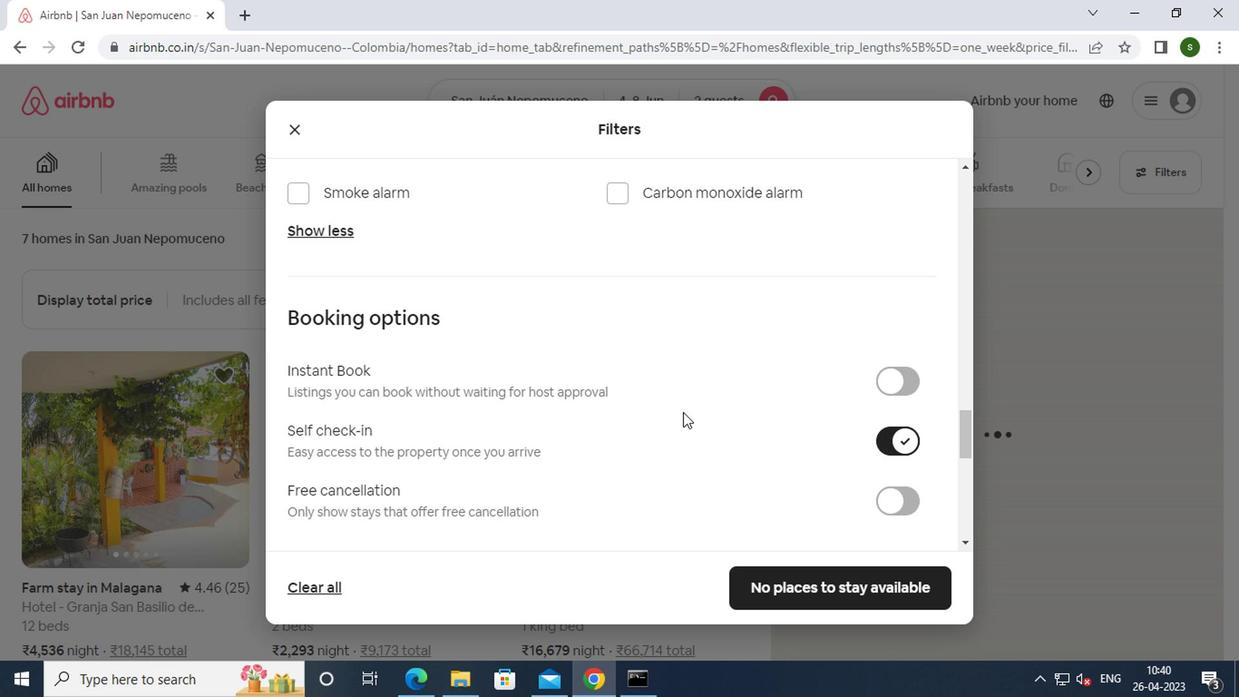
Action: Mouse scrolled (679, 410) with delta (0, 0)
Screenshot: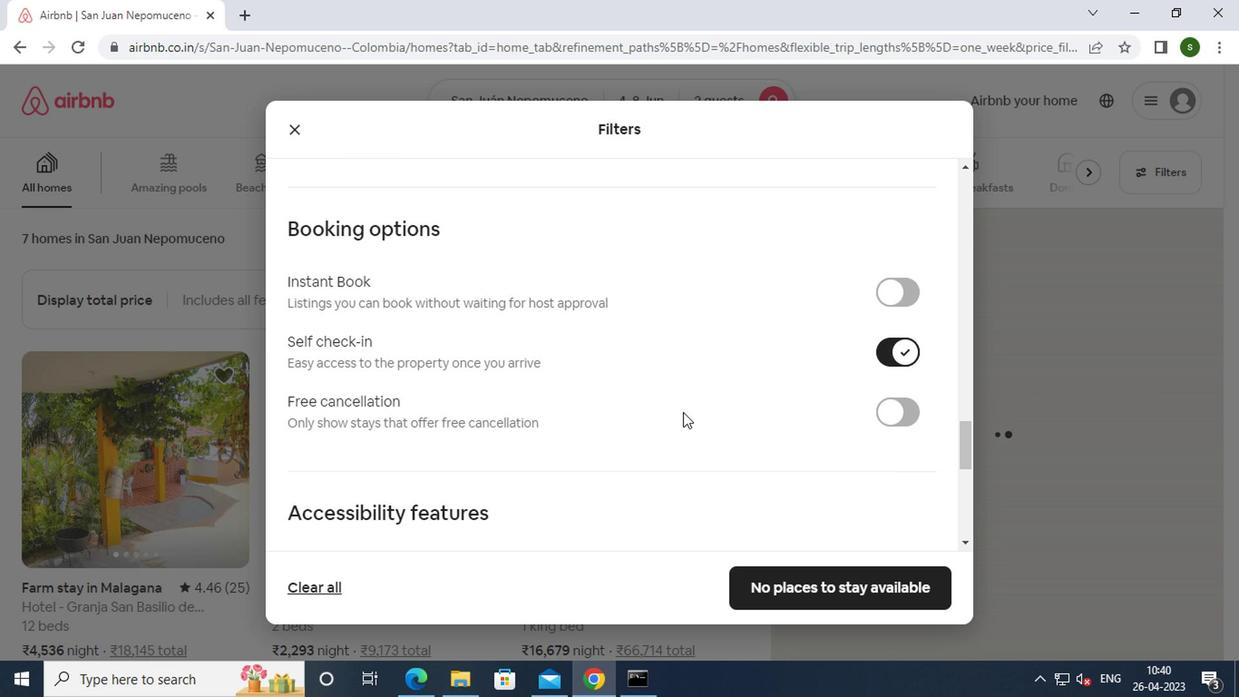 
Action: Mouse scrolled (679, 410) with delta (0, 0)
Screenshot: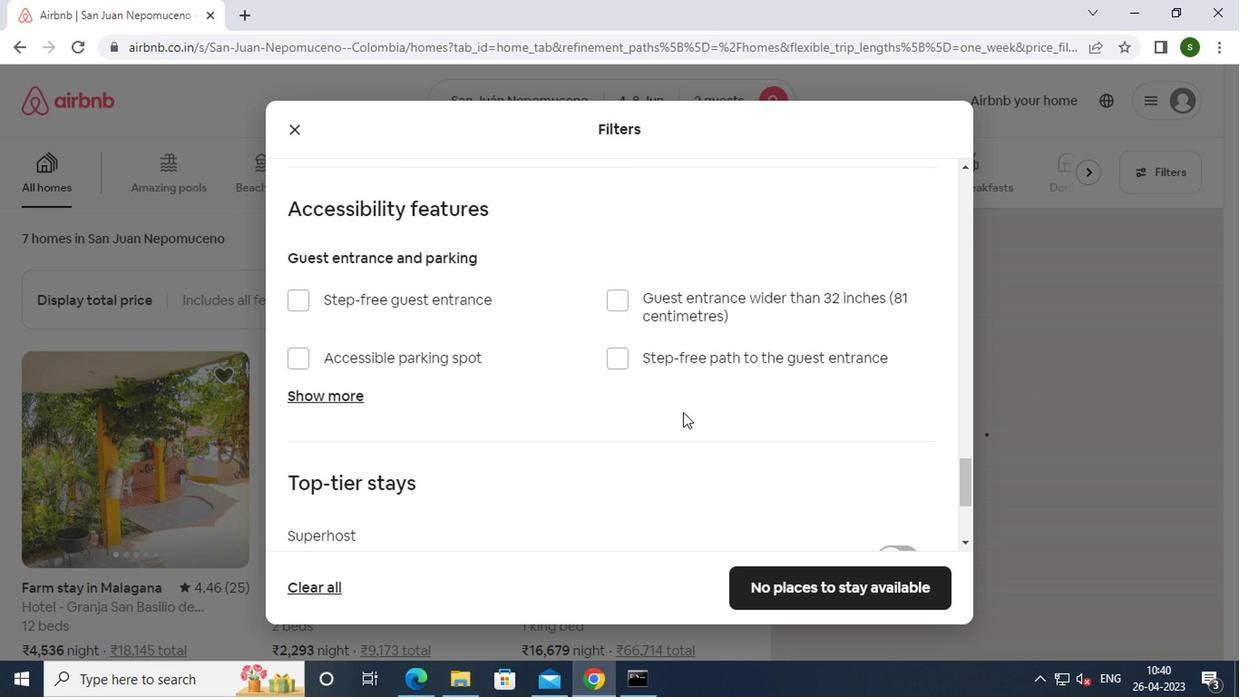 
Action: Mouse scrolled (679, 410) with delta (0, 0)
Screenshot: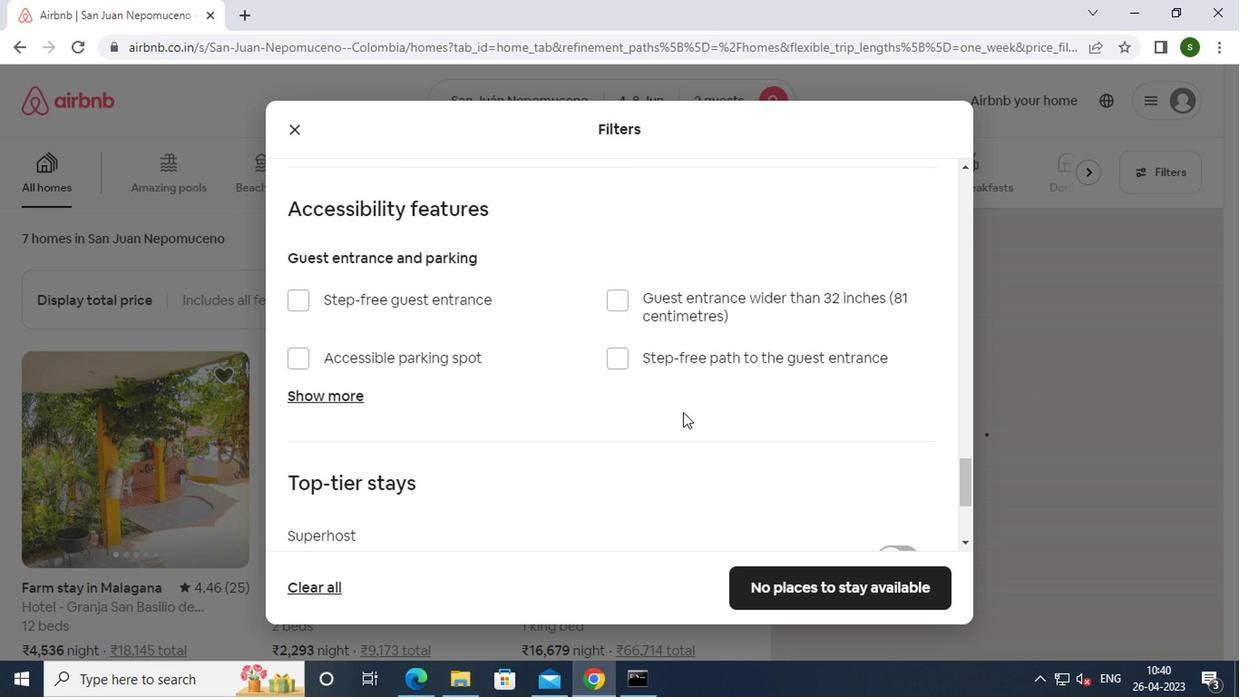 
Action: Mouse scrolled (679, 410) with delta (0, 0)
Screenshot: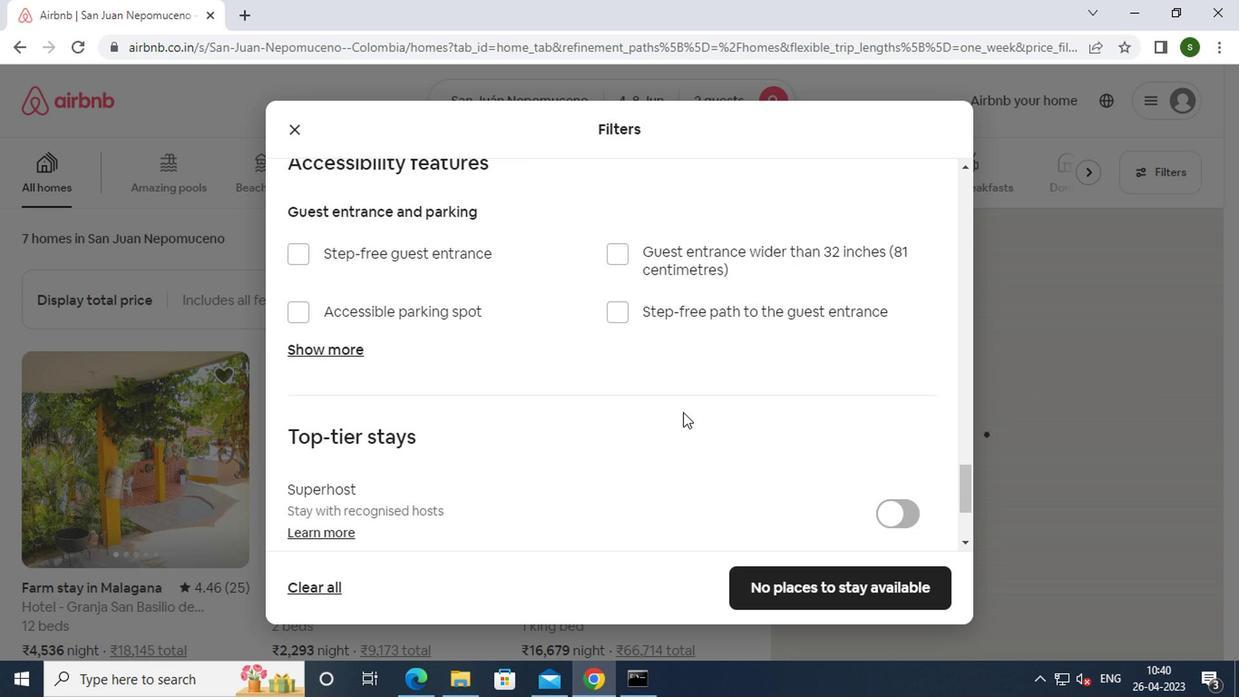 
Action: Mouse moved to (783, 580)
Screenshot: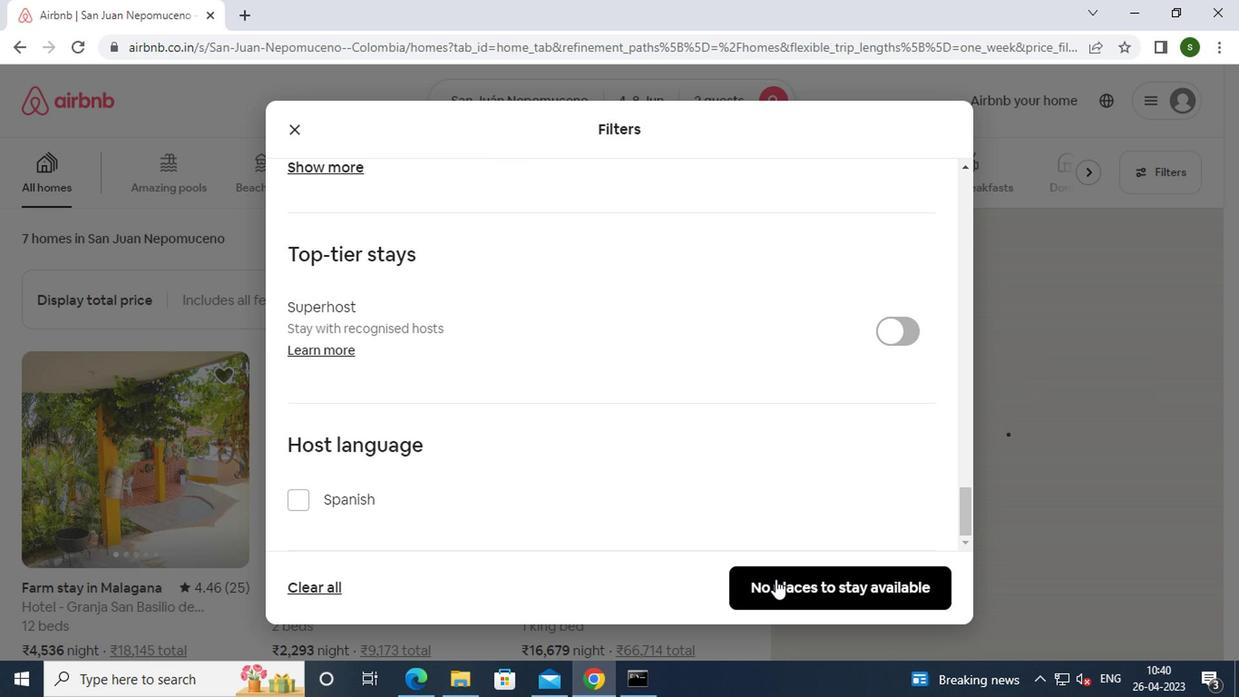 
Action: Mouse pressed left at (783, 580)
Screenshot: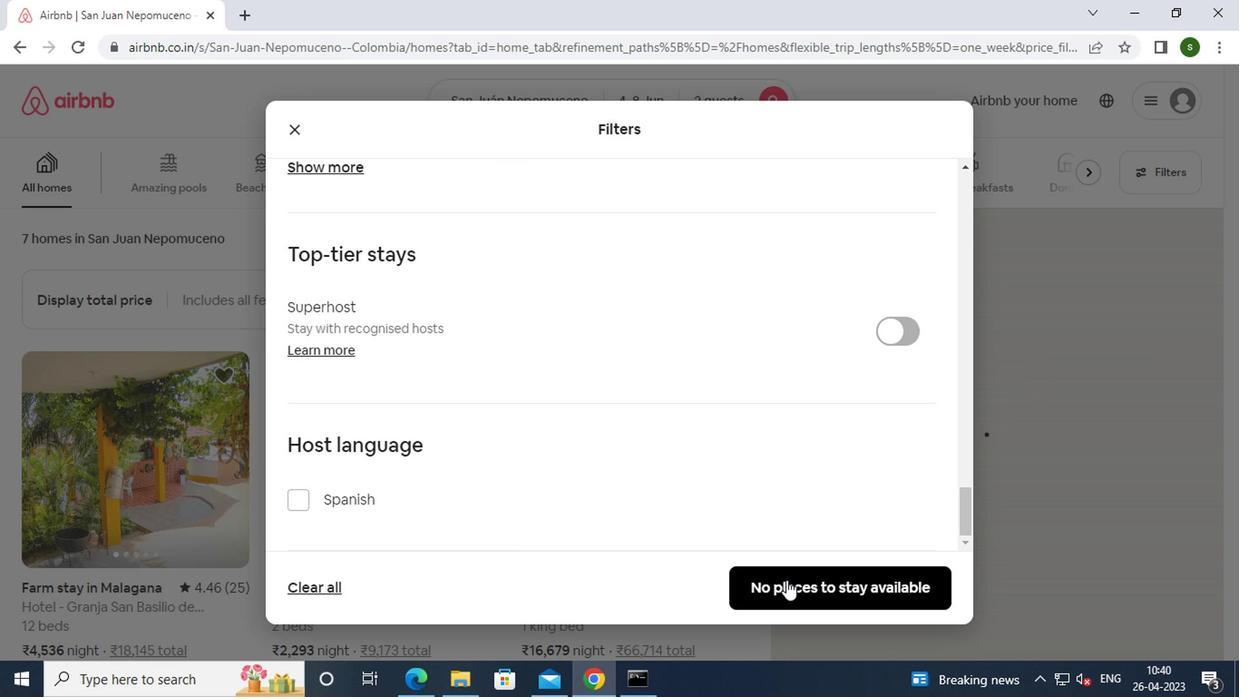
Action: Mouse moved to (762, 555)
Screenshot: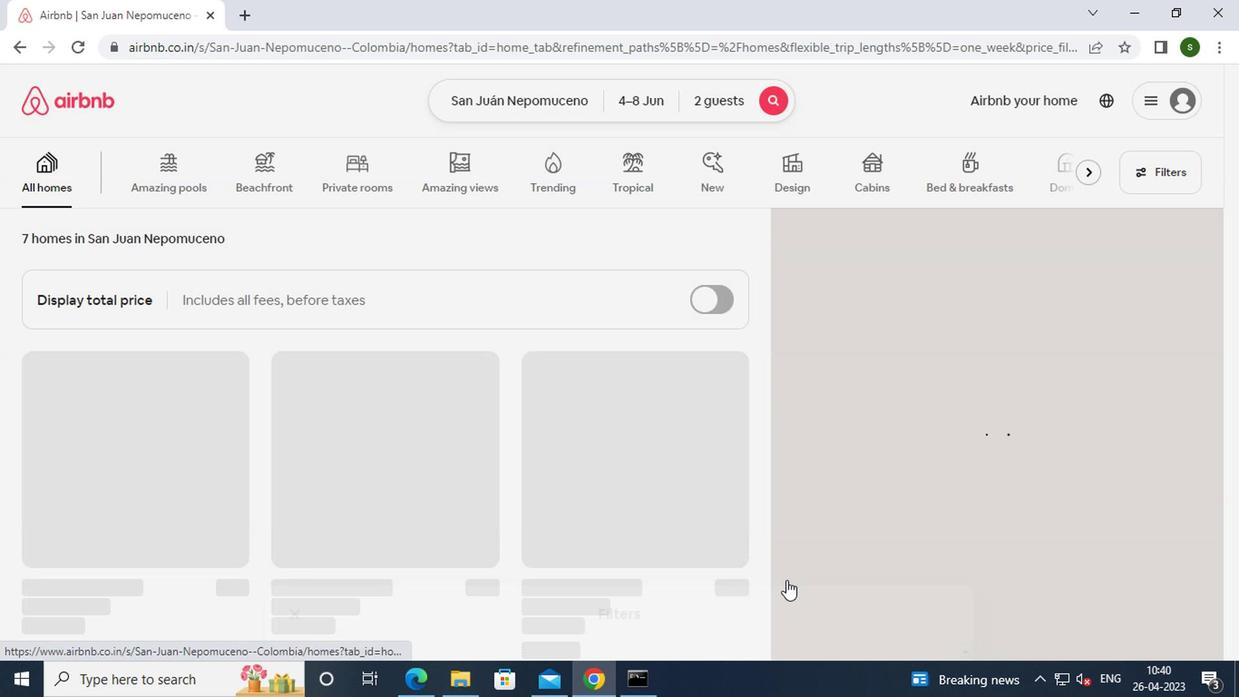 
